 Task: Select traced in the smart commit changes.
Action: Mouse moved to (10, 536)
Screenshot: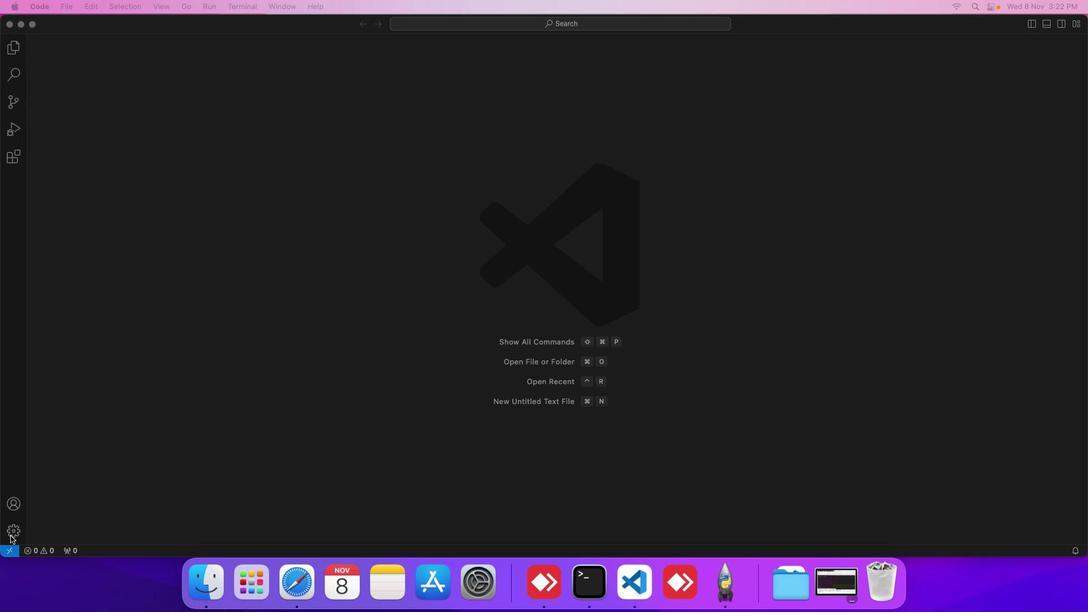 
Action: Mouse pressed left at (10, 536)
Screenshot: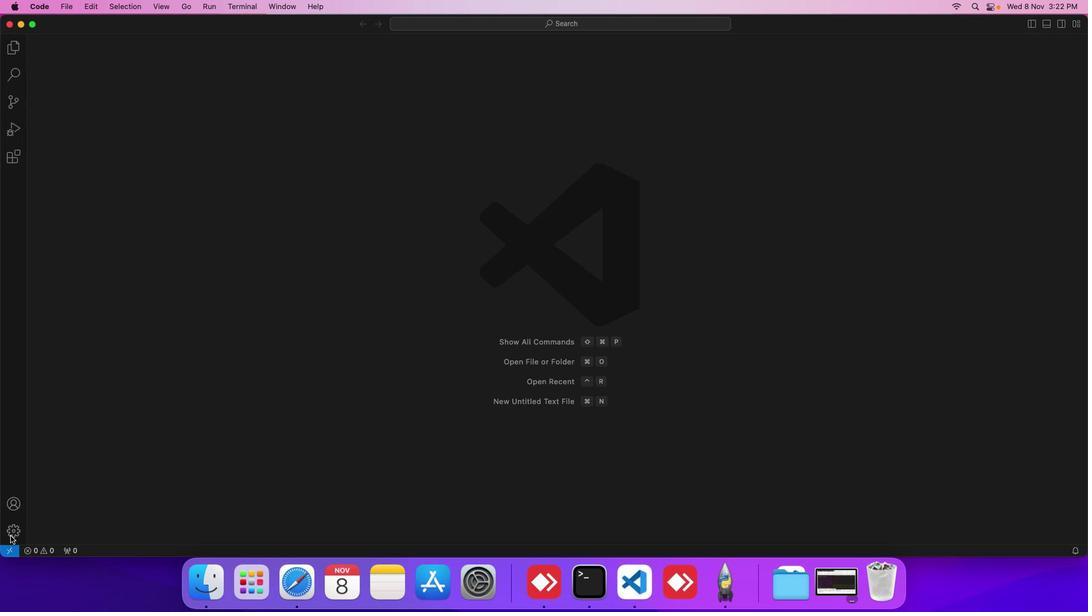 
Action: Mouse moved to (83, 438)
Screenshot: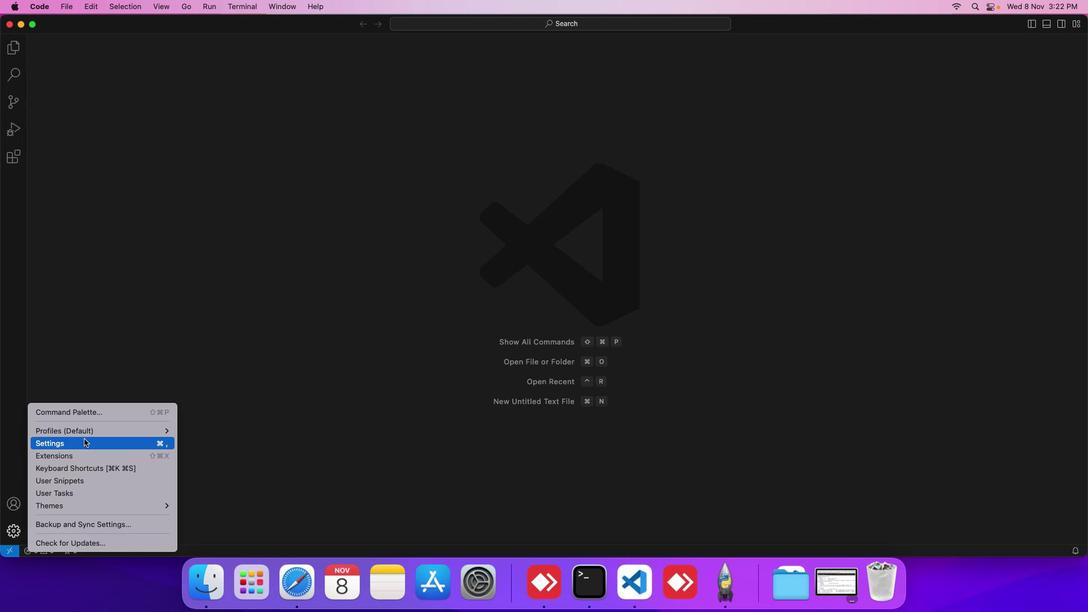 
Action: Mouse pressed left at (83, 438)
Screenshot: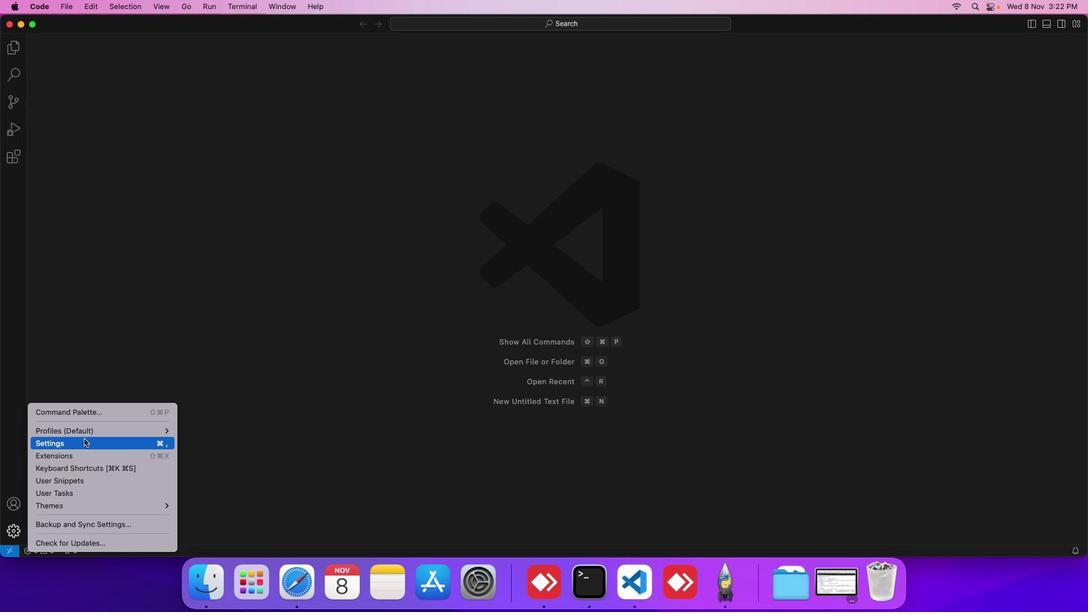 
Action: Mouse moved to (269, 205)
Screenshot: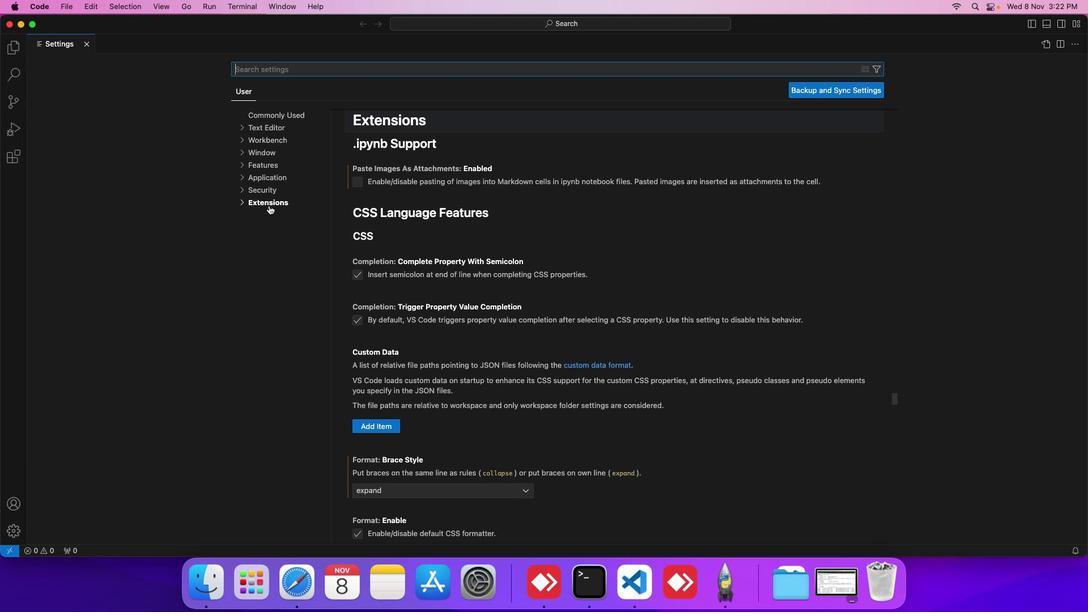 
Action: Mouse pressed left at (269, 205)
Screenshot: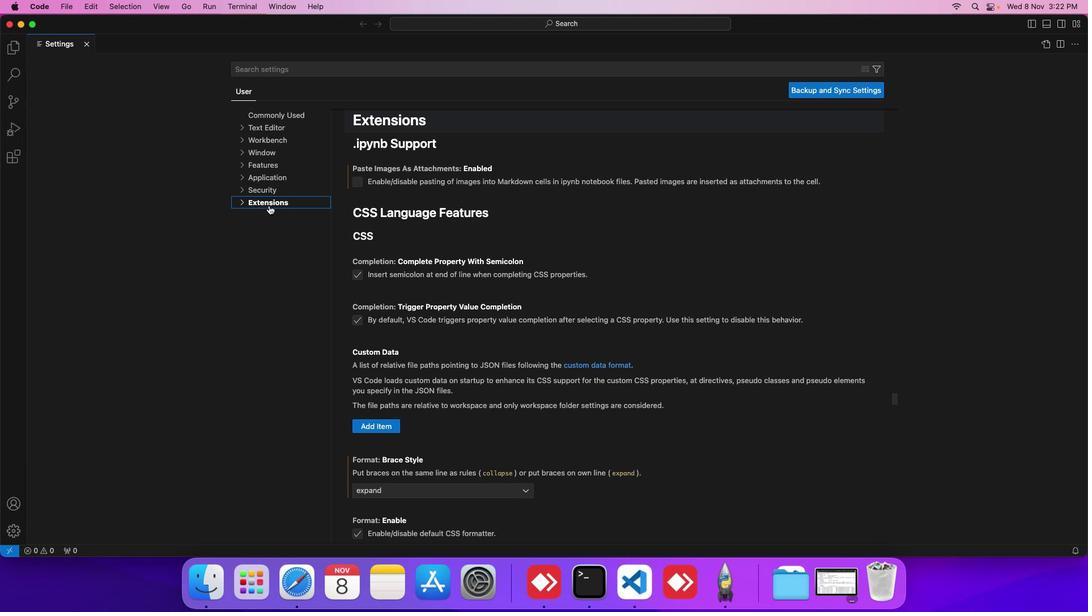 
Action: Mouse moved to (260, 247)
Screenshot: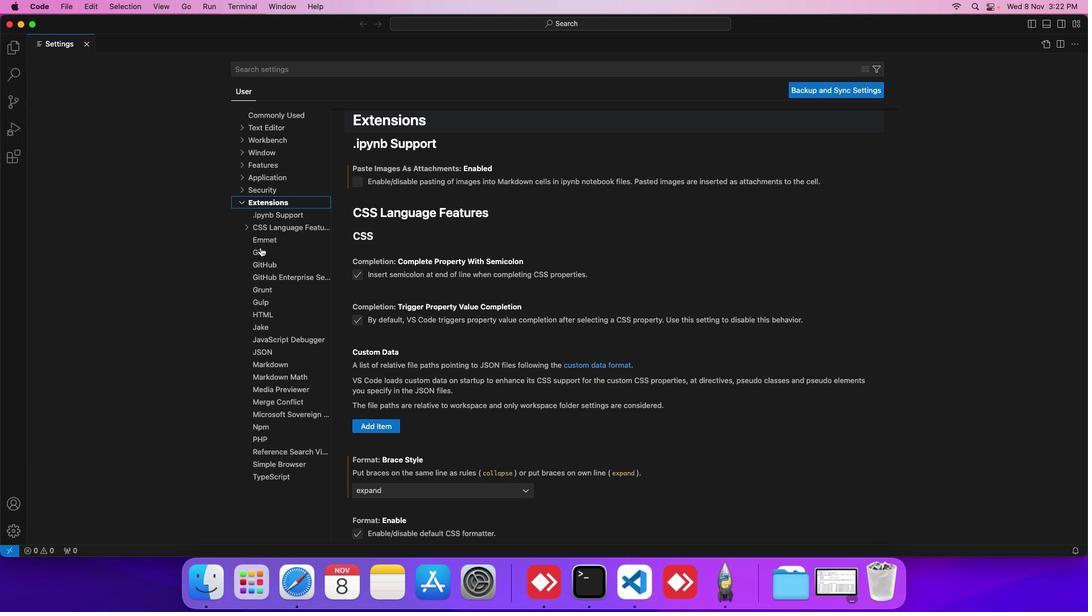 
Action: Mouse pressed left at (260, 247)
Screenshot: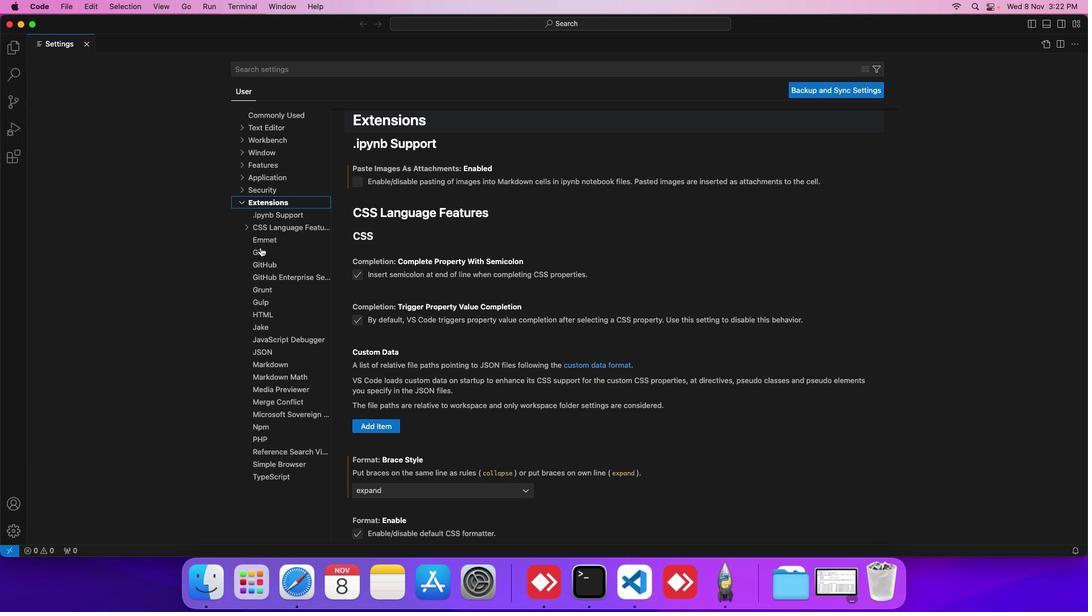 
Action: Mouse moved to (340, 295)
Screenshot: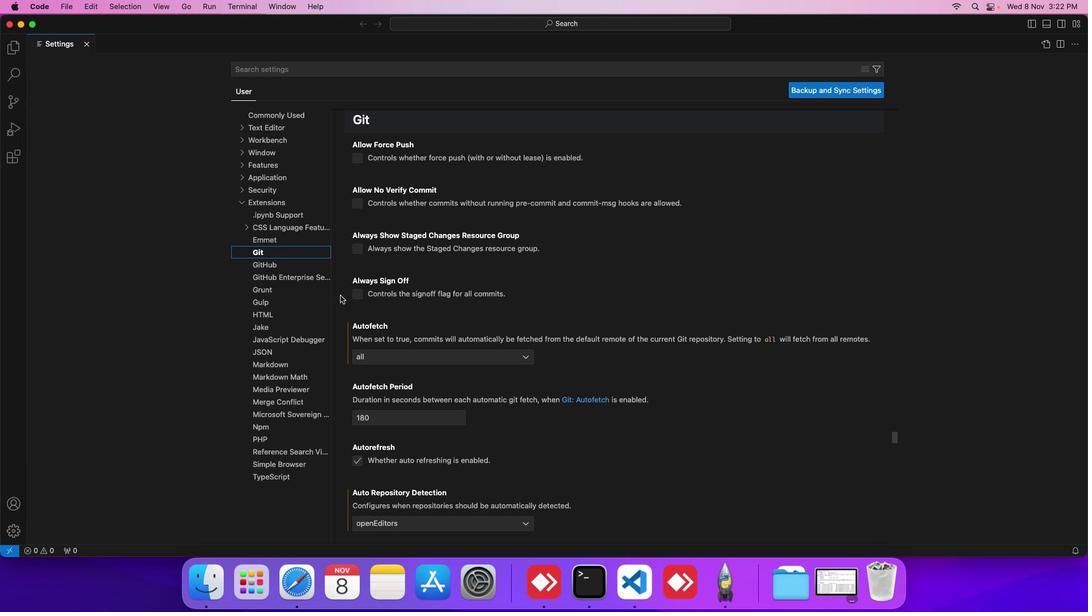 
Action: Mouse scrolled (340, 295) with delta (0, 0)
Screenshot: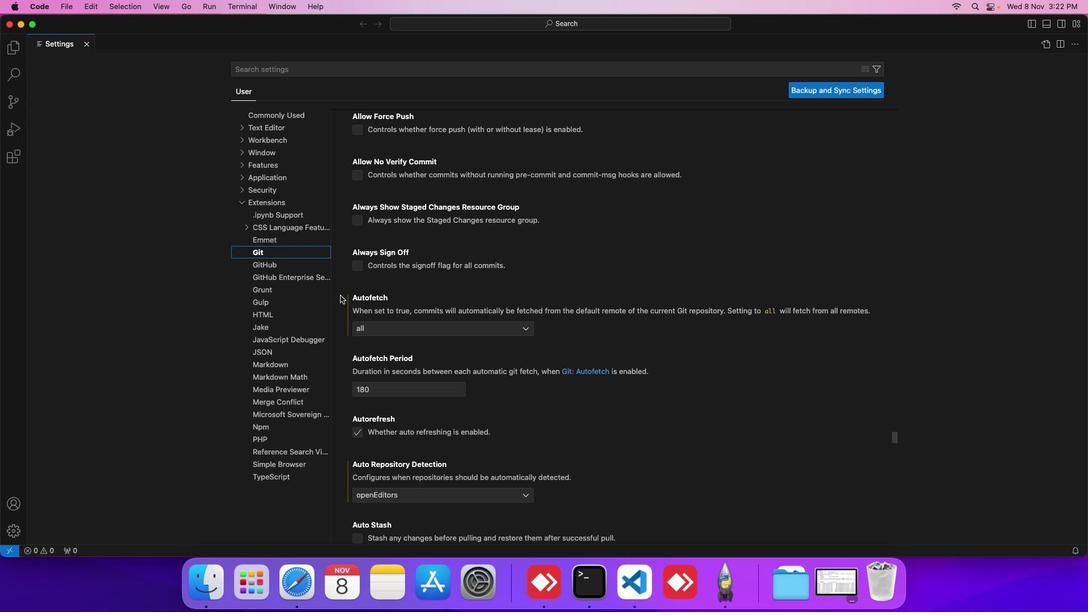 
Action: Mouse scrolled (340, 295) with delta (0, 0)
Screenshot: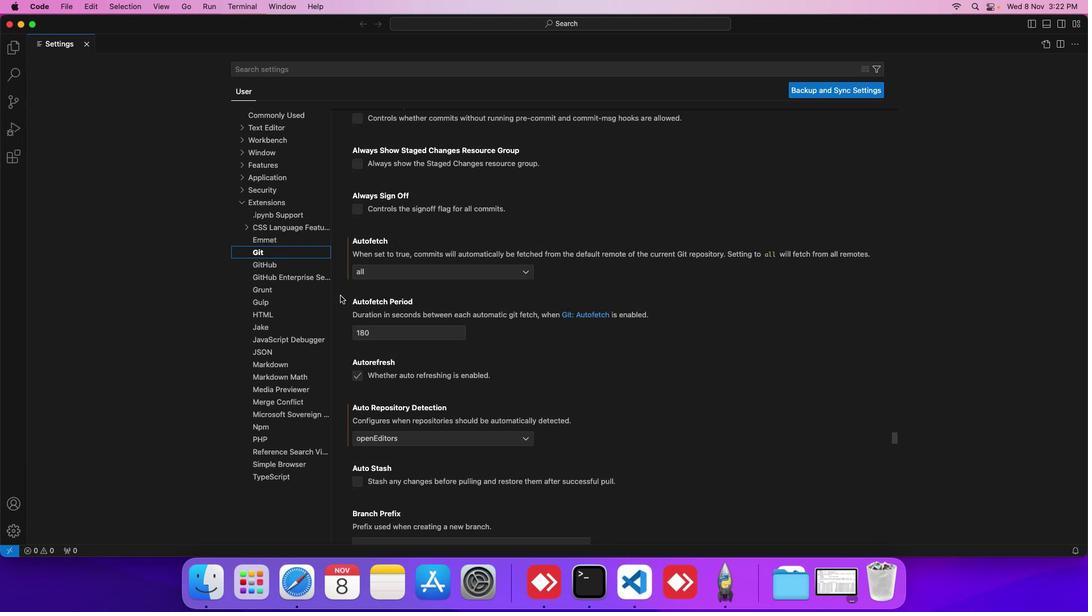 
Action: Mouse scrolled (340, 295) with delta (0, 0)
Screenshot: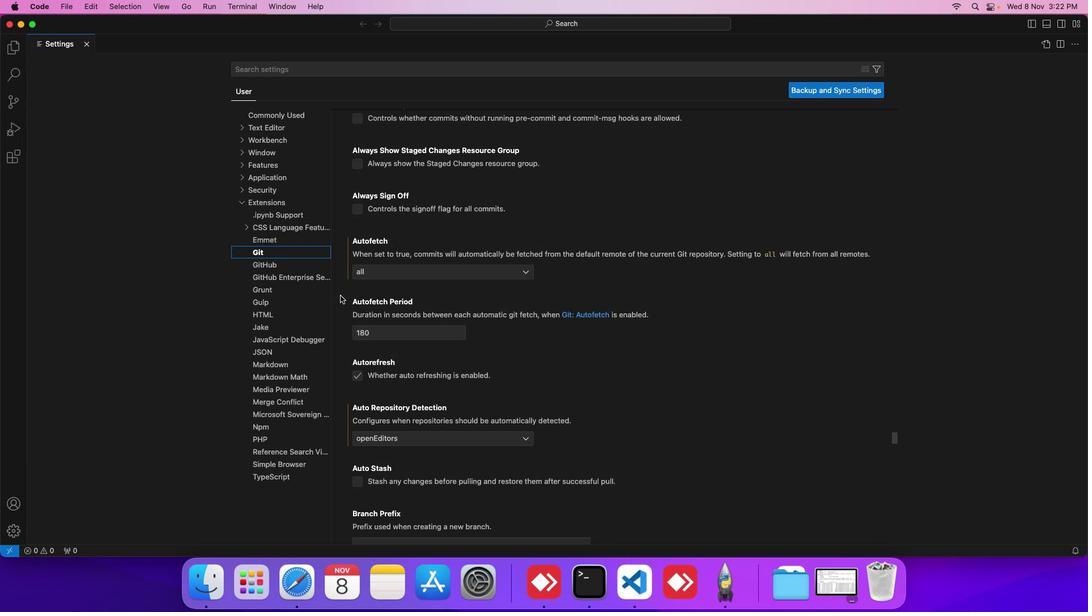 
Action: Mouse scrolled (340, 295) with delta (0, 0)
Screenshot: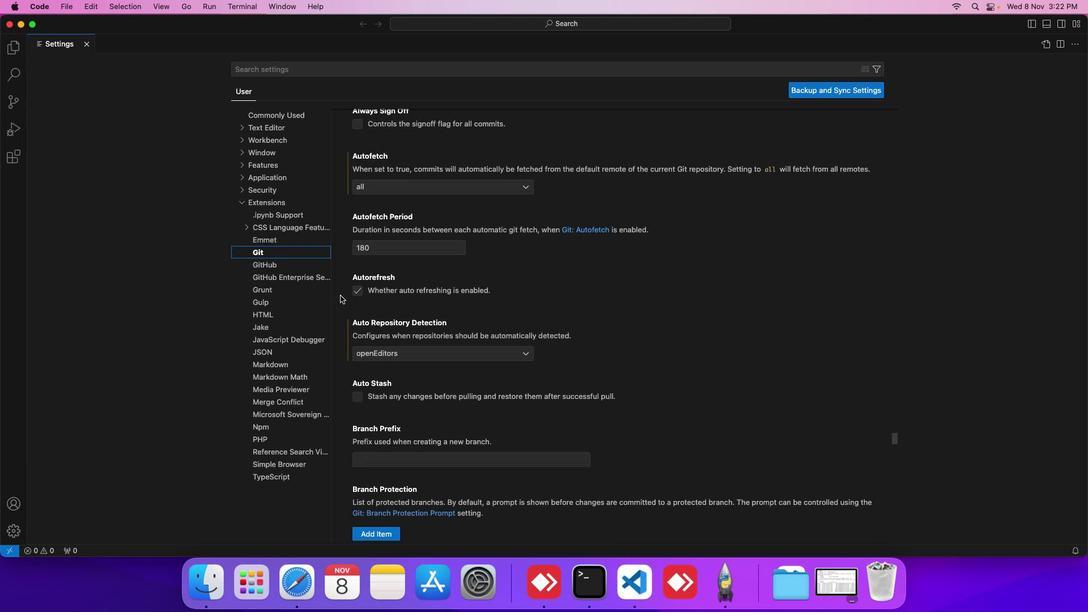 
Action: Mouse scrolled (340, 295) with delta (0, -1)
Screenshot: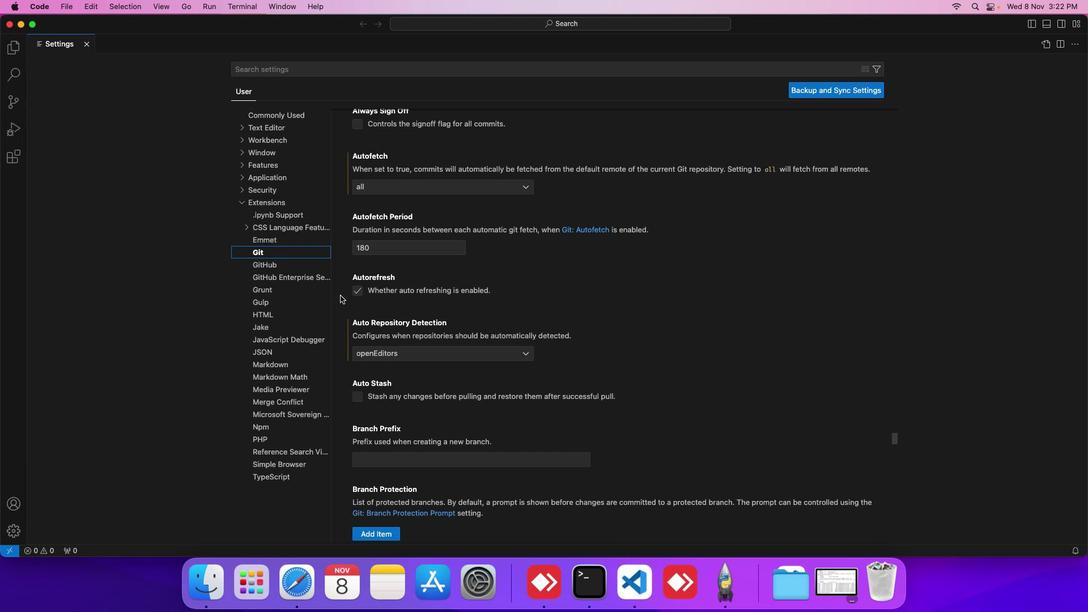 
Action: Mouse scrolled (340, 295) with delta (0, 0)
Screenshot: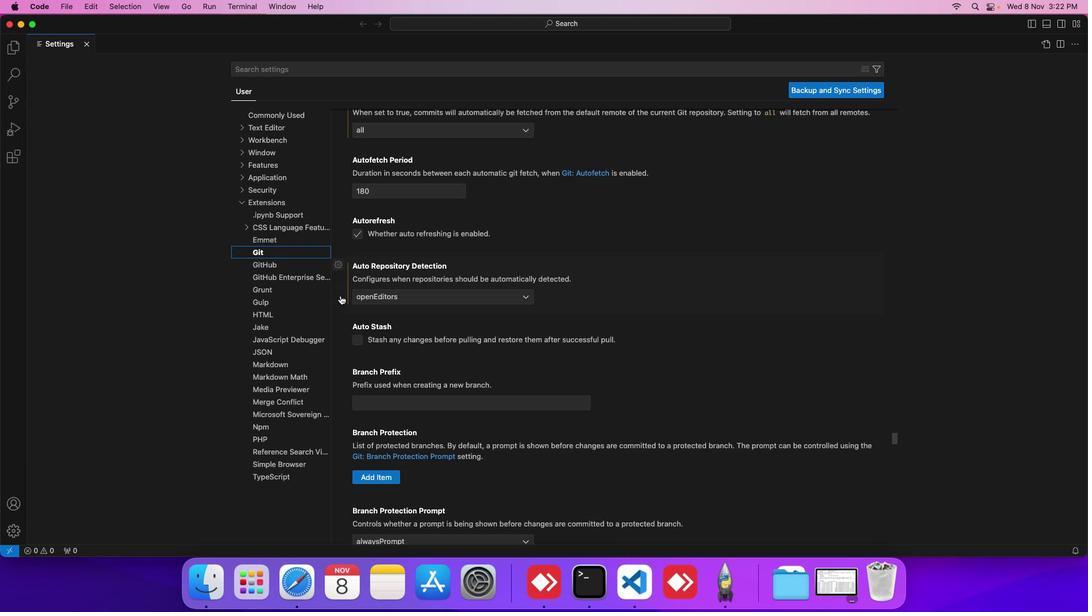 
Action: Mouse scrolled (340, 295) with delta (0, 0)
Screenshot: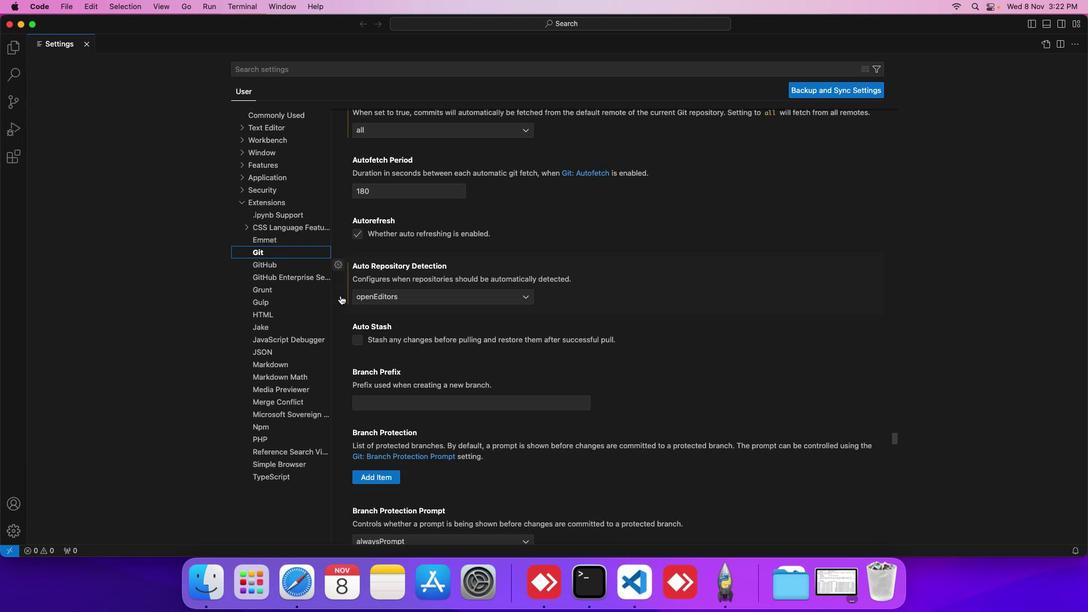 
Action: Mouse scrolled (340, 295) with delta (0, 0)
Screenshot: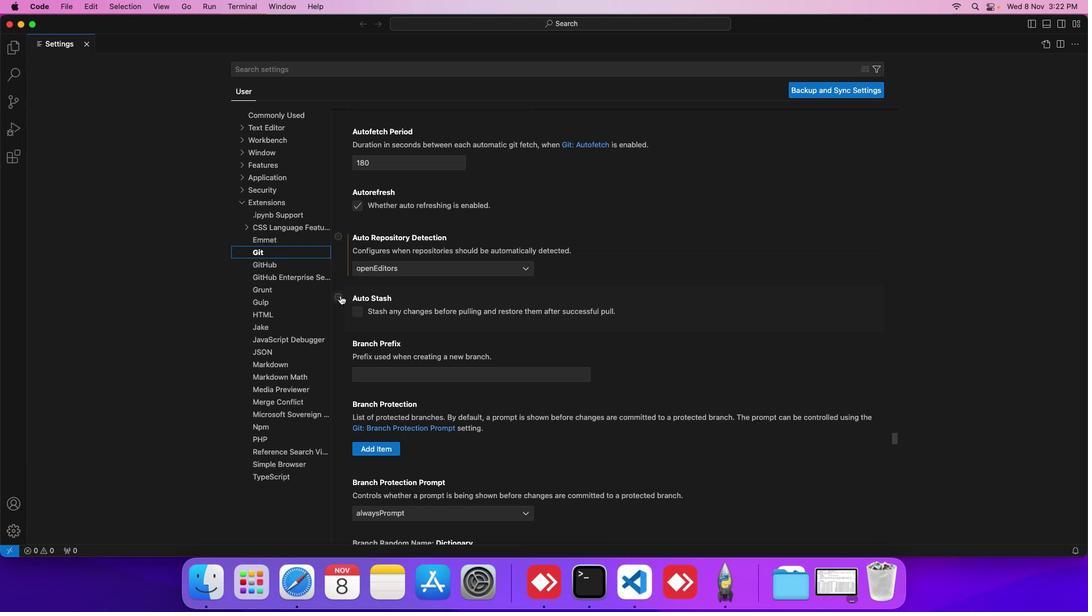 
Action: Mouse scrolled (340, 295) with delta (0, 0)
Screenshot: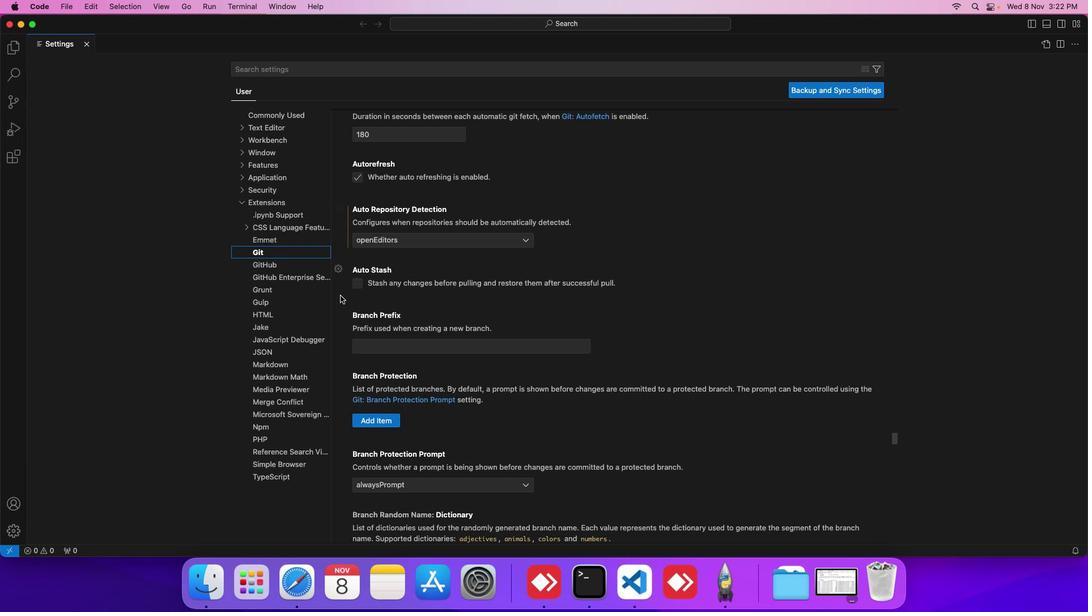 
Action: Mouse scrolled (340, 295) with delta (0, -1)
Screenshot: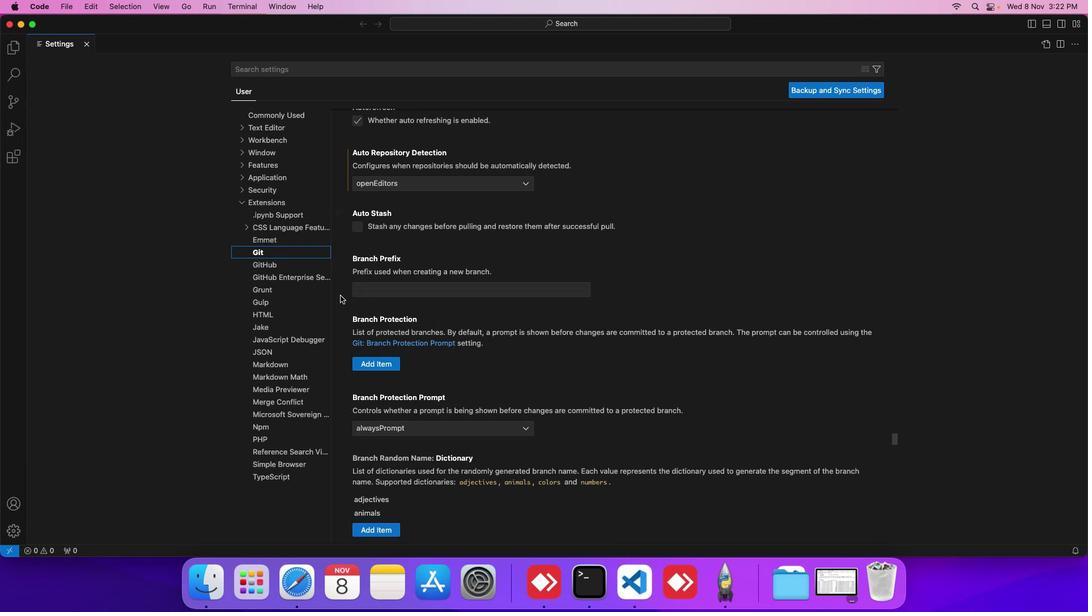 
Action: Mouse scrolled (340, 295) with delta (0, 0)
Screenshot: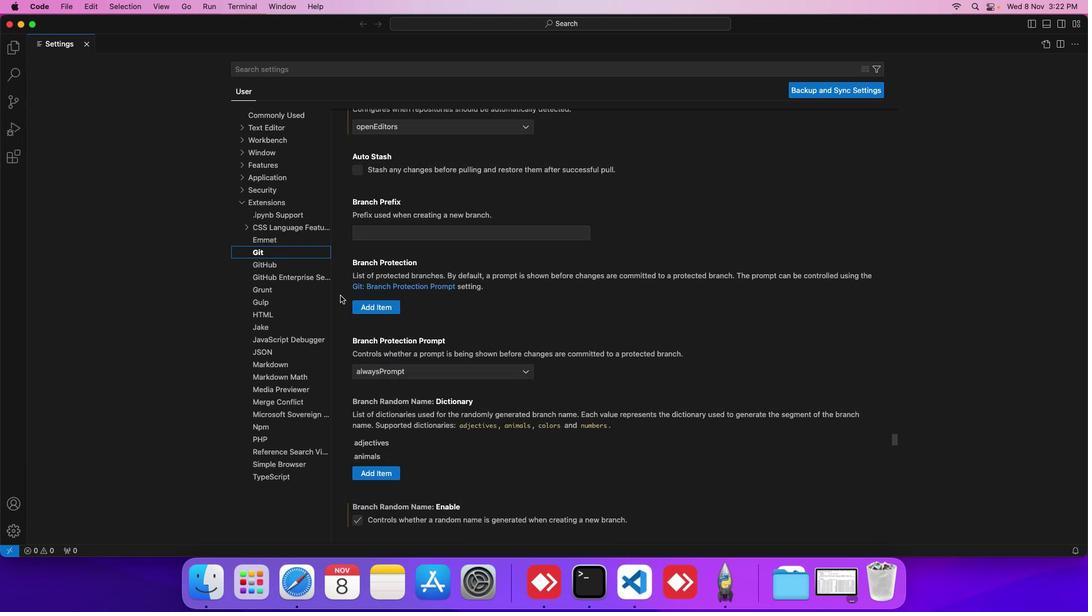 
Action: Mouse scrolled (340, 295) with delta (0, 0)
Screenshot: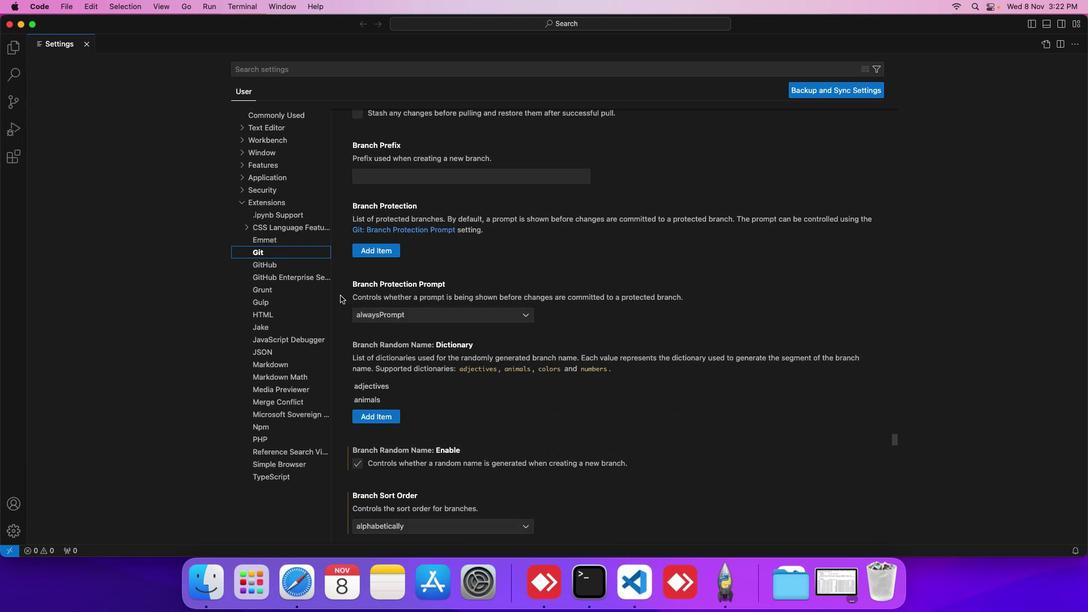 
Action: Mouse scrolled (340, 295) with delta (0, -1)
Screenshot: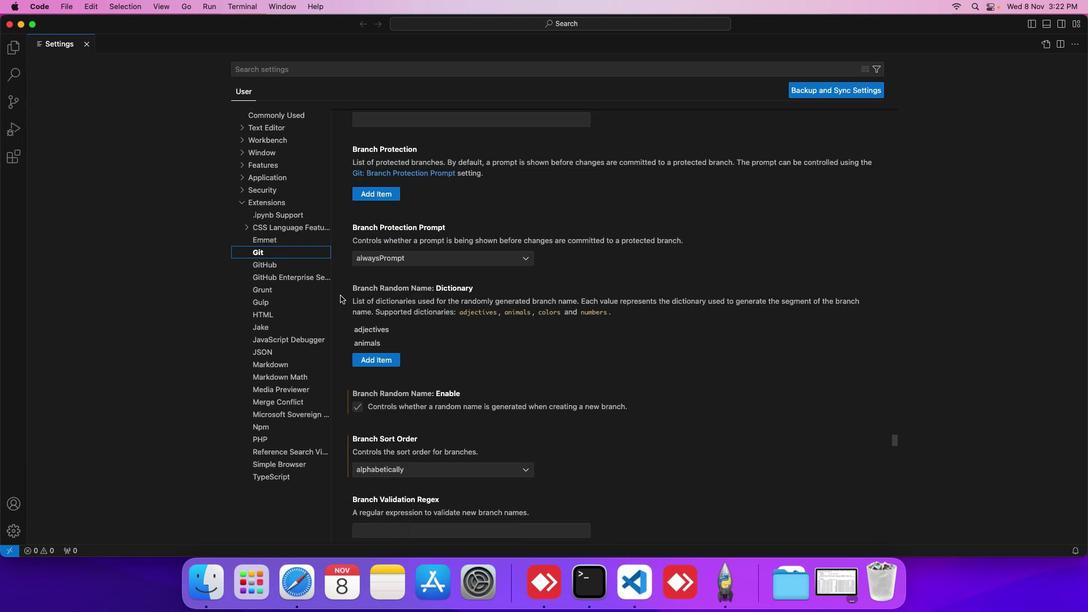 
Action: Mouse scrolled (340, 295) with delta (0, -1)
Screenshot: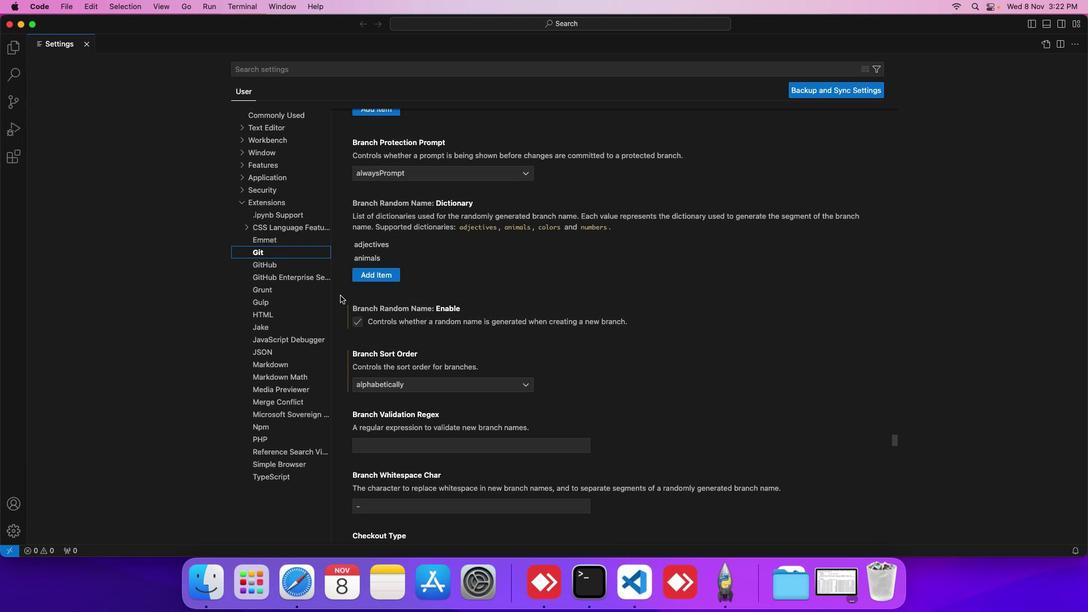 
Action: Mouse scrolled (340, 295) with delta (0, -1)
Screenshot: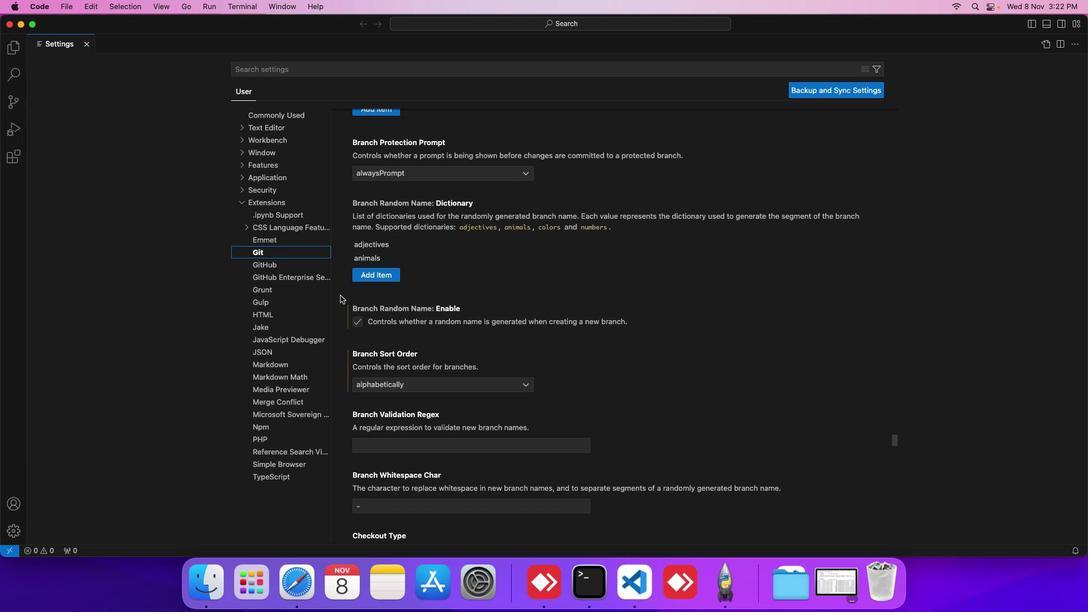 
Action: Mouse scrolled (340, 295) with delta (0, 0)
Screenshot: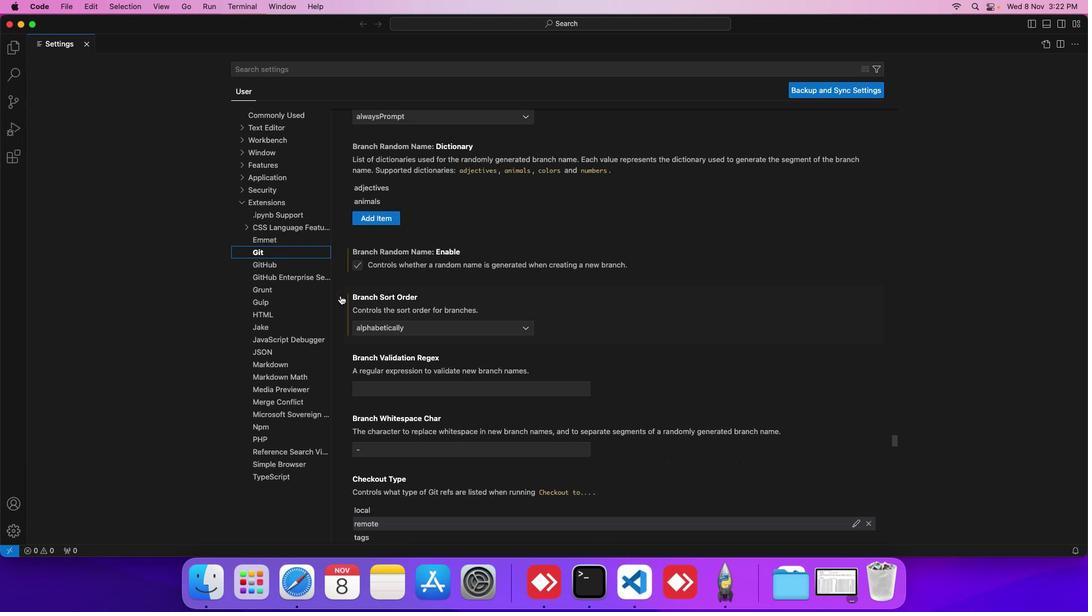
Action: Mouse scrolled (340, 295) with delta (0, 0)
Screenshot: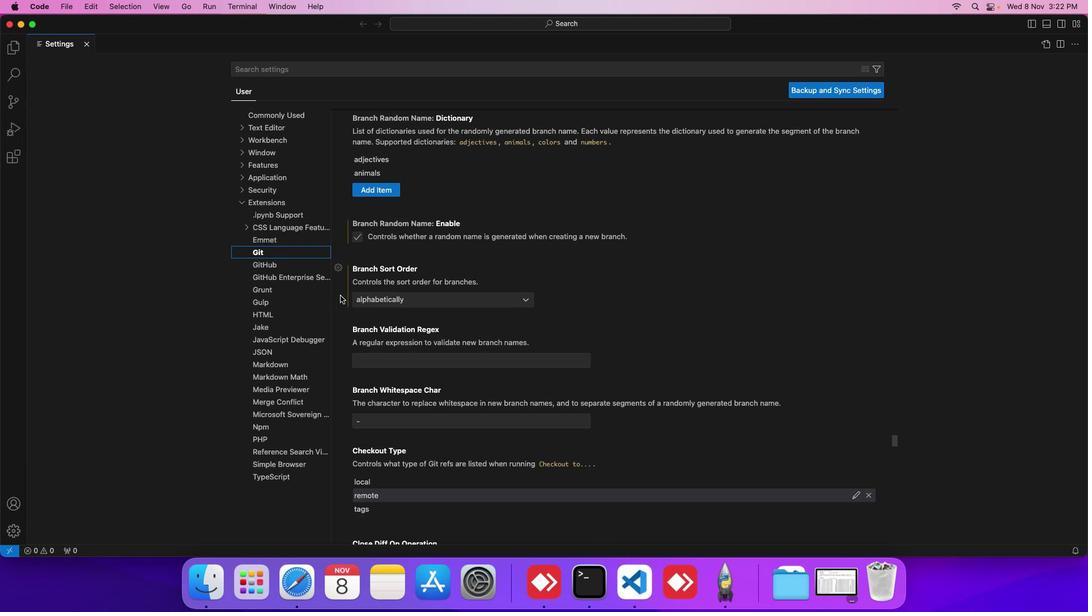 
Action: Mouse scrolled (340, 295) with delta (0, 0)
Screenshot: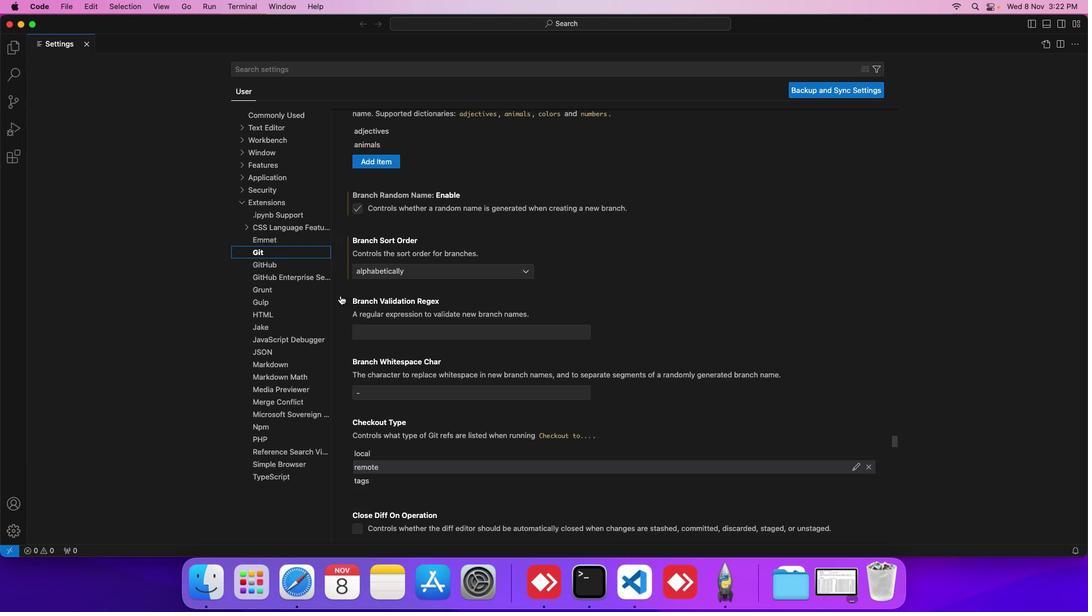
Action: Mouse scrolled (340, 295) with delta (0, 0)
Screenshot: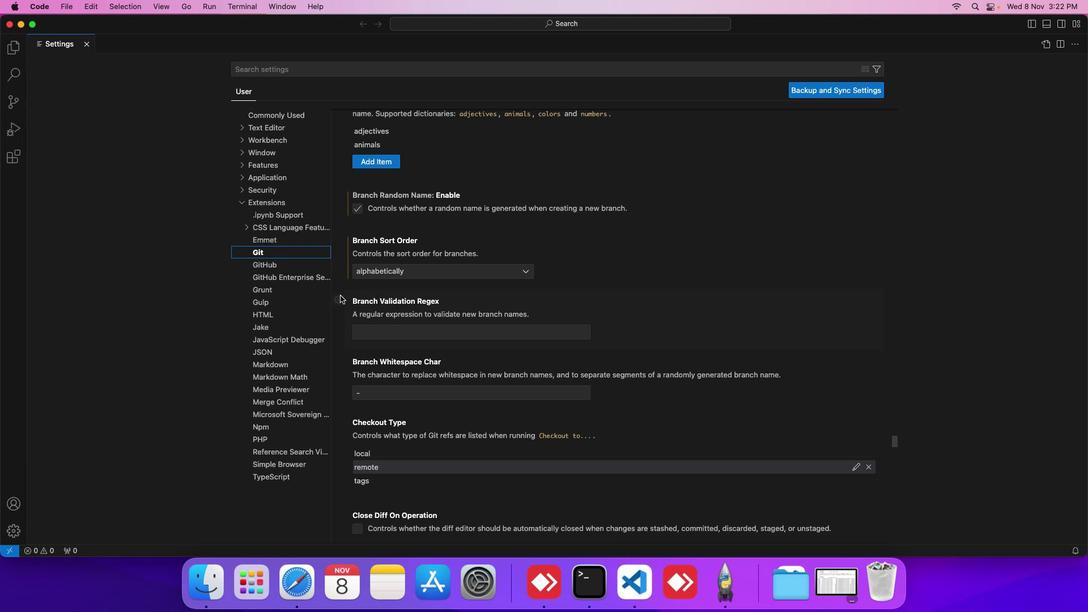 
Action: Mouse scrolled (340, 295) with delta (0, -1)
Screenshot: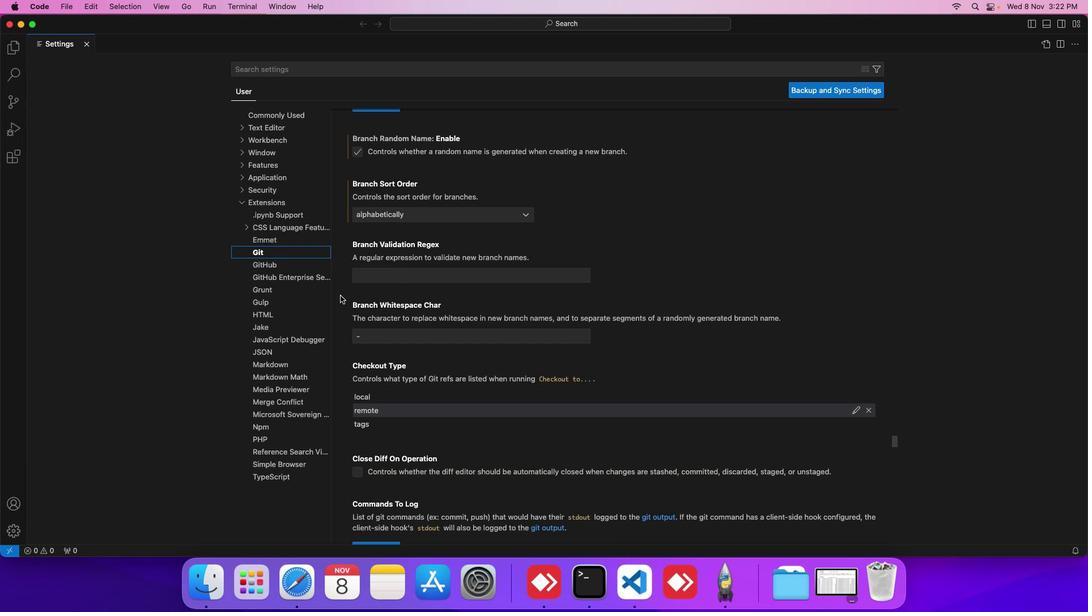 
Action: Mouse scrolled (340, 295) with delta (0, 0)
Screenshot: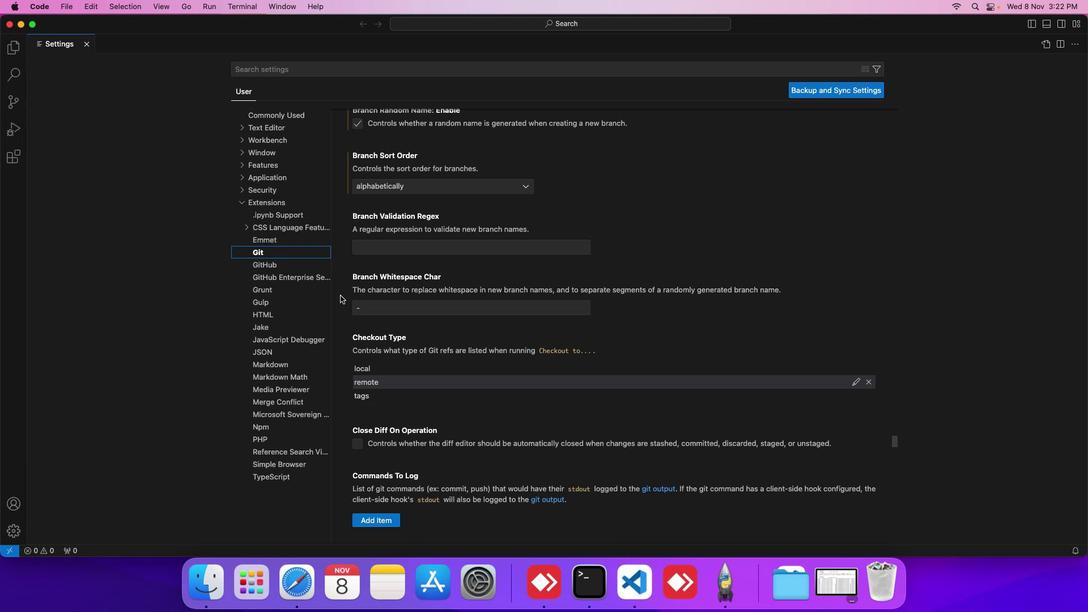 
Action: Mouse scrolled (340, 295) with delta (0, 0)
Screenshot: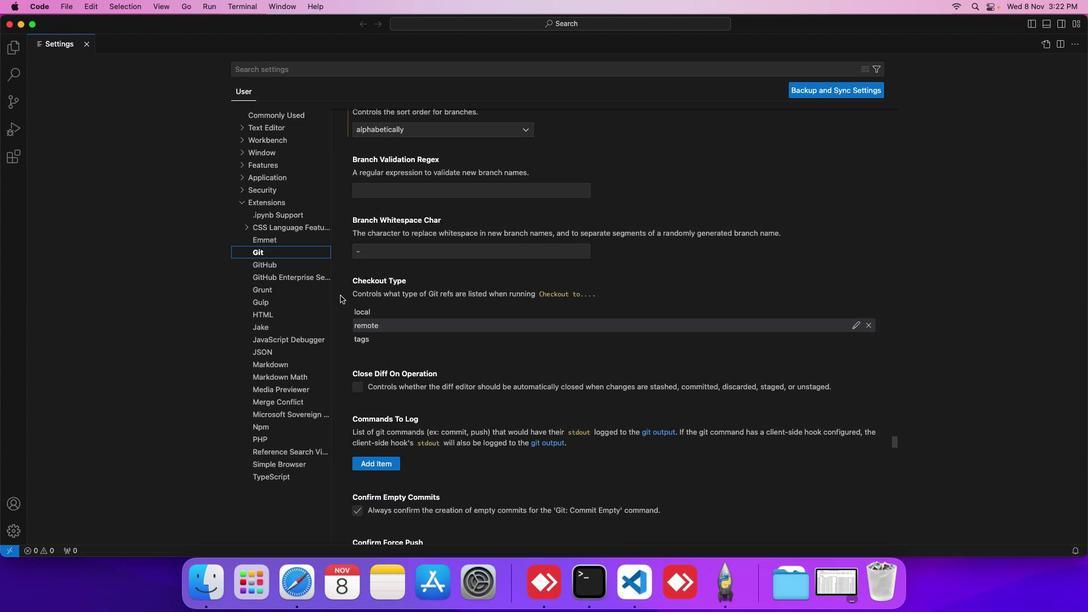 
Action: Mouse scrolled (340, 295) with delta (0, 0)
Screenshot: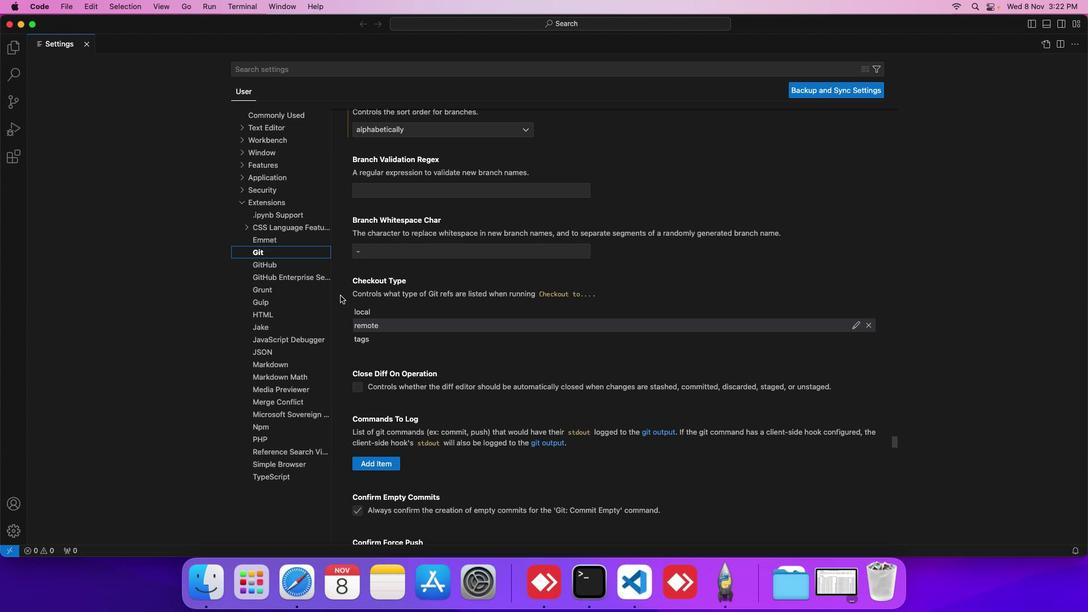 
Action: Mouse scrolled (340, 295) with delta (0, 0)
Screenshot: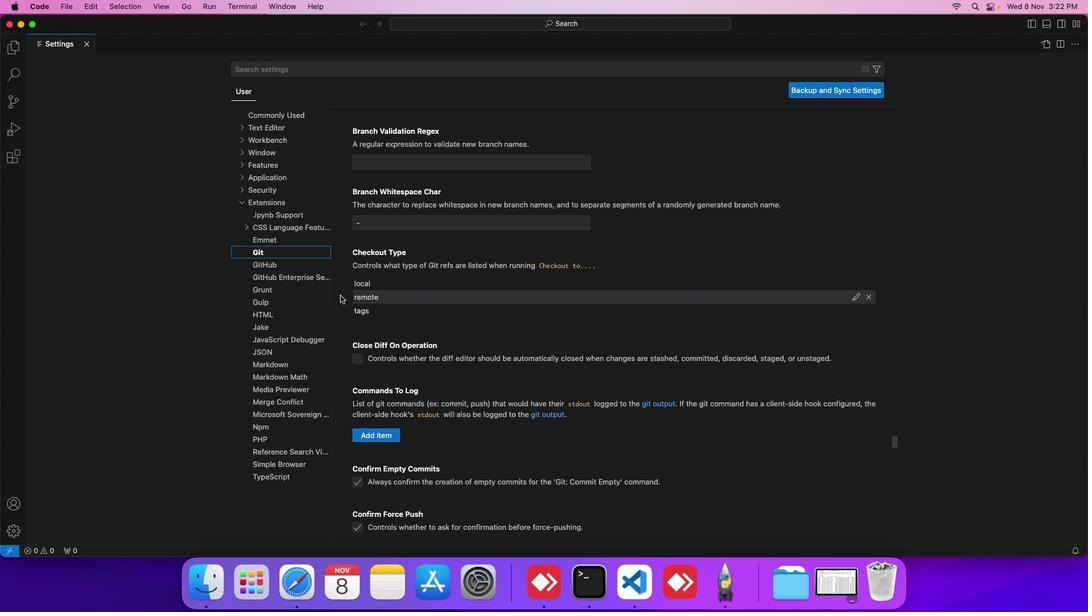 
Action: Mouse scrolled (340, 295) with delta (0, 0)
Screenshot: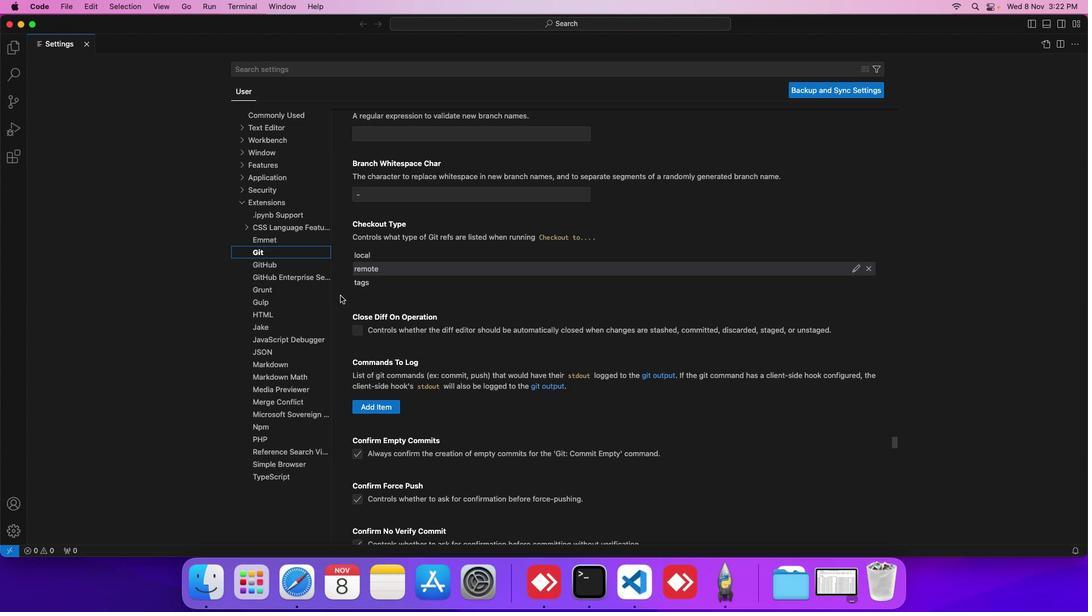 
Action: Mouse scrolled (340, 295) with delta (0, 0)
Screenshot: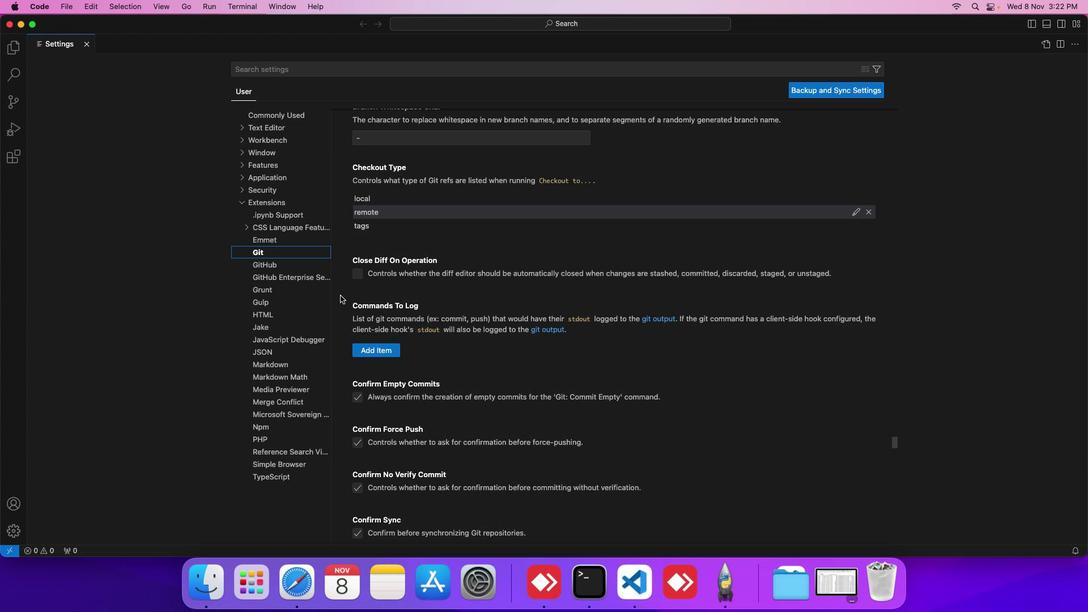 
Action: Mouse scrolled (340, 295) with delta (0, 0)
Screenshot: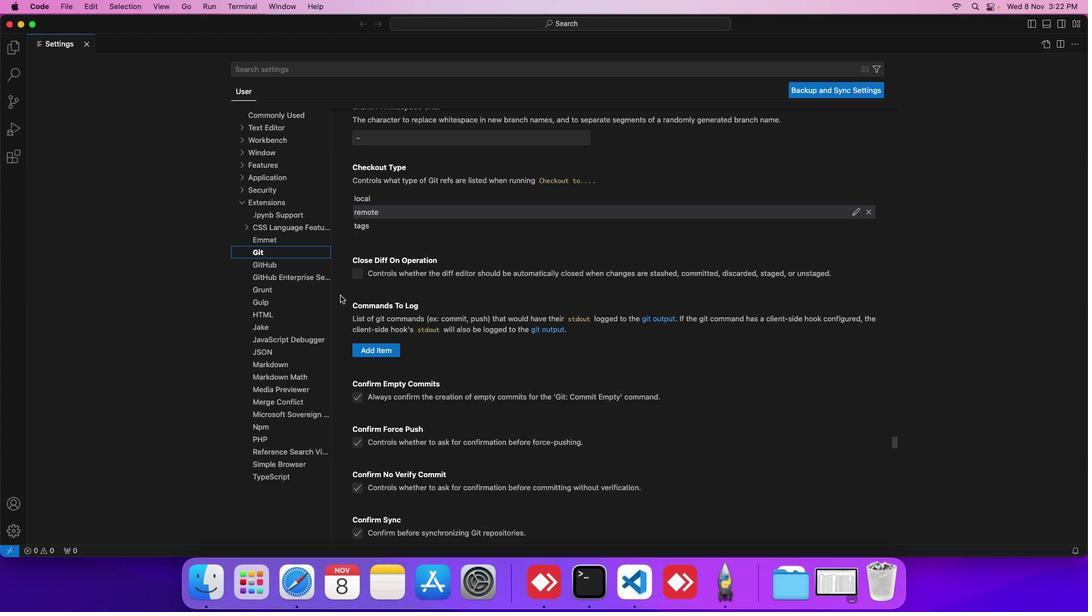 
Action: Mouse scrolled (340, 295) with delta (0, 0)
Screenshot: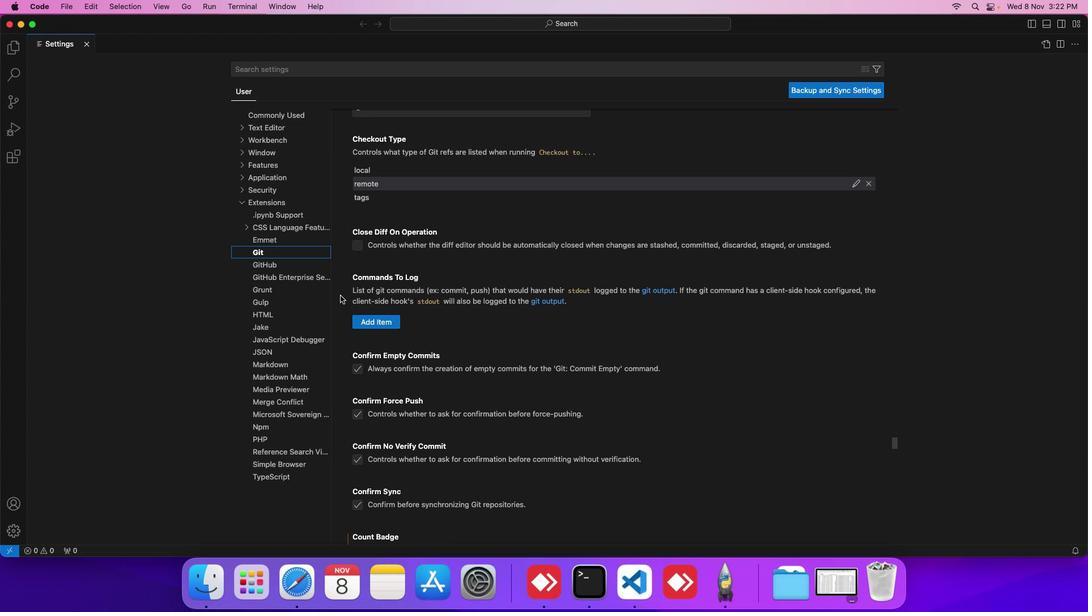 
Action: Mouse scrolled (340, 295) with delta (0, 0)
Screenshot: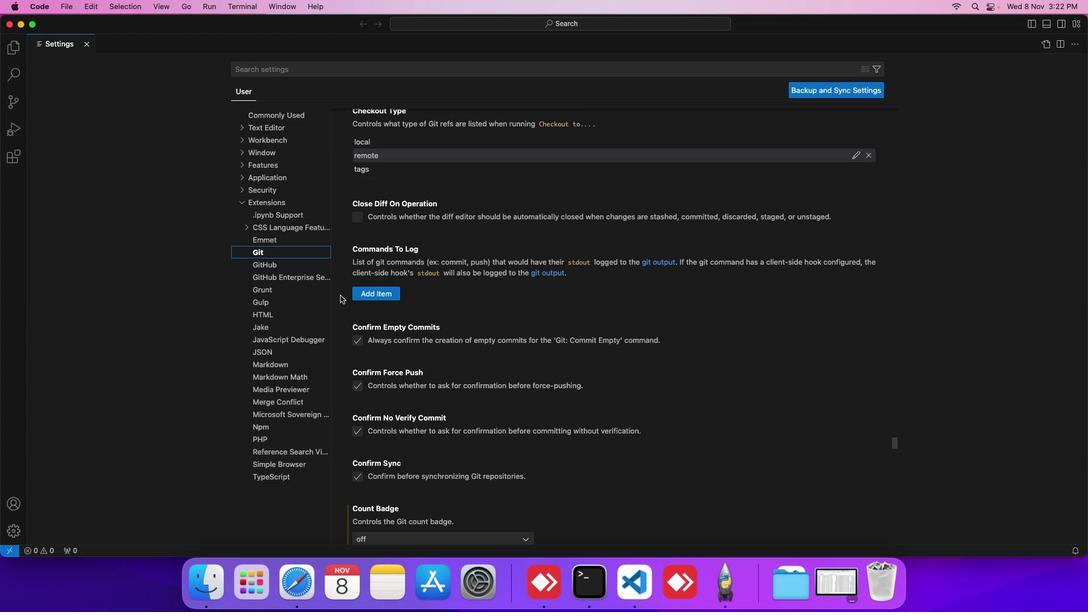 
Action: Mouse scrolled (340, 295) with delta (0, 0)
Screenshot: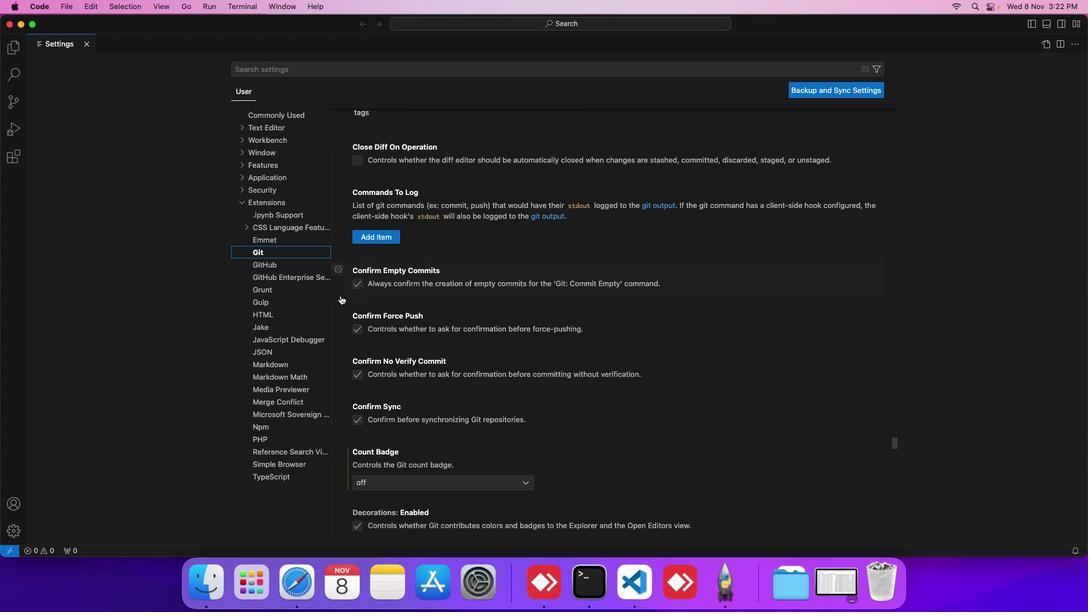 
Action: Mouse scrolled (340, 295) with delta (0, 0)
Screenshot: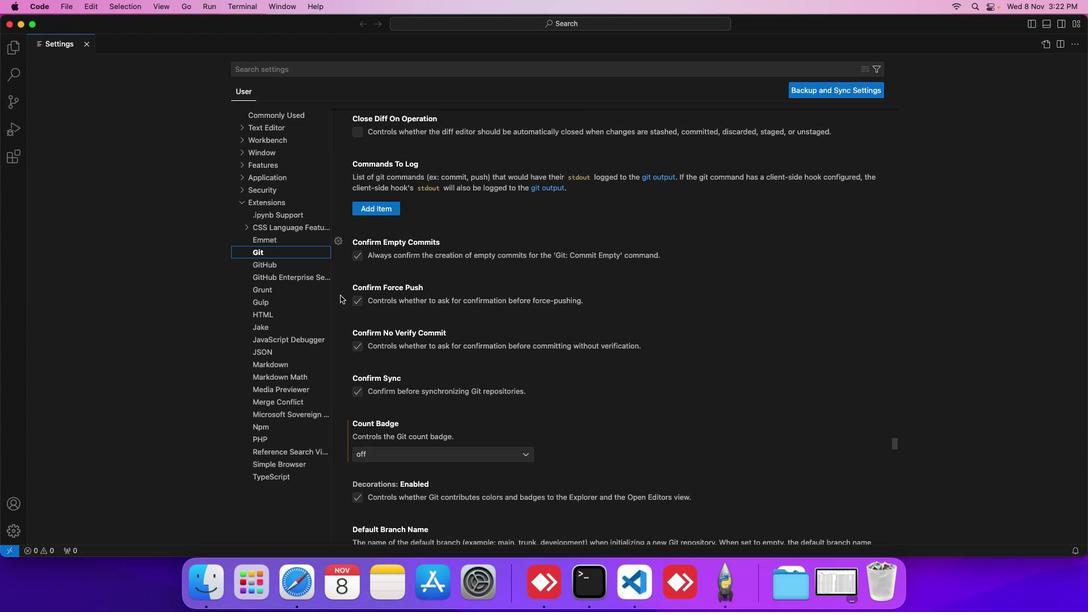 
Action: Mouse scrolled (340, 295) with delta (0, 0)
Screenshot: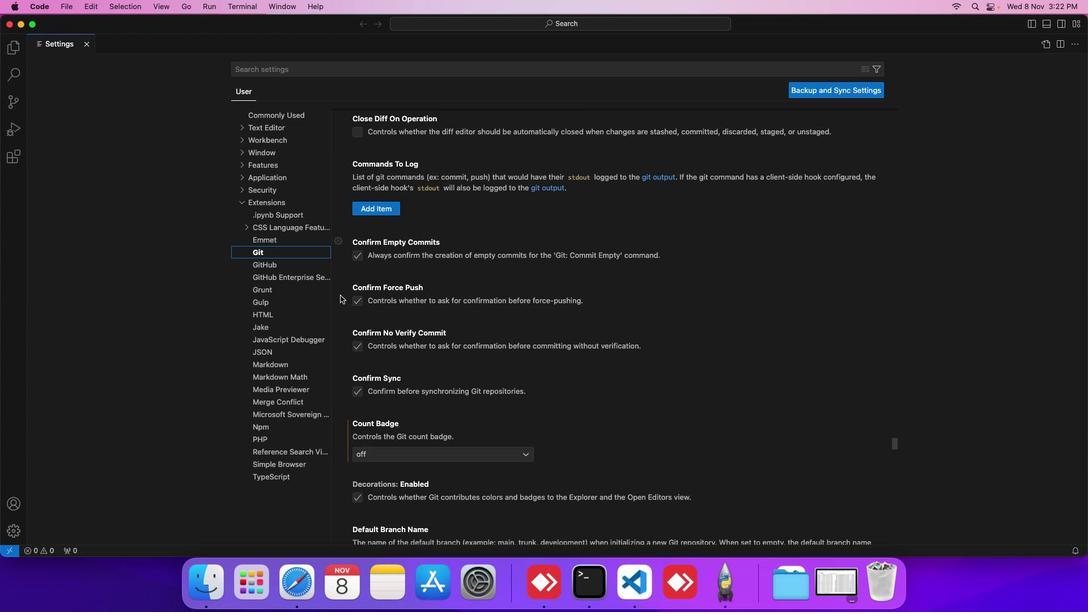 
Action: Mouse scrolled (340, 295) with delta (0, 0)
Screenshot: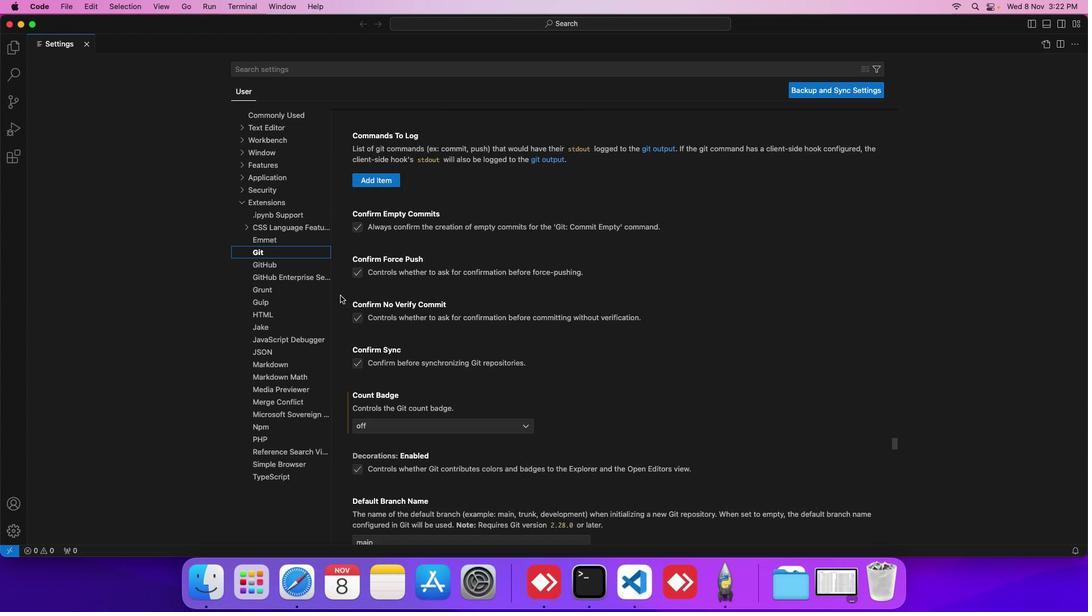 
Action: Mouse scrolled (340, 295) with delta (0, 0)
Screenshot: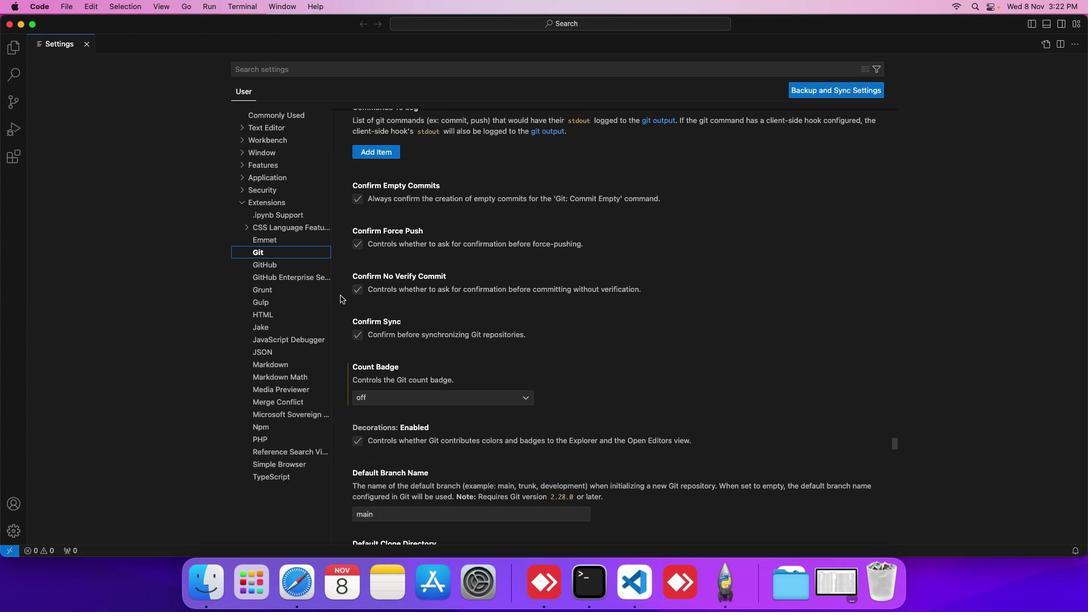 
Action: Mouse scrolled (340, 295) with delta (0, 0)
Screenshot: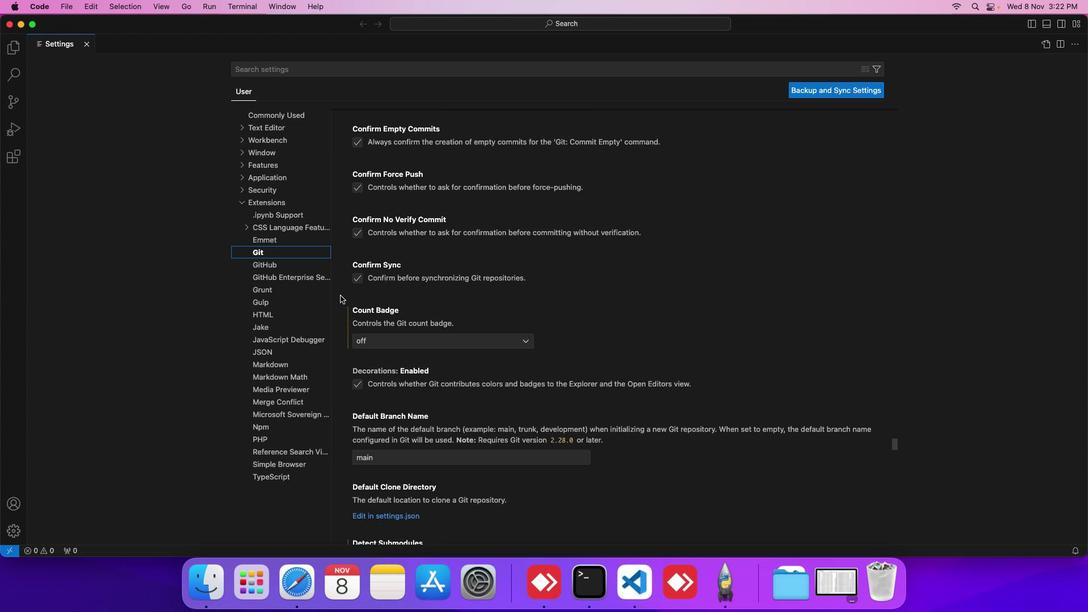
Action: Mouse scrolled (340, 295) with delta (0, 0)
Screenshot: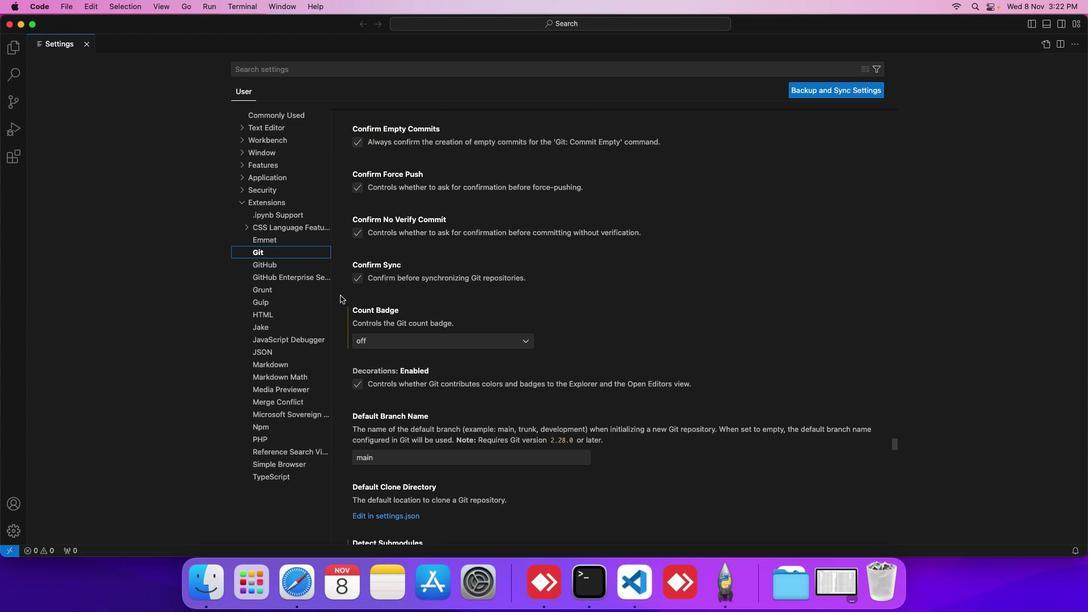 
Action: Mouse scrolled (340, 295) with delta (0, 0)
Screenshot: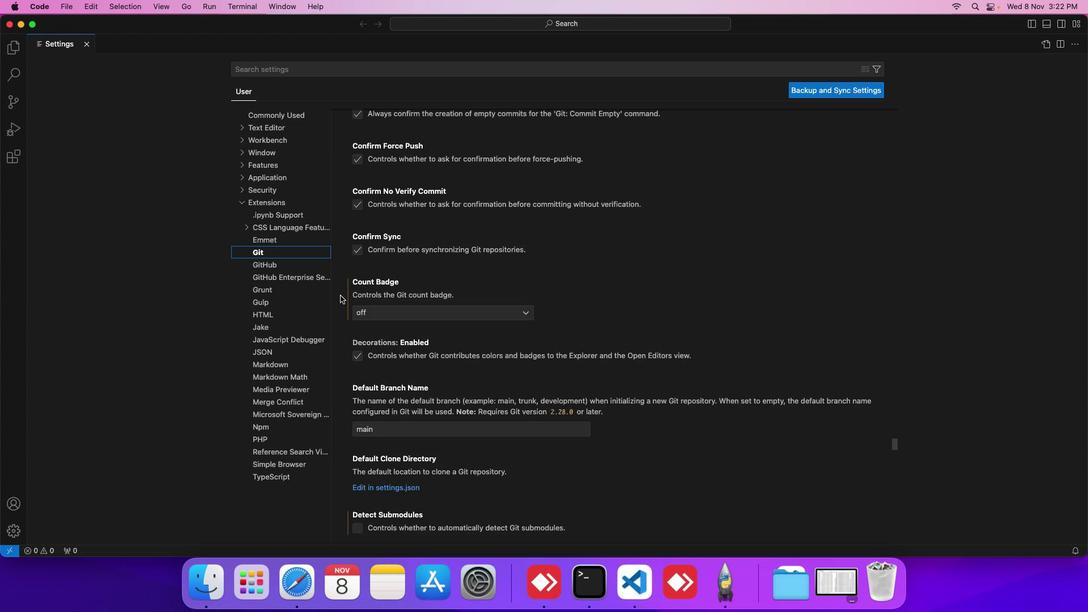 
Action: Mouse scrolled (340, 295) with delta (0, 0)
Screenshot: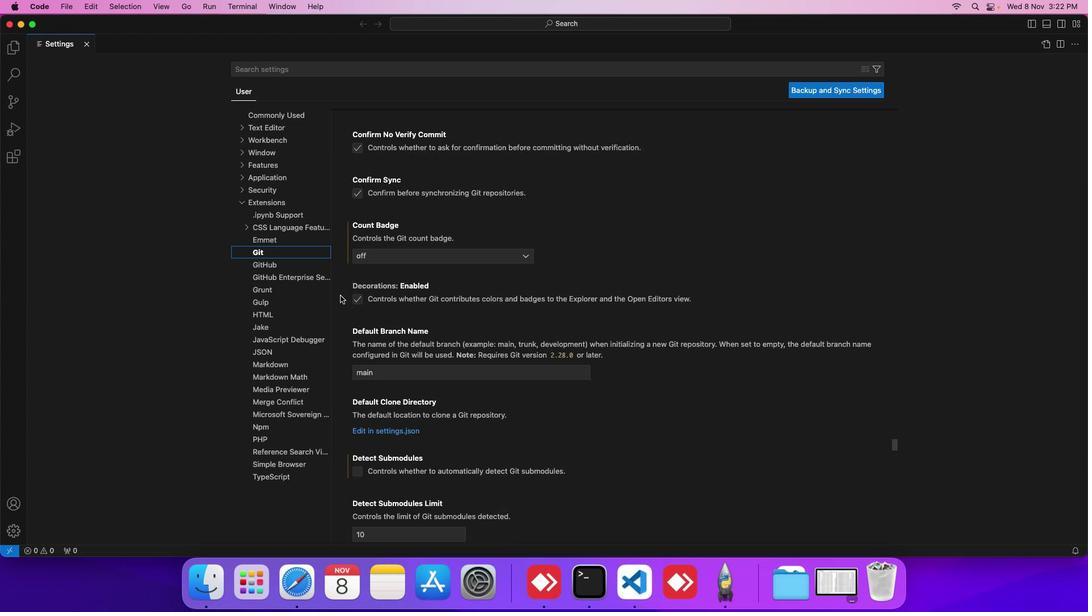 
Action: Mouse scrolled (340, 295) with delta (0, 0)
Screenshot: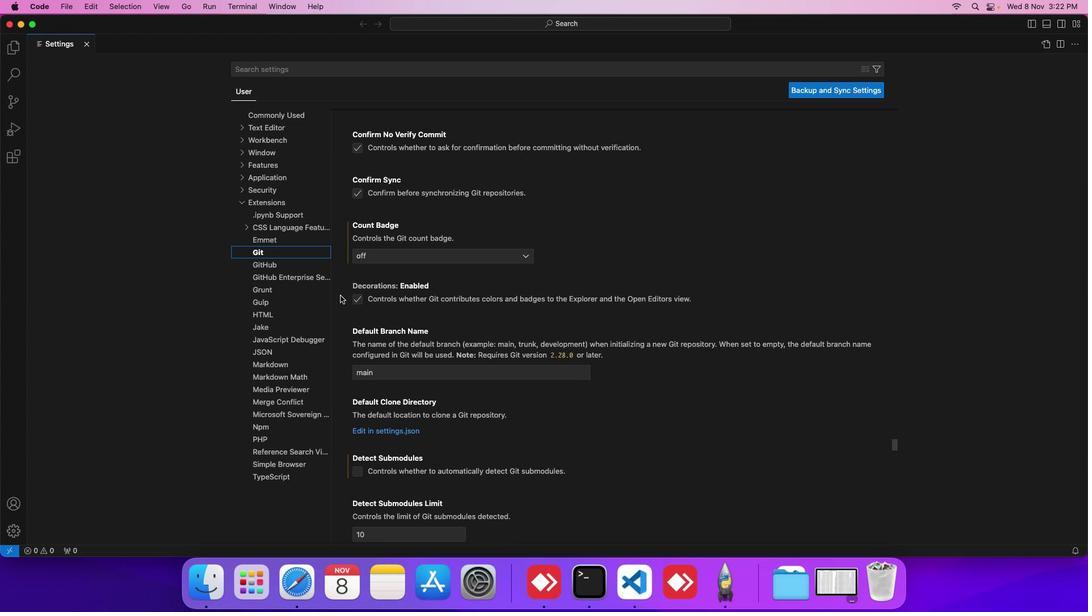 
Action: Mouse scrolled (340, 295) with delta (0, 0)
Screenshot: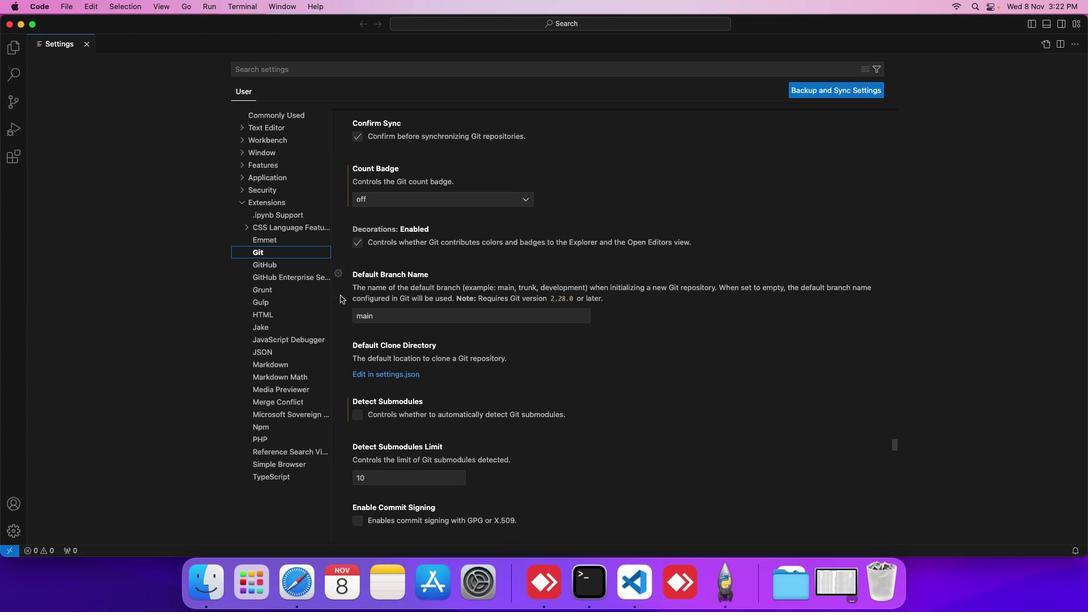 
Action: Mouse scrolled (340, 295) with delta (0, 0)
Screenshot: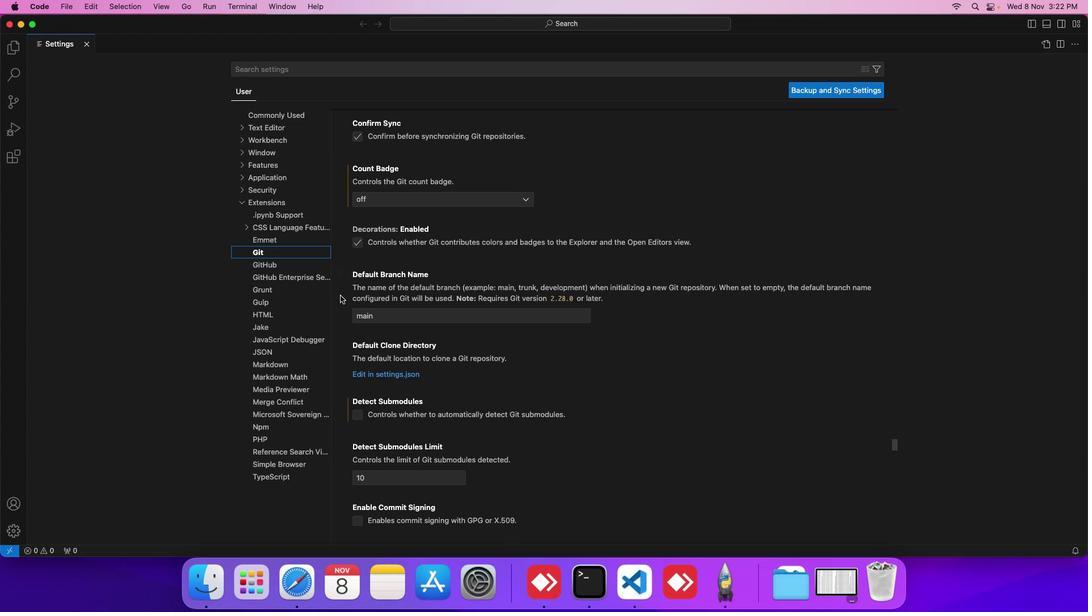 
Action: Mouse scrolled (340, 295) with delta (0, 0)
Screenshot: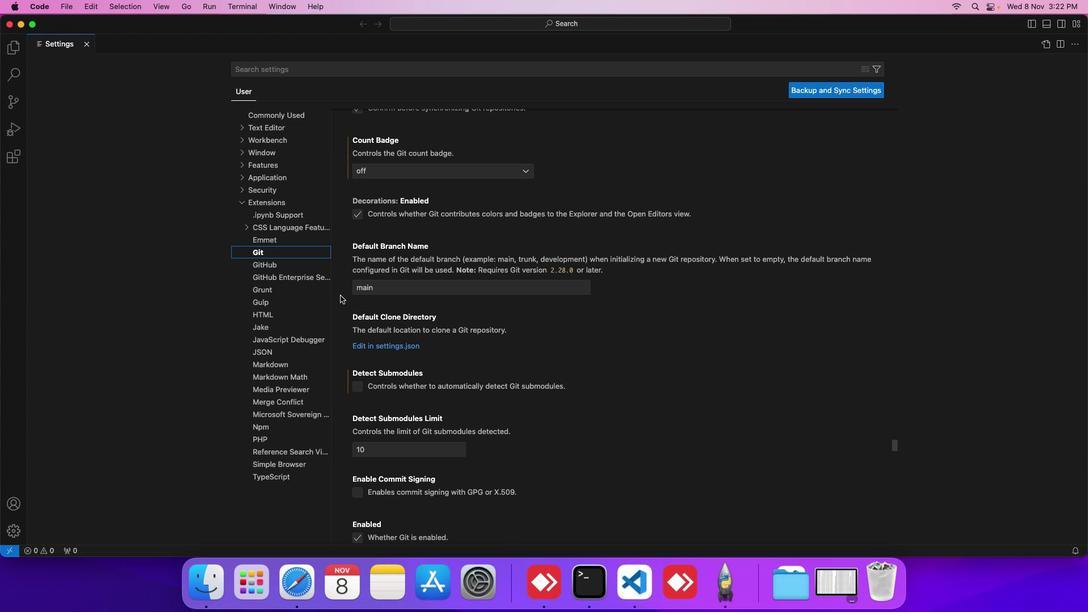 
Action: Mouse scrolled (340, 295) with delta (0, 0)
Screenshot: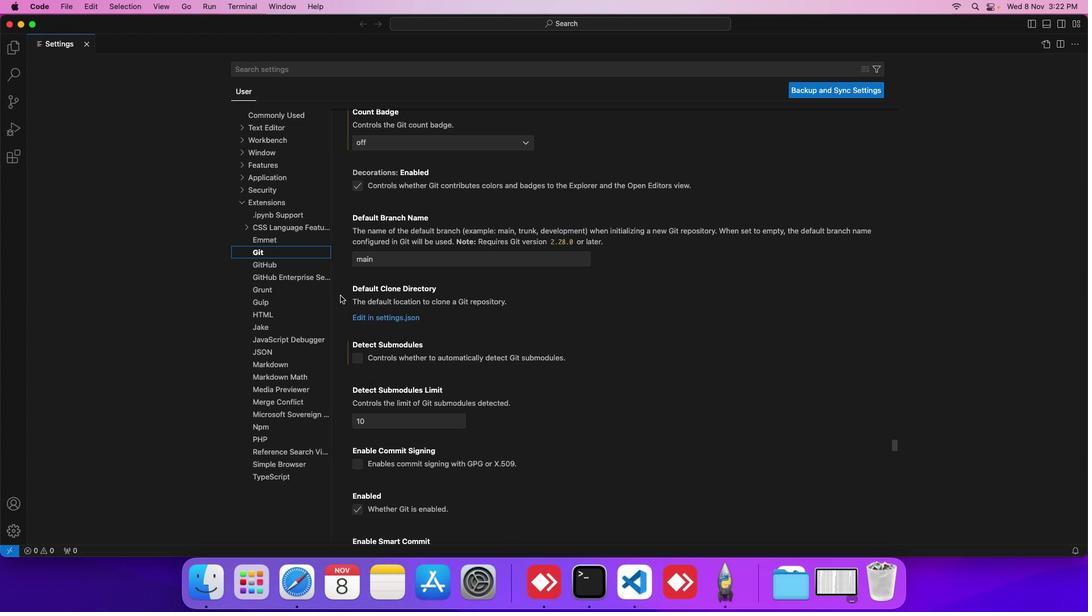
Action: Mouse scrolled (340, 295) with delta (0, 0)
Screenshot: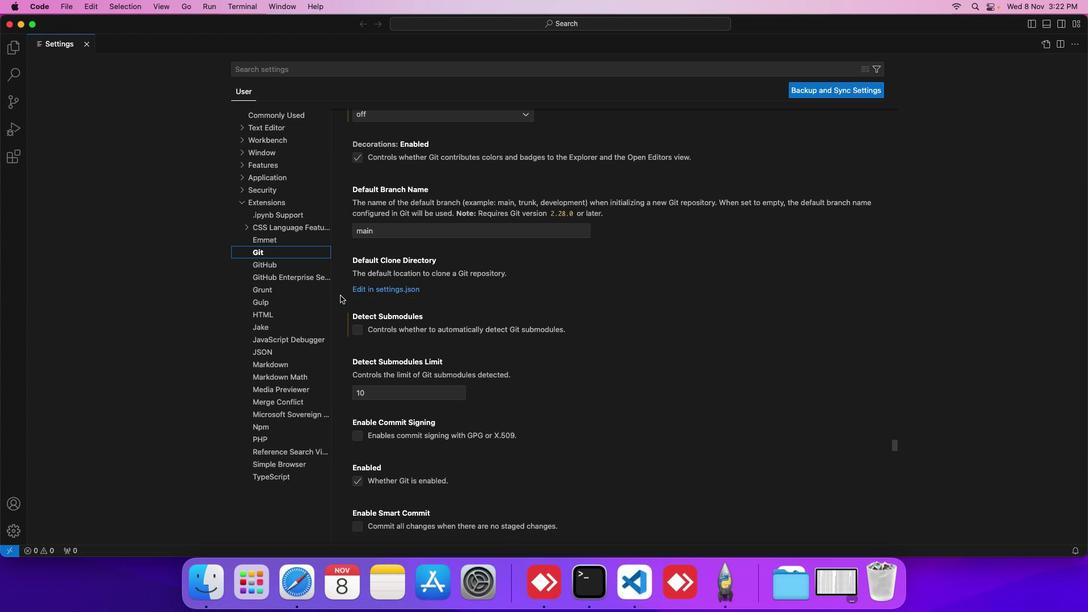 
Action: Mouse scrolled (340, 295) with delta (0, 0)
Screenshot: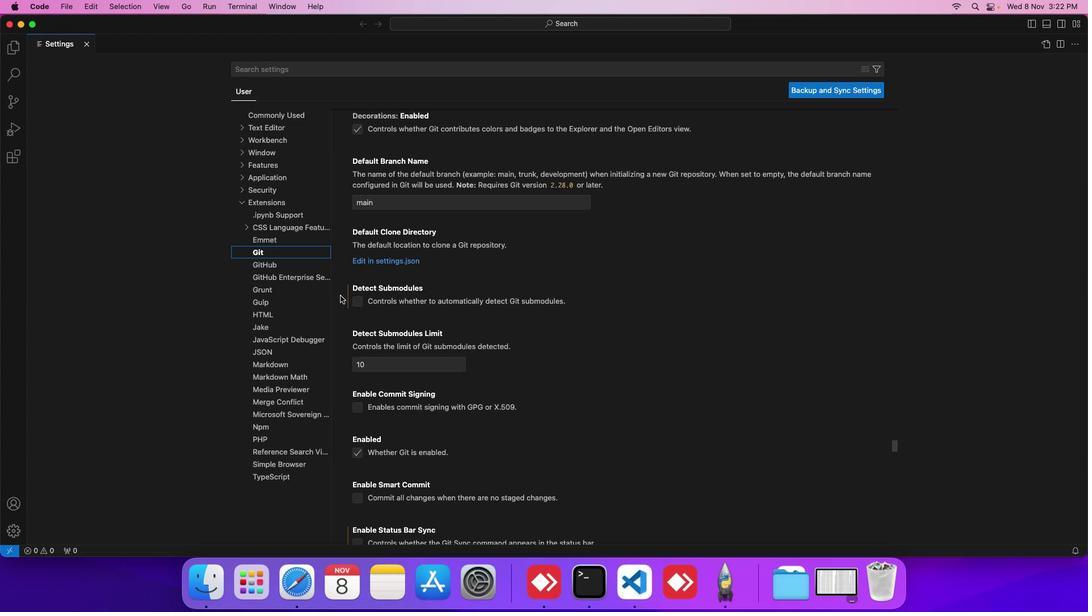 
Action: Mouse scrolled (340, 295) with delta (0, 0)
Screenshot: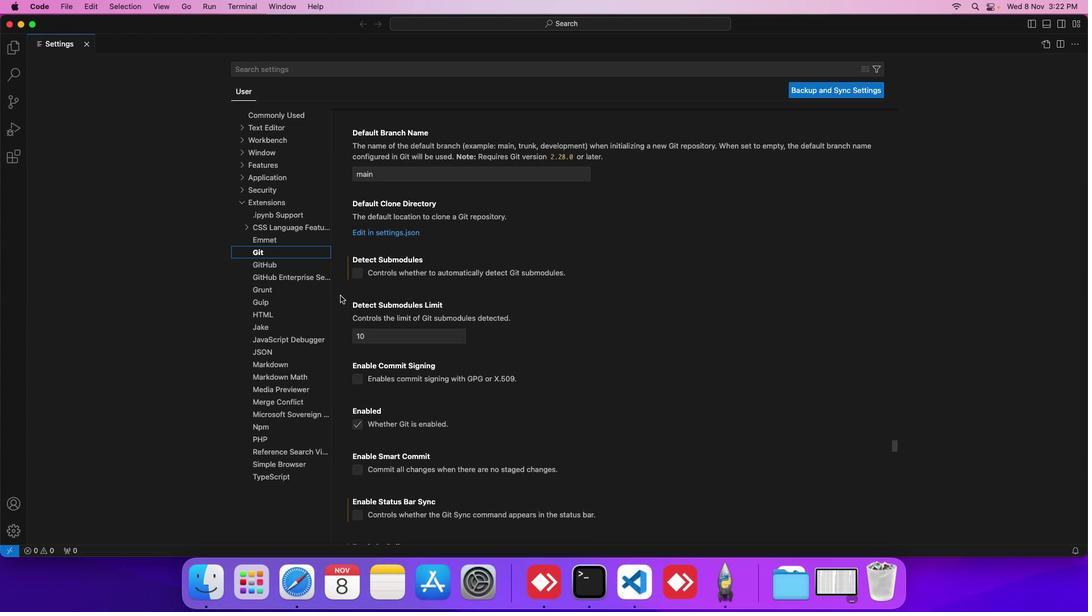 
Action: Mouse scrolled (340, 295) with delta (0, 0)
Screenshot: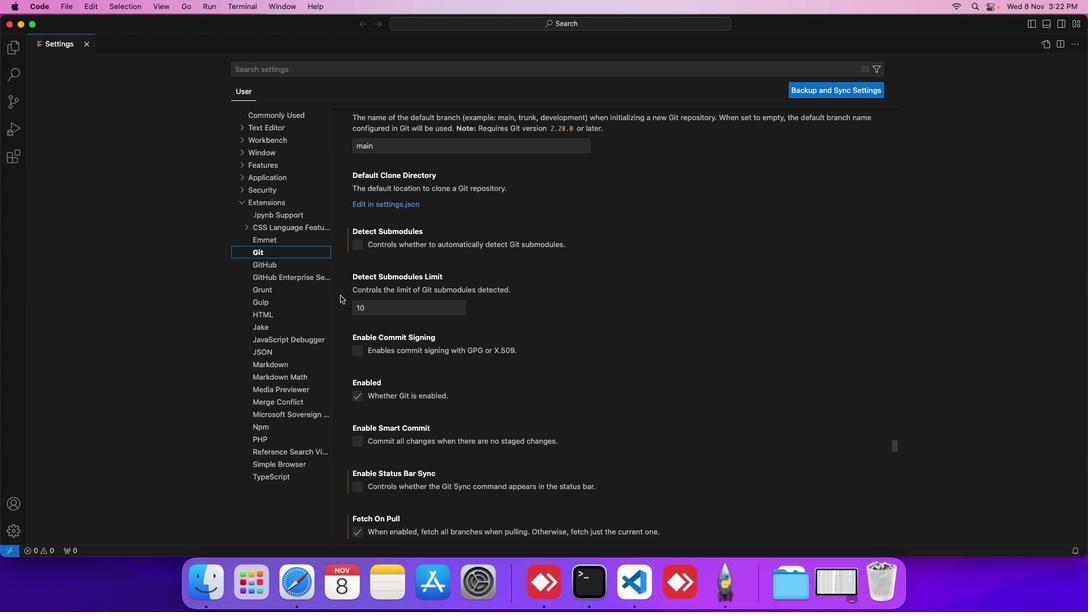 
Action: Mouse scrolled (340, 295) with delta (0, 0)
Screenshot: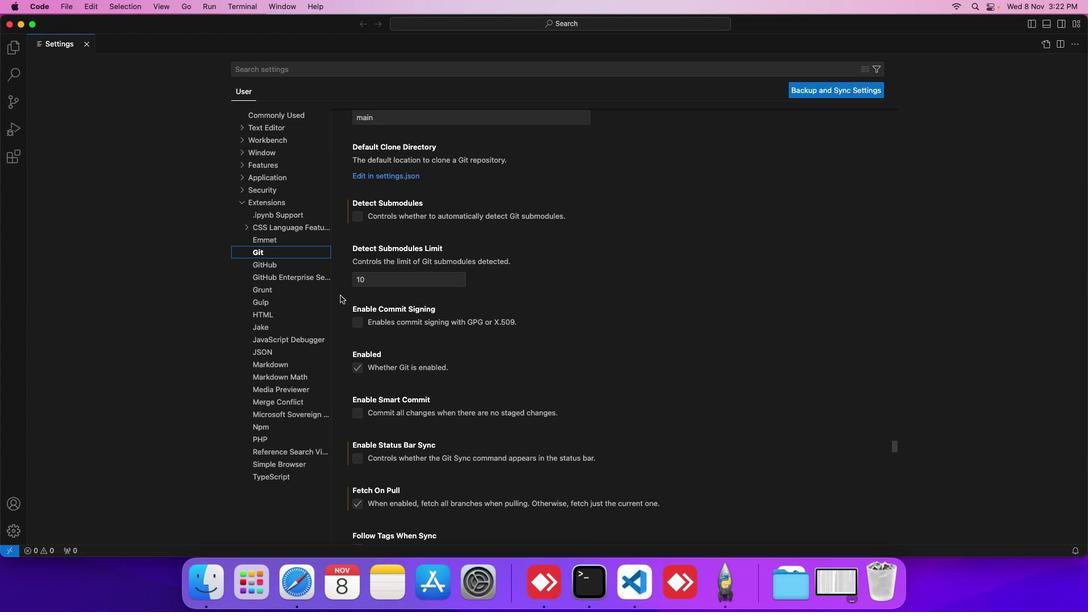 
Action: Mouse scrolled (340, 295) with delta (0, 0)
Screenshot: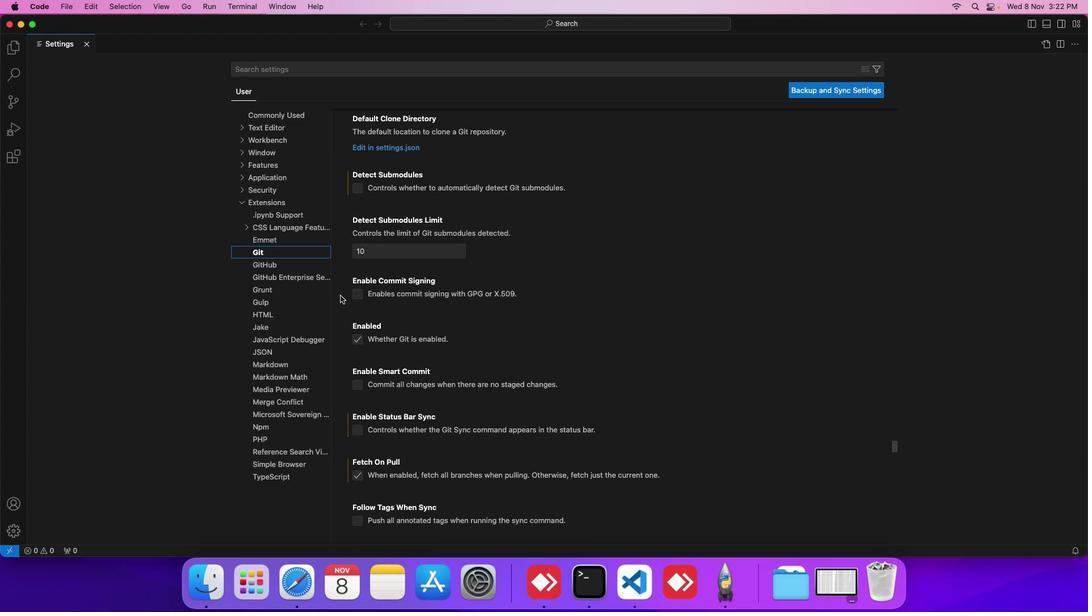 
Action: Mouse scrolled (340, 295) with delta (0, 0)
Screenshot: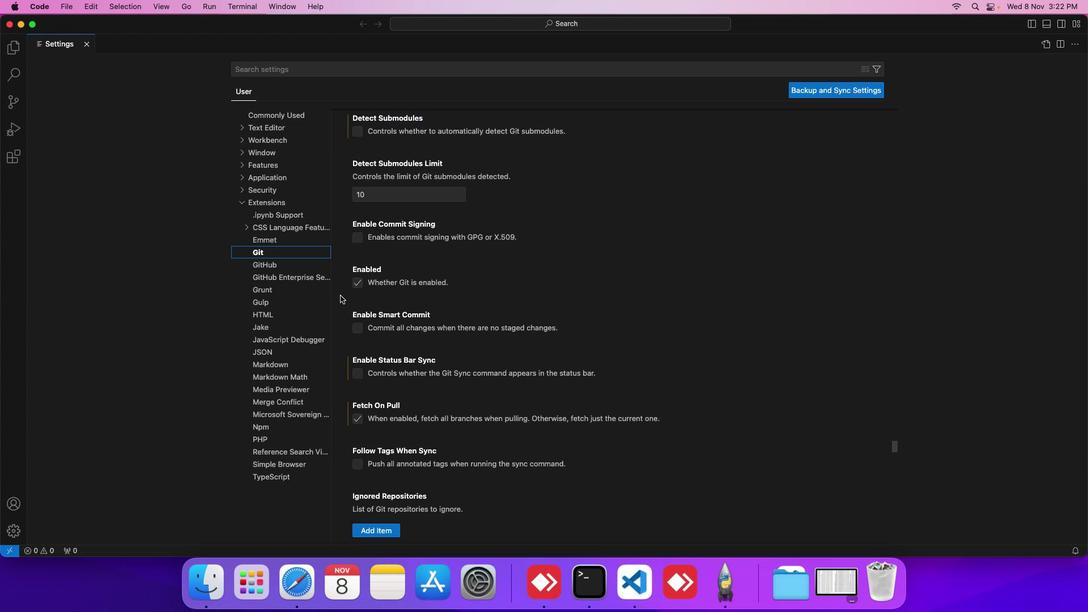 
Action: Mouse scrolled (340, 295) with delta (0, 0)
Screenshot: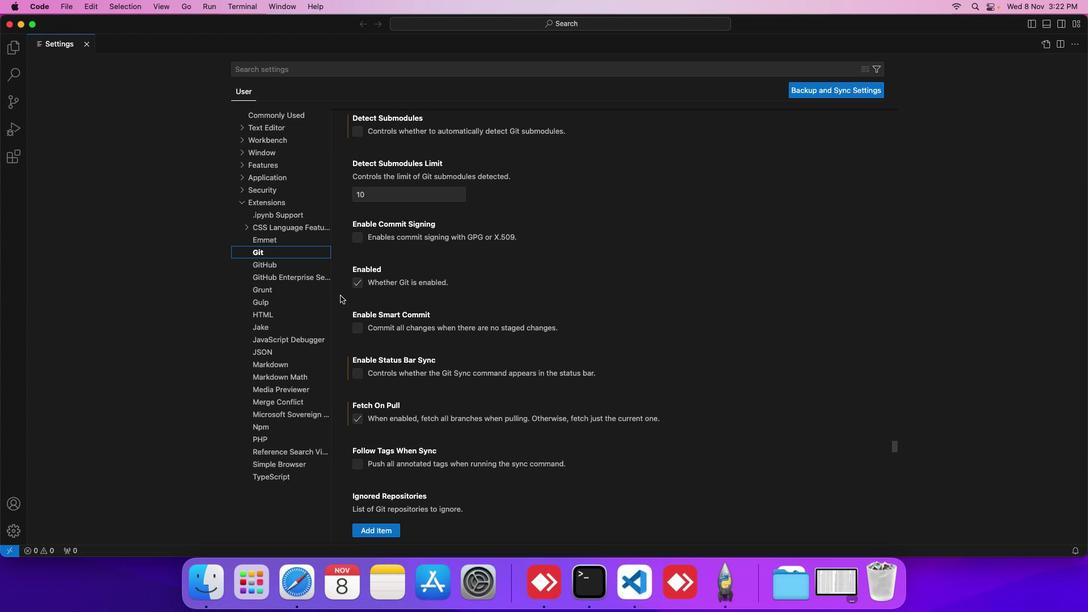 
Action: Mouse scrolled (340, 295) with delta (0, 0)
Screenshot: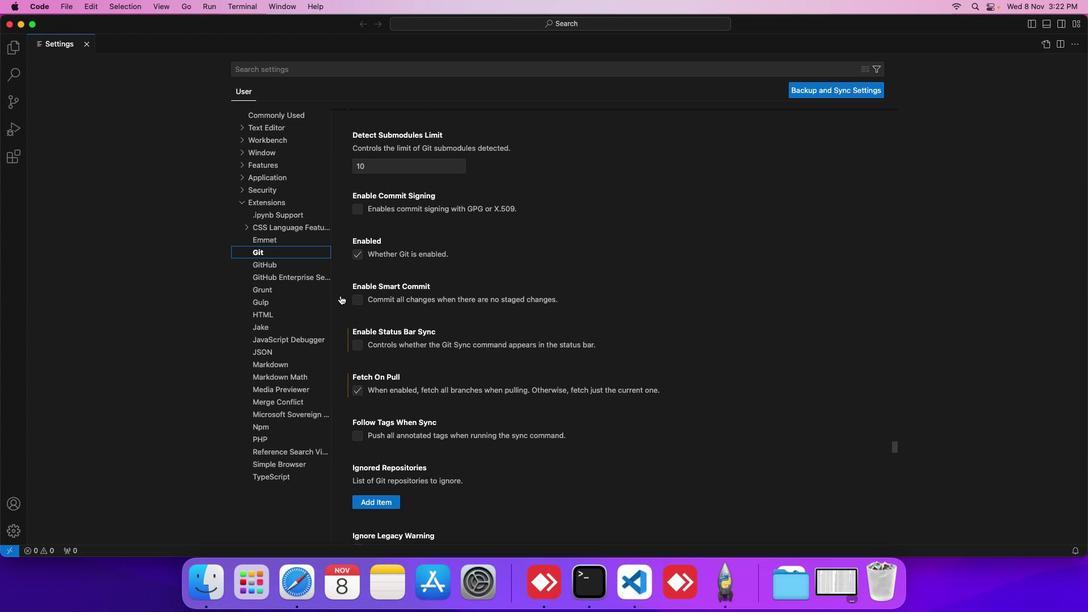
Action: Mouse scrolled (340, 295) with delta (0, 0)
Screenshot: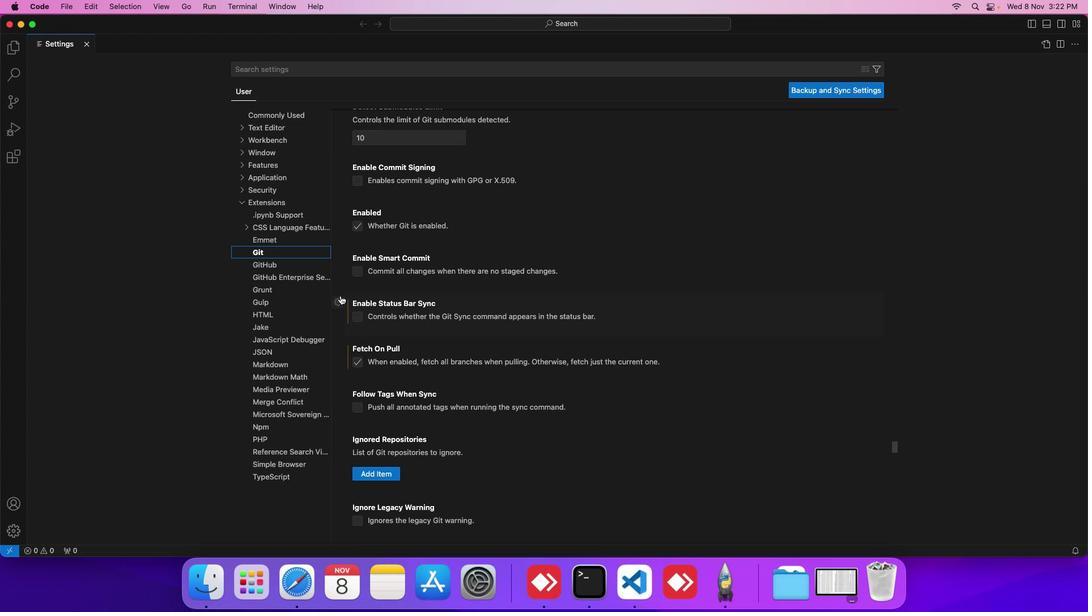
Action: Mouse scrolled (340, 295) with delta (0, 0)
Screenshot: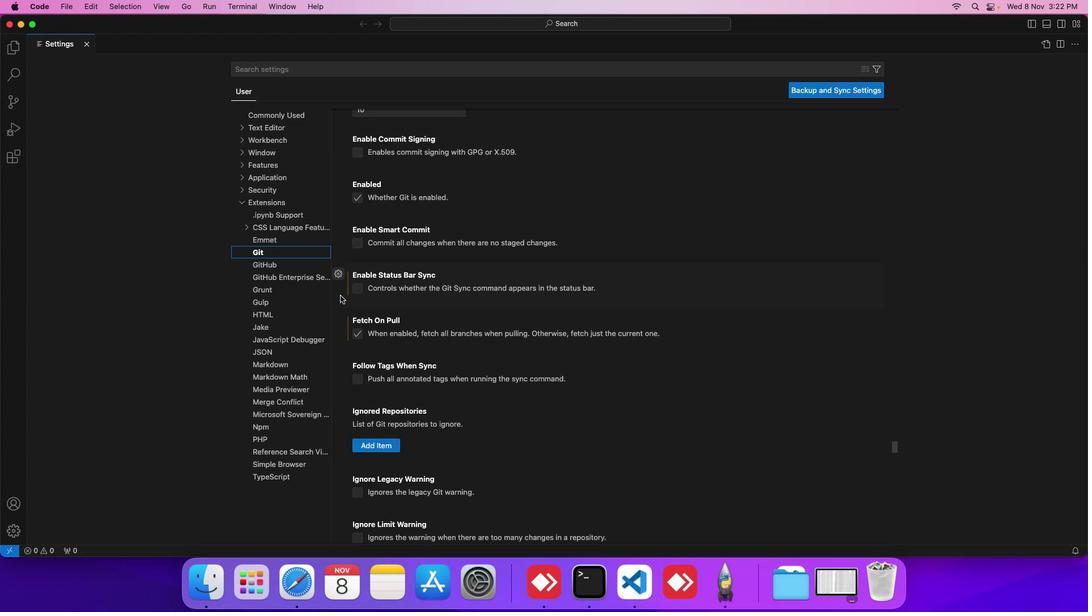
Action: Mouse scrolled (340, 295) with delta (0, 0)
Screenshot: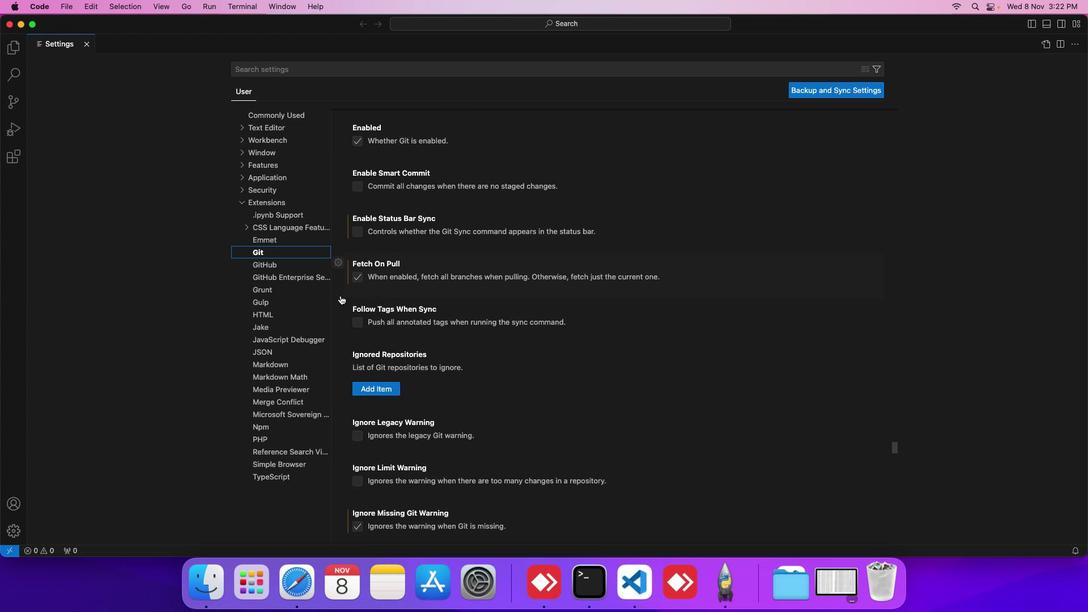 
Action: Mouse scrolled (340, 295) with delta (0, 0)
Screenshot: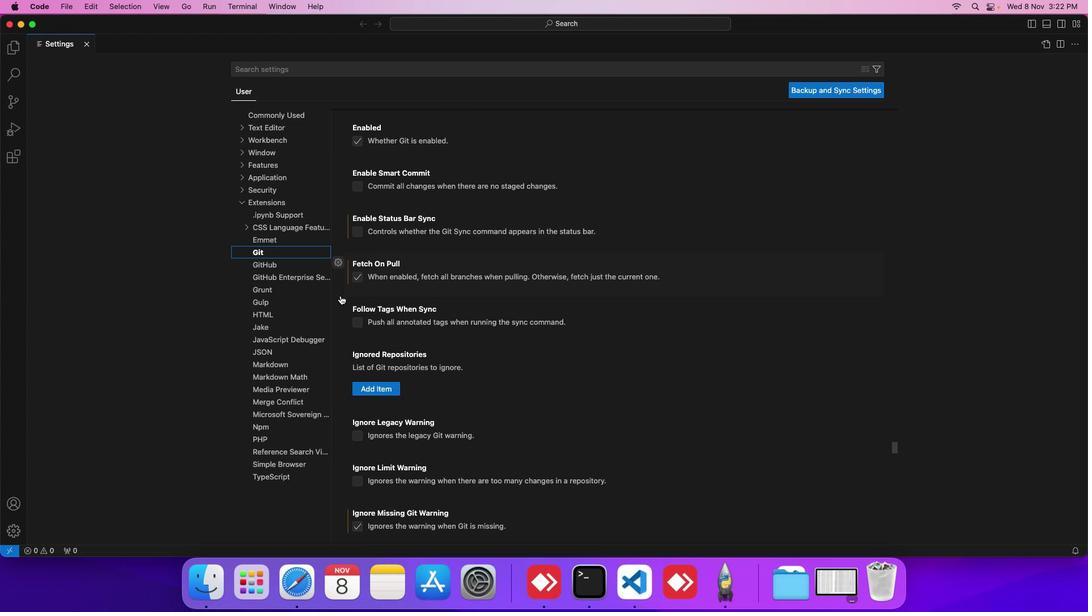 
Action: Mouse scrolled (340, 295) with delta (0, 0)
Screenshot: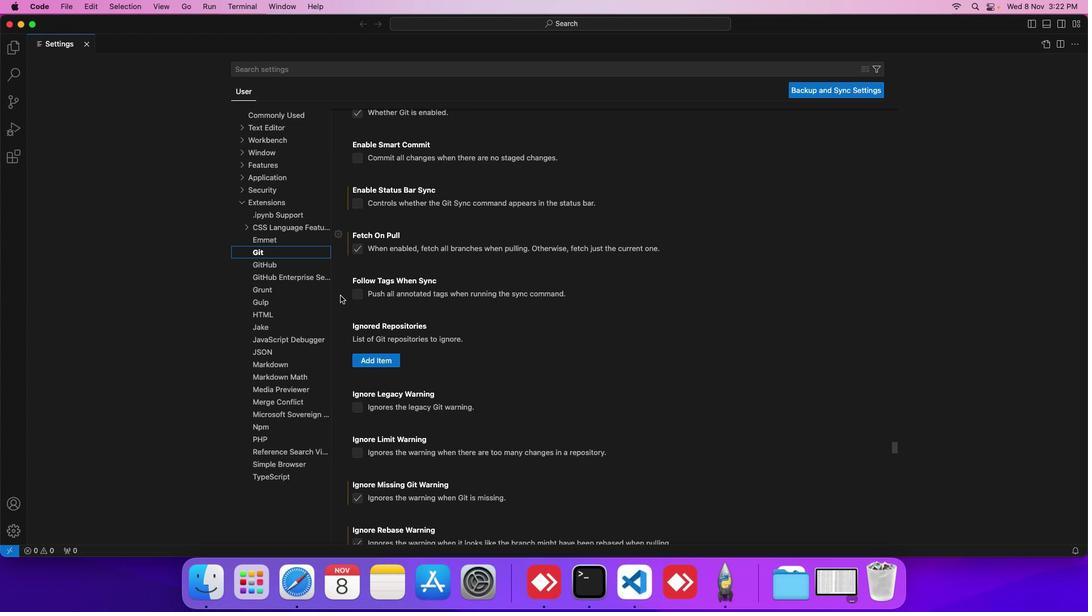 
Action: Mouse scrolled (340, 295) with delta (0, 0)
Screenshot: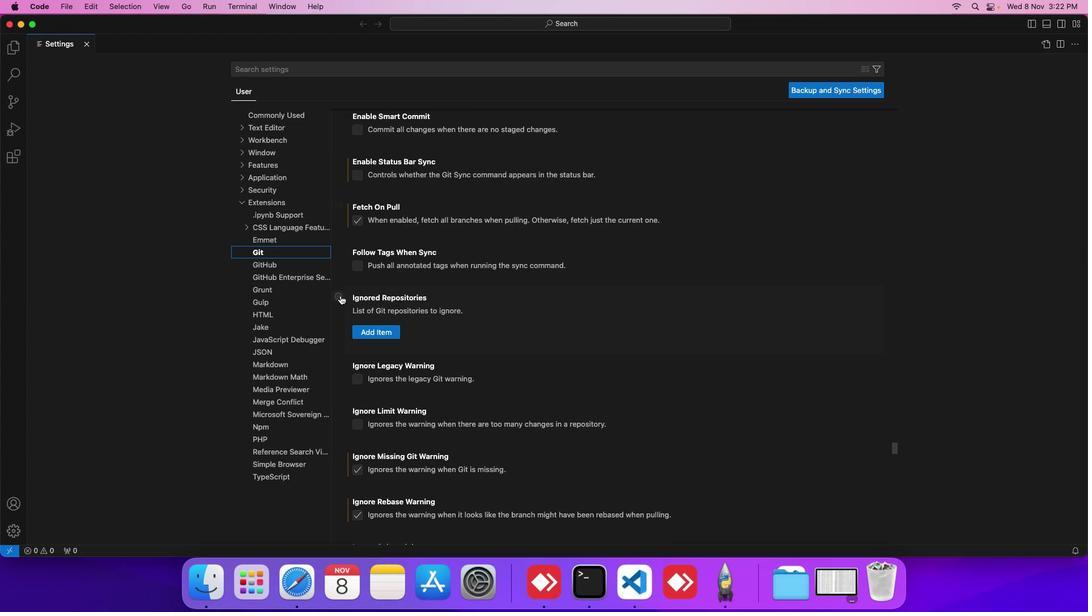 
Action: Mouse scrolled (340, 295) with delta (0, 0)
Screenshot: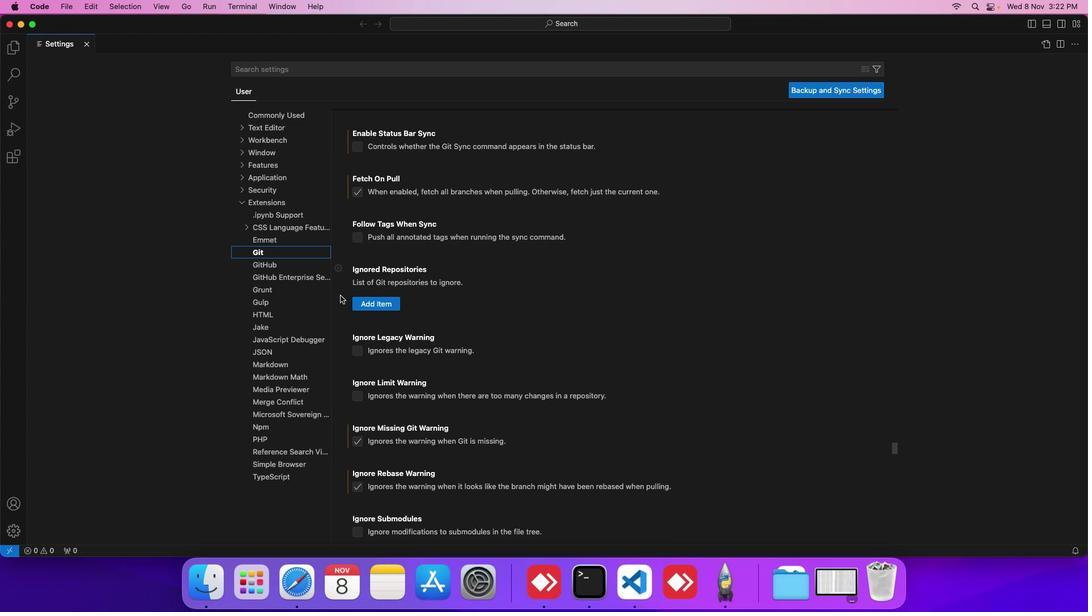 
Action: Mouse scrolled (340, 295) with delta (0, 0)
Screenshot: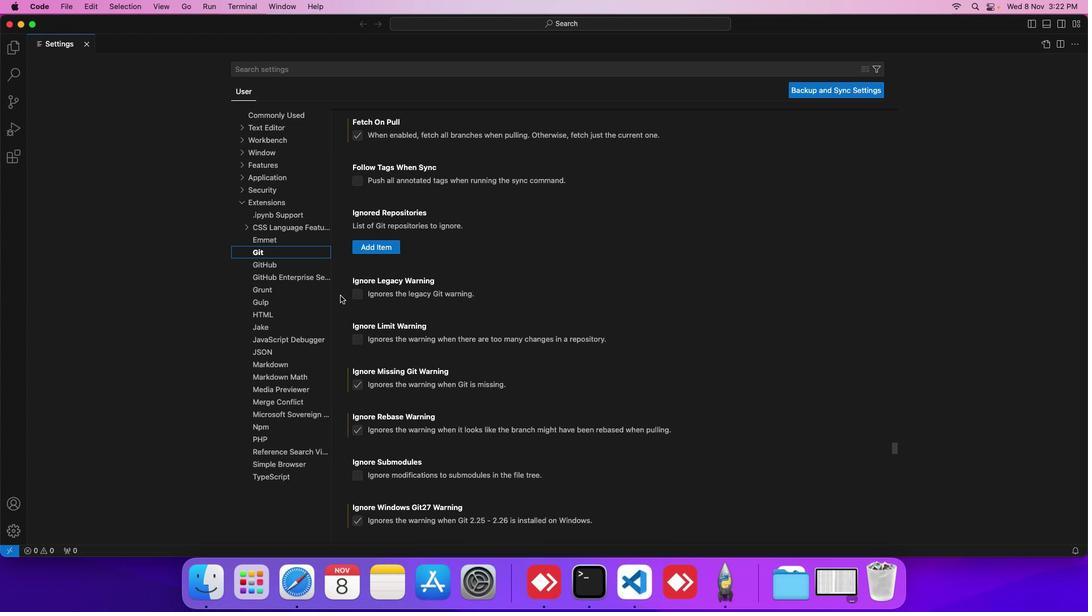 
Action: Mouse scrolled (340, 295) with delta (0, 0)
Screenshot: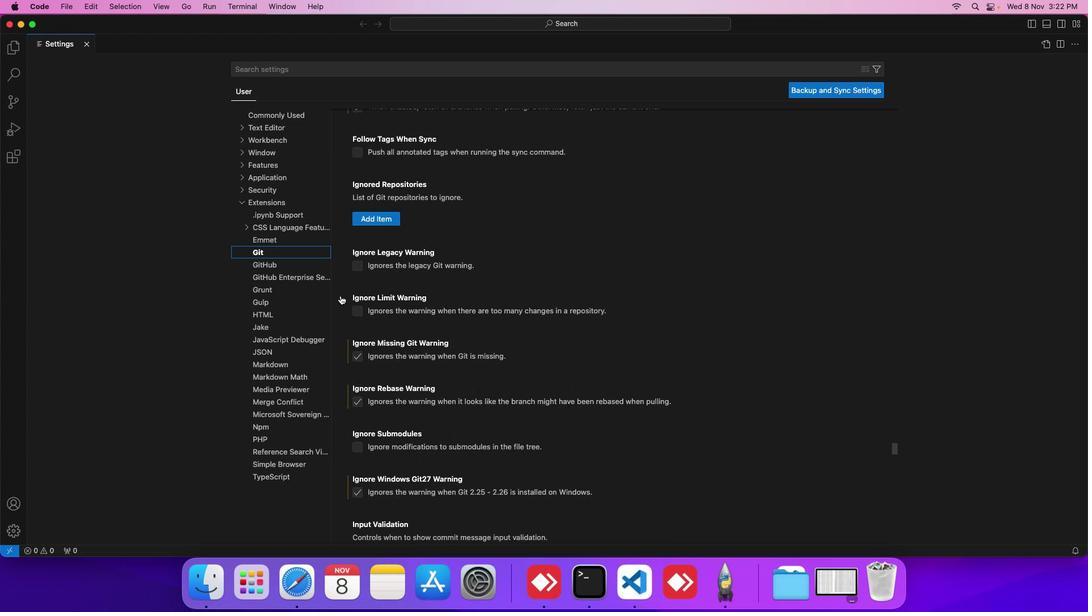 
Action: Mouse scrolled (340, 295) with delta (0, 0)
Screenshot: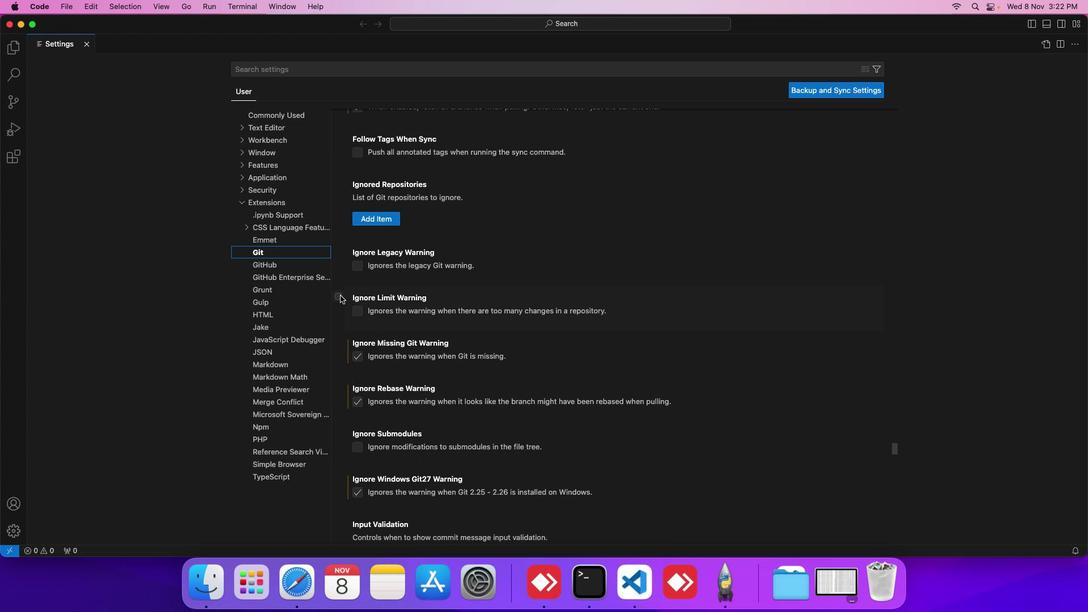 
Action: Mouse scrolled (340, 295) with delta (0, 0)
Screenshot: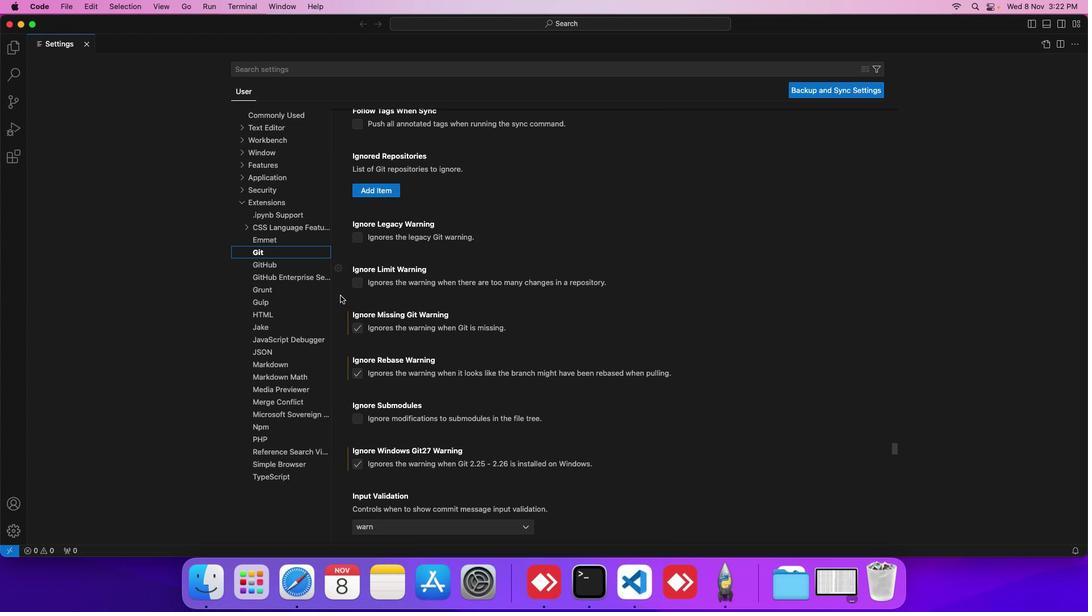 
Action: Mouse scrolled (340, 295) with delta (0, 0)
Screenshot: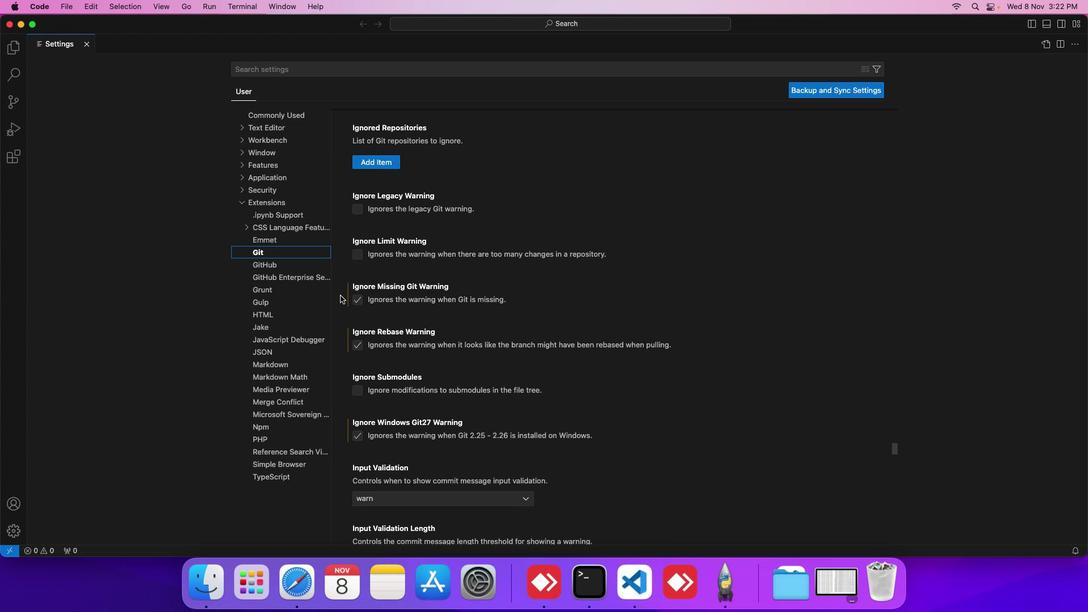 
Action: Mouse scrolled (340, 295) with delta (0, 0)
Screenshot: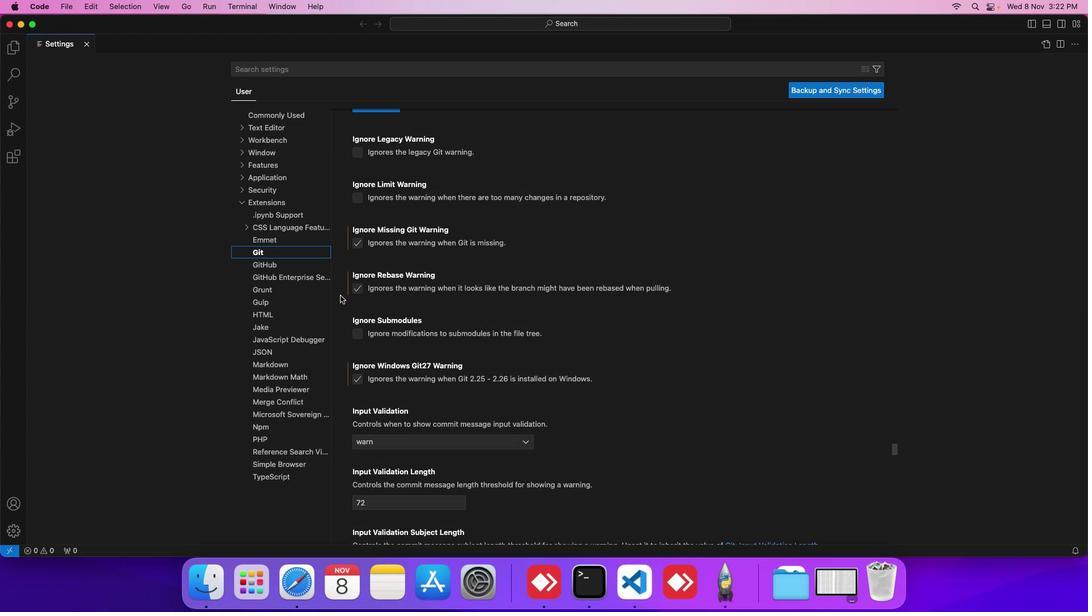 
Action: Mouse scrolled (340, 295) with delta (0, 0)
Screenshot: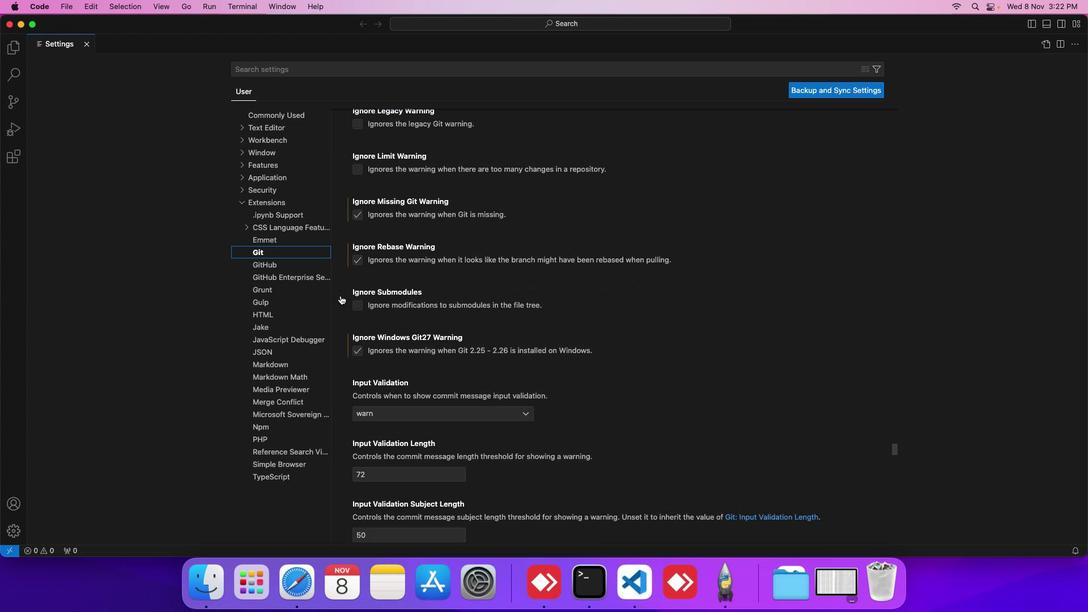 
Action: Mouse scrolled (340, 295) with delta (0, 0)
Screenshot: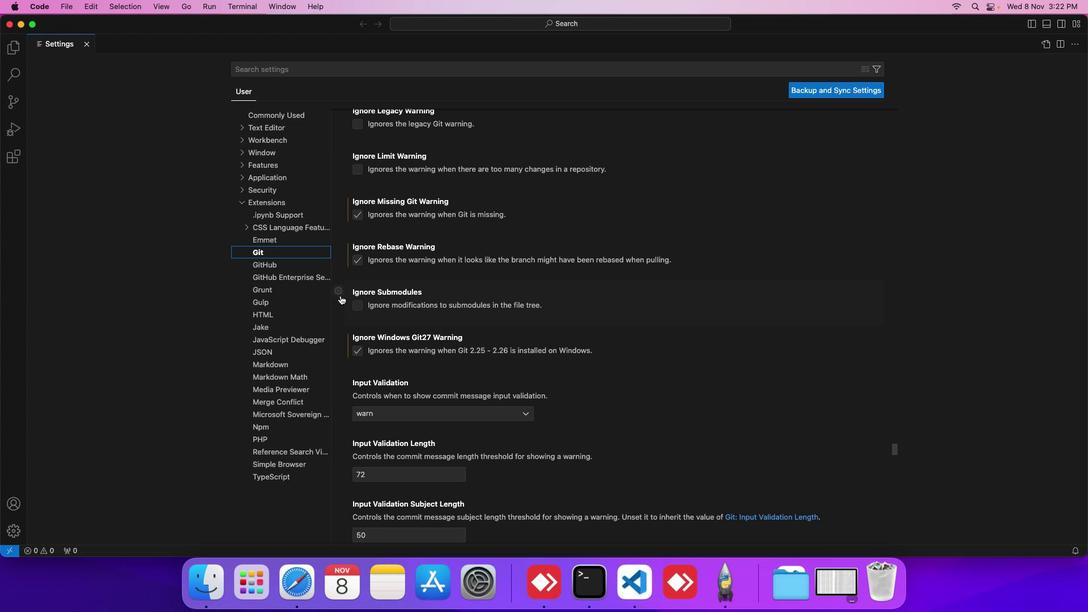 
Action: Mouse scrolled (340, 295) with delta (0, 0)
Screenshot: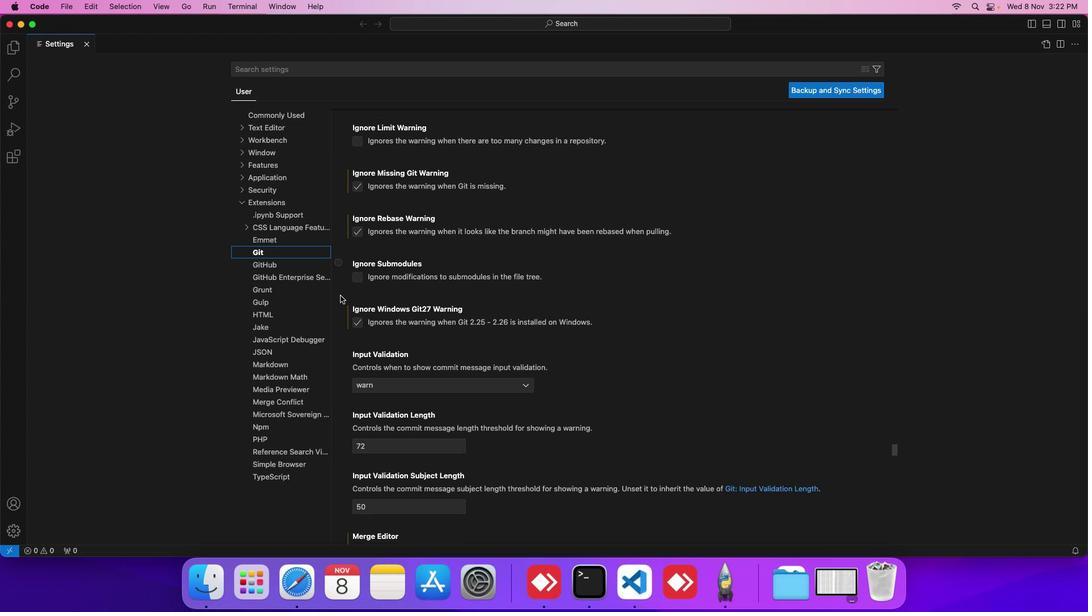 
Action: Mouse scrolled (340, 295) with delta (0, 0)
Screenshot: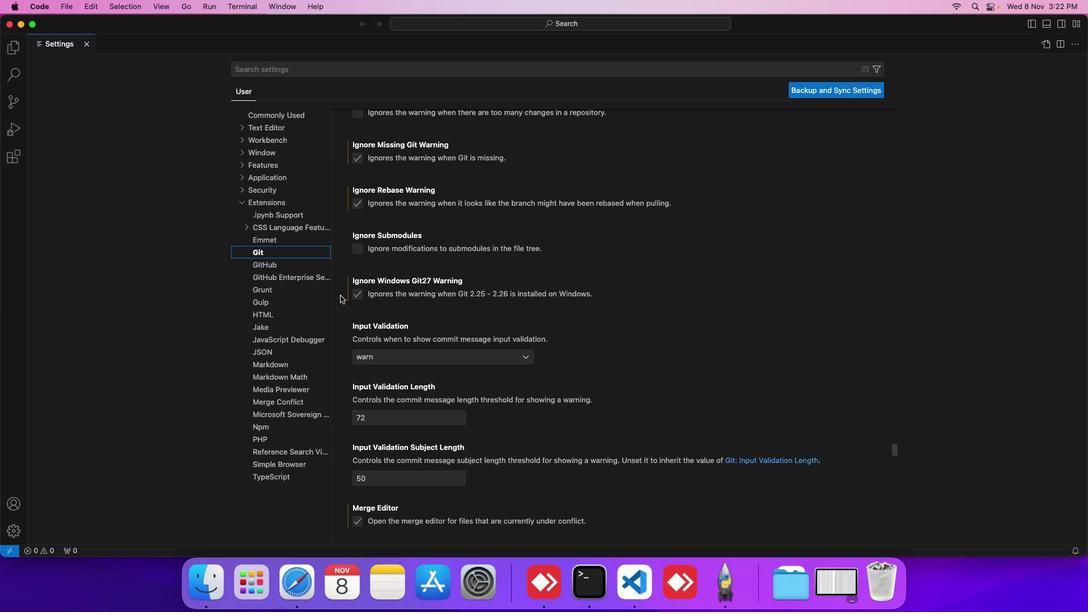 
Action: Mouse scrolled (340, 295) with delta (0, 0)
Screenshot: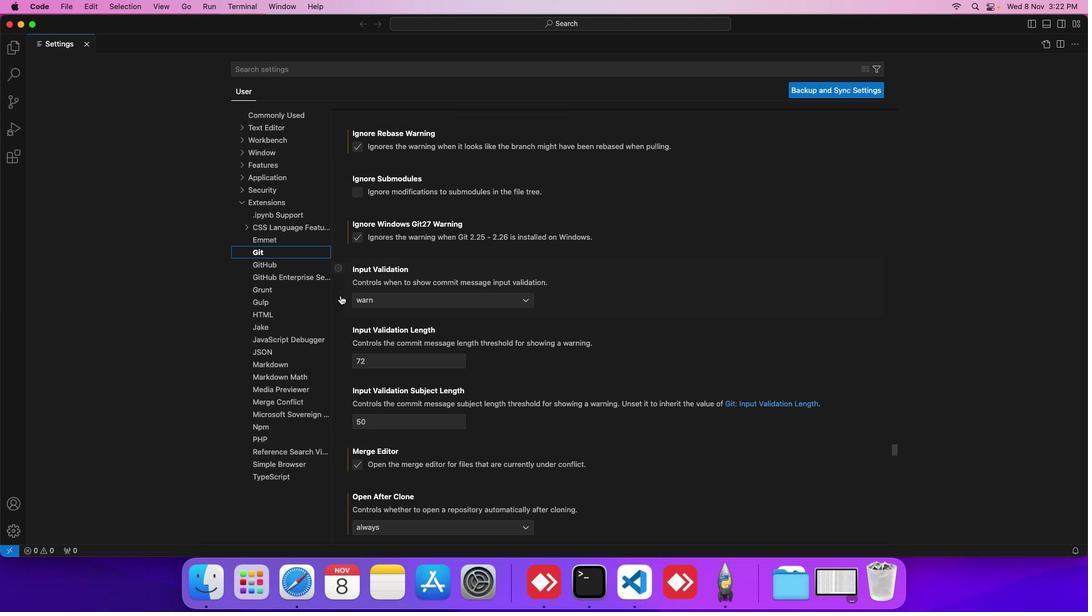 
Action: Mouse scrolled (340, 295) with delta (0, 0)
Screenshot: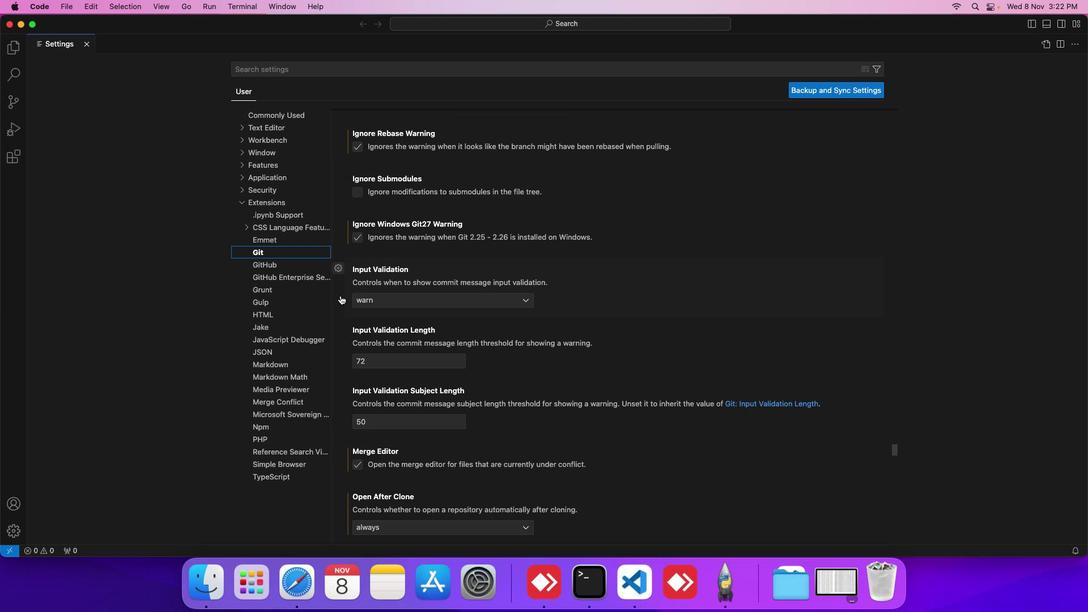 
Action: Mouse scrolled (340, 295) with delta (0, 0)
Screenshot: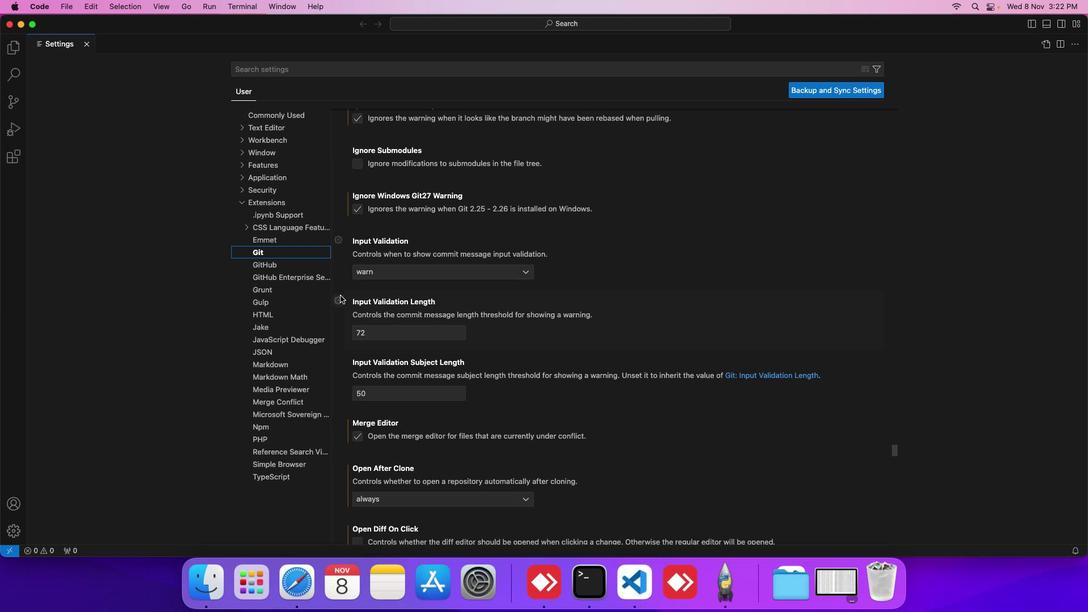 
Action: Mouse scrolled (340, 295) with delta (0, 0)
Screenshot: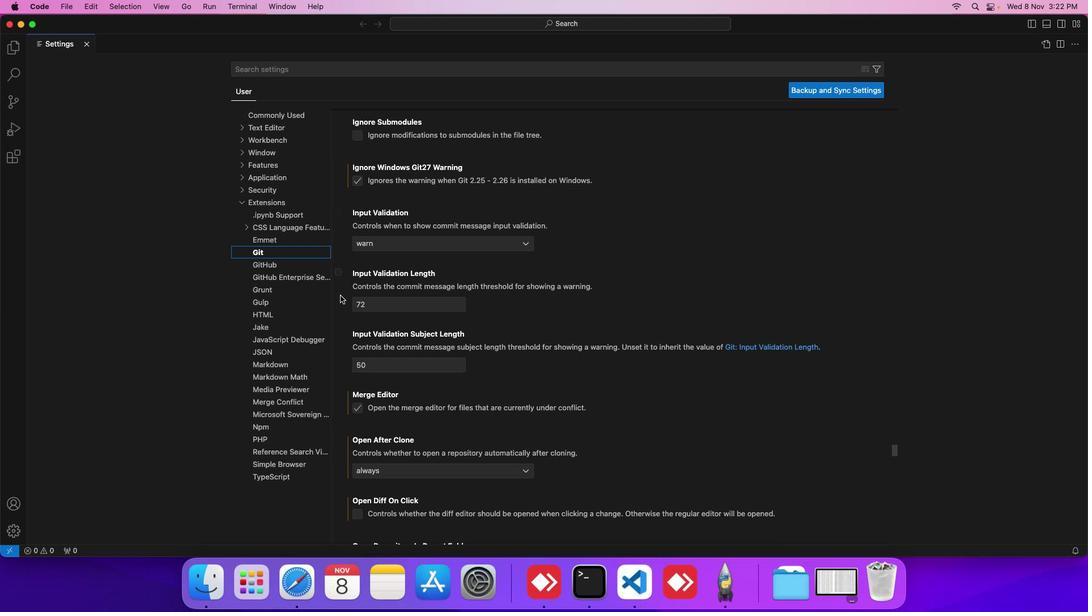 
Action: Mouse scrolled (340, 295) with delta (0, 0)
Screenshot: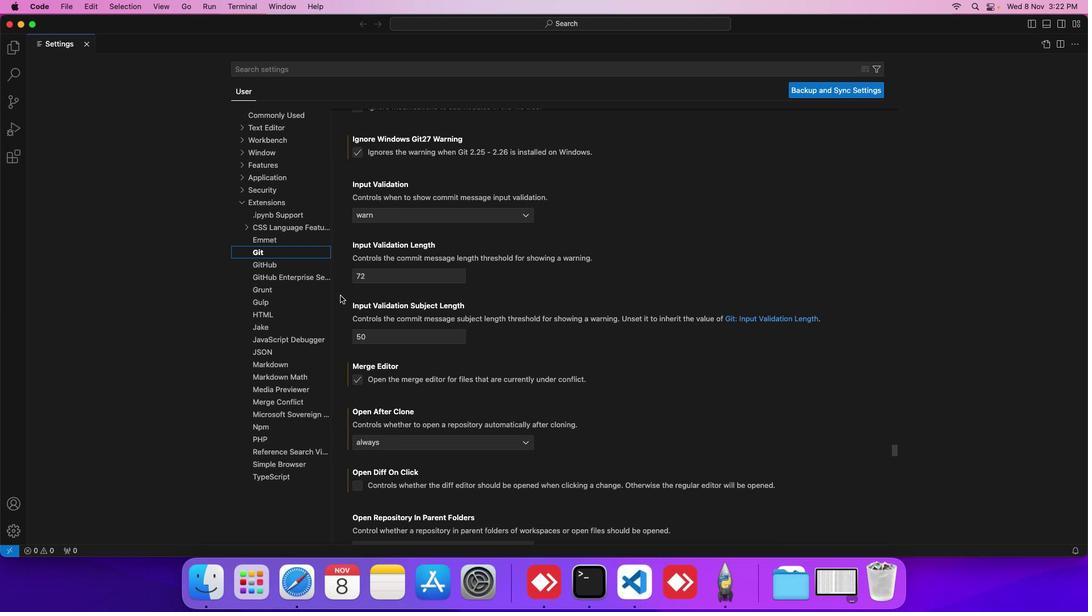 
Action: Mouse scrolled (340, 295) with delta (0, 0)
Screenshot: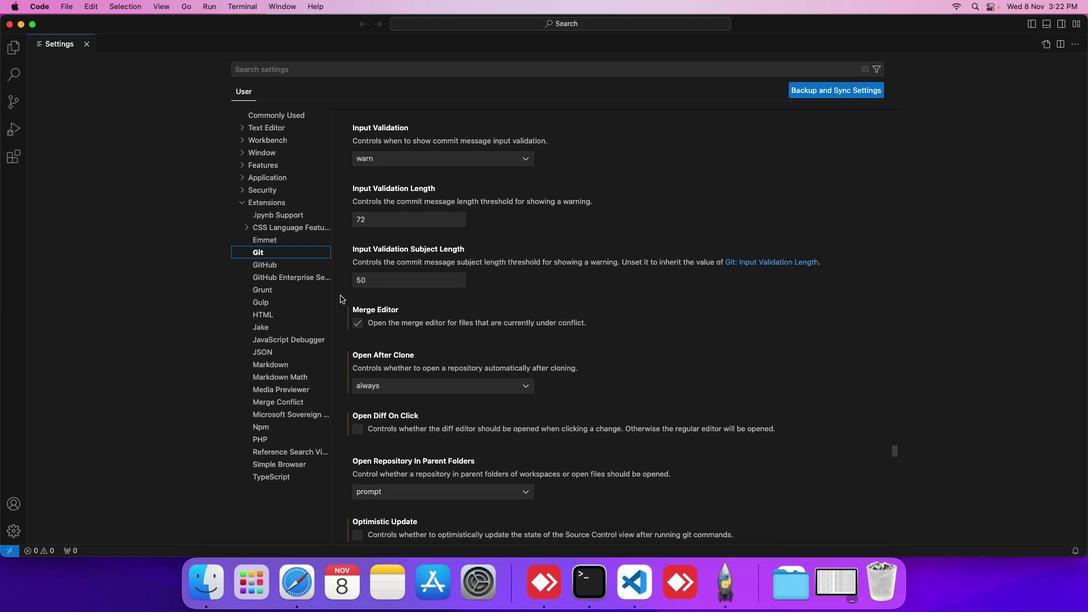
Action: Mouse scrolled (340, 295) with delta (0, 0)
Screenshot: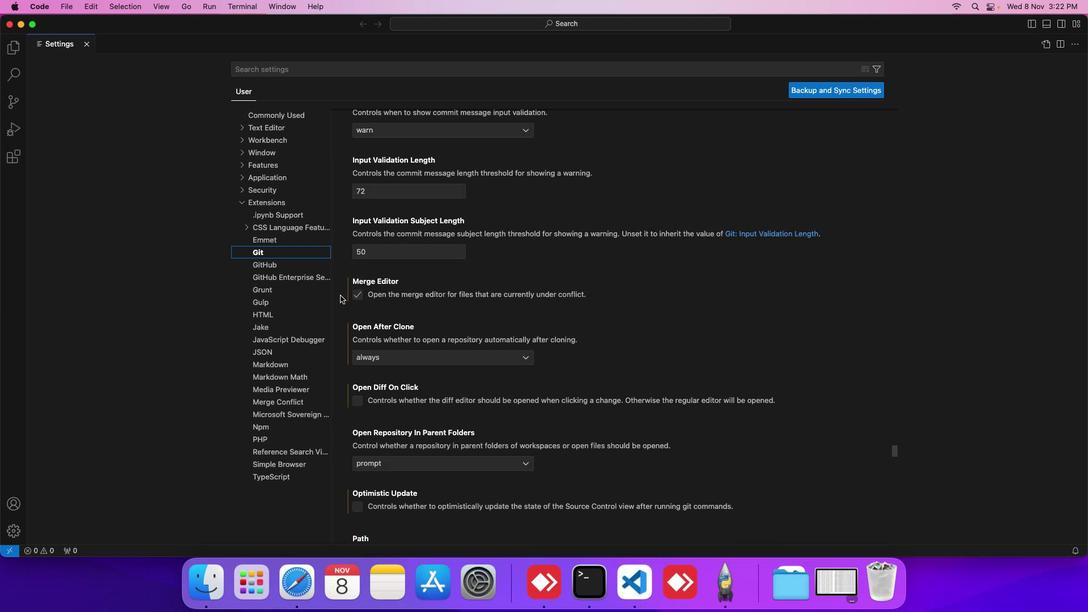 
Action: Mouse scrolled (340, 295) with delta (0, 0)
Screenshot: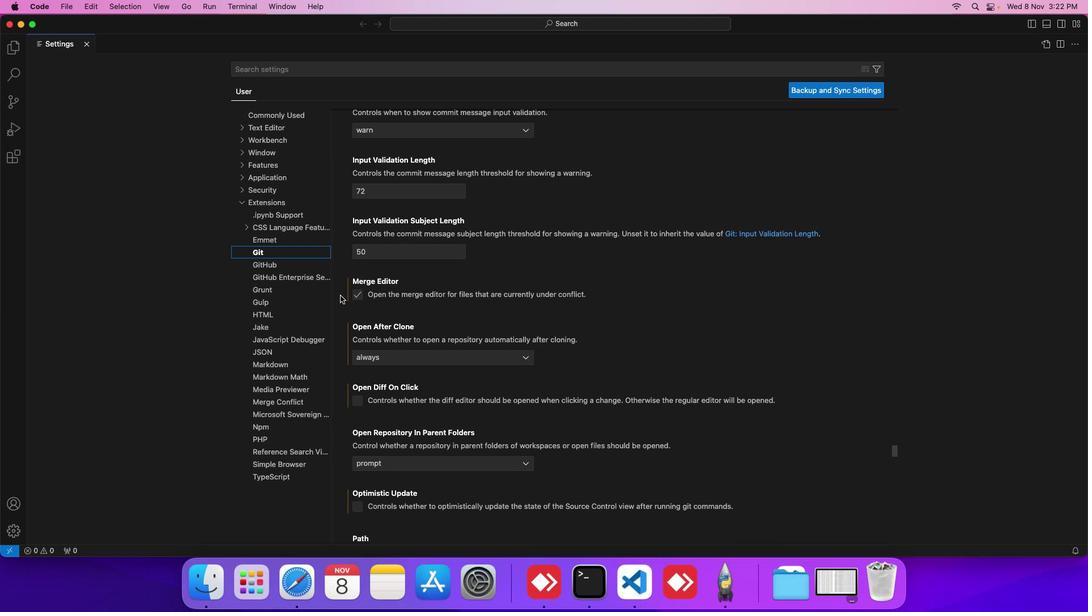
Action: Mouse scrolled (340, 295) with delta (0, 0)
Screenshot: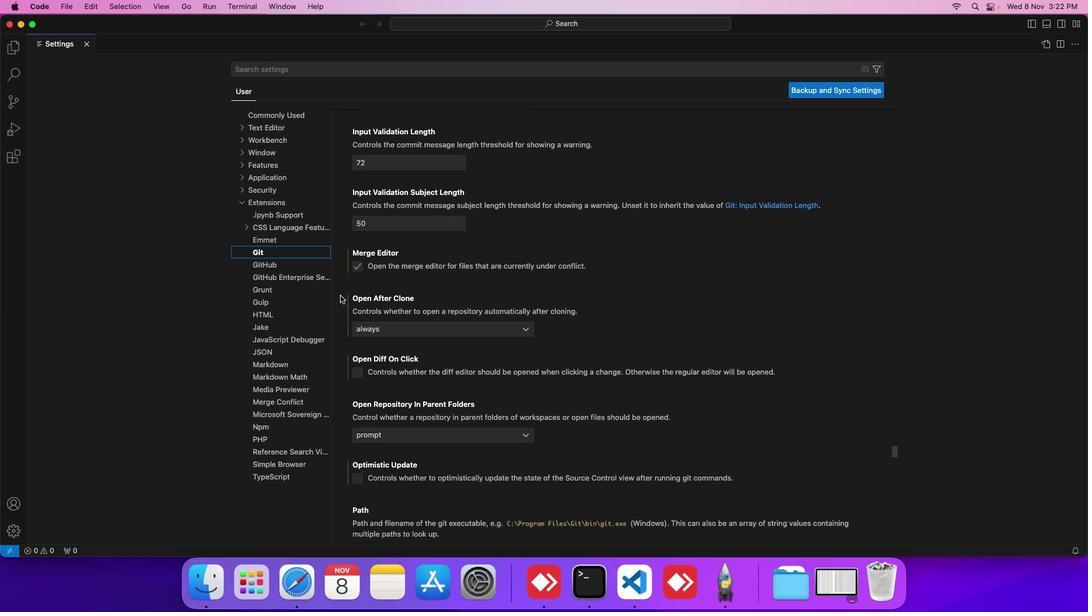 
Action: Mouse scrolled (340, 295) with delta (0, 0)
Screenshot: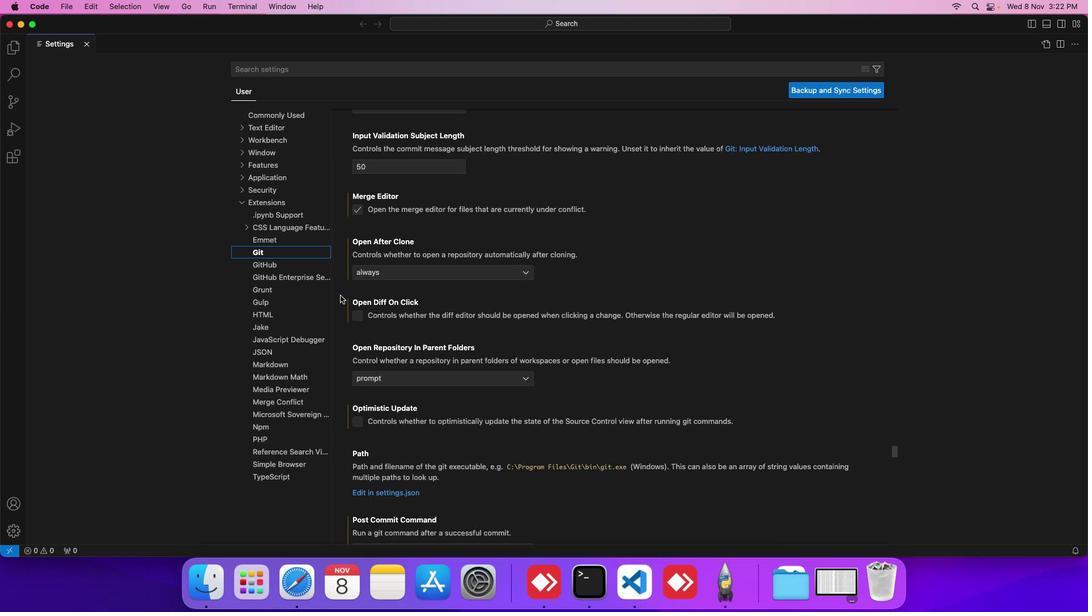 
Action: Mouse scrolled (340, 295) with delta (0, 0)
Screenshot: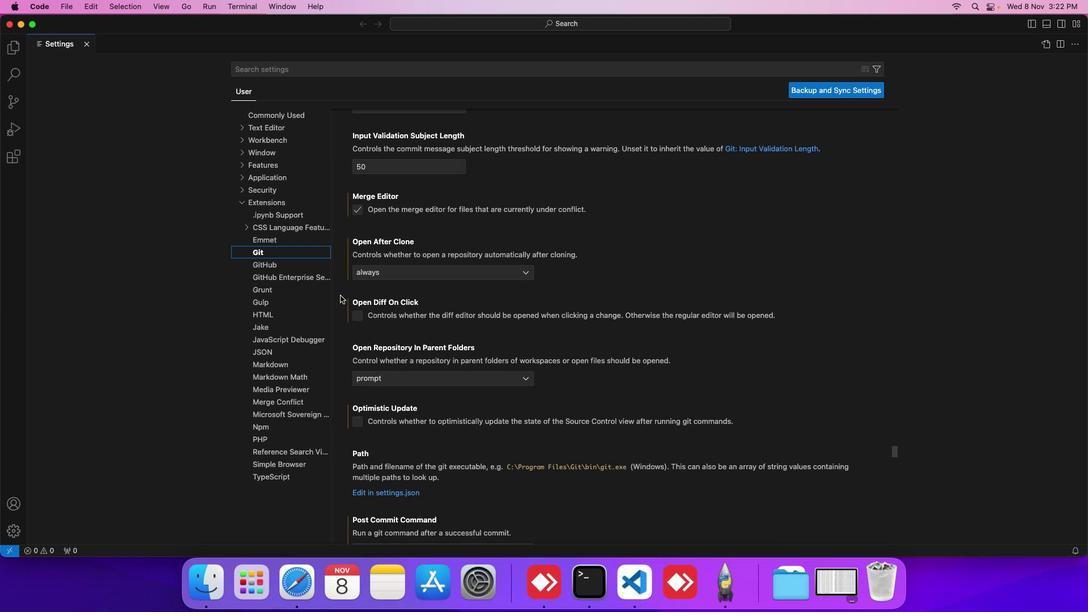 
Action: Mouse scrolled (340, 295) with delta (0, 0)
Screenshot: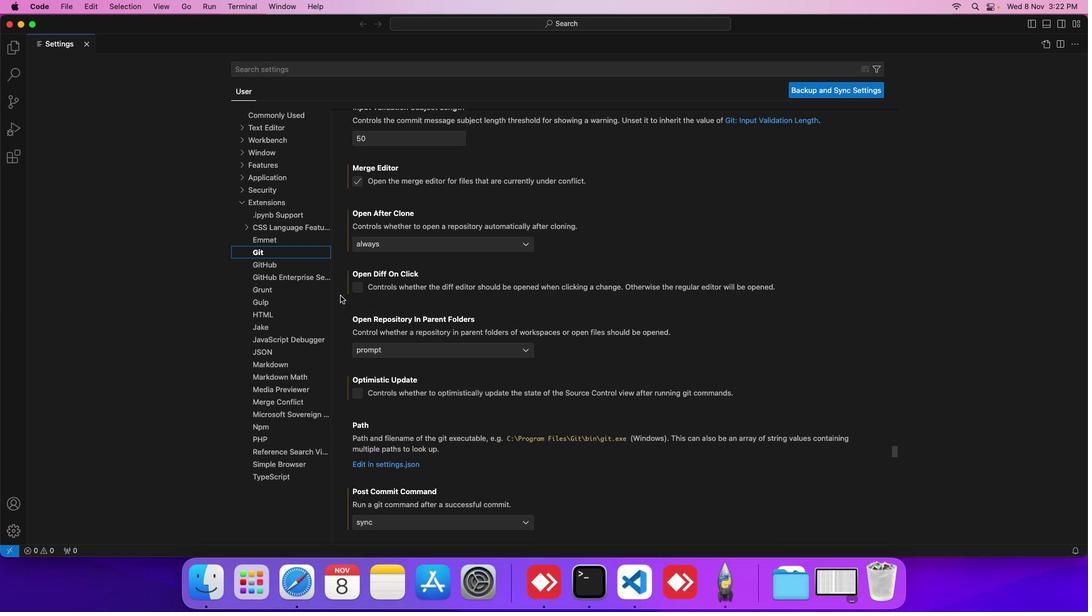 
Action: Mouse scrolled (340, 295) with delta (0, 0)
Screenshot: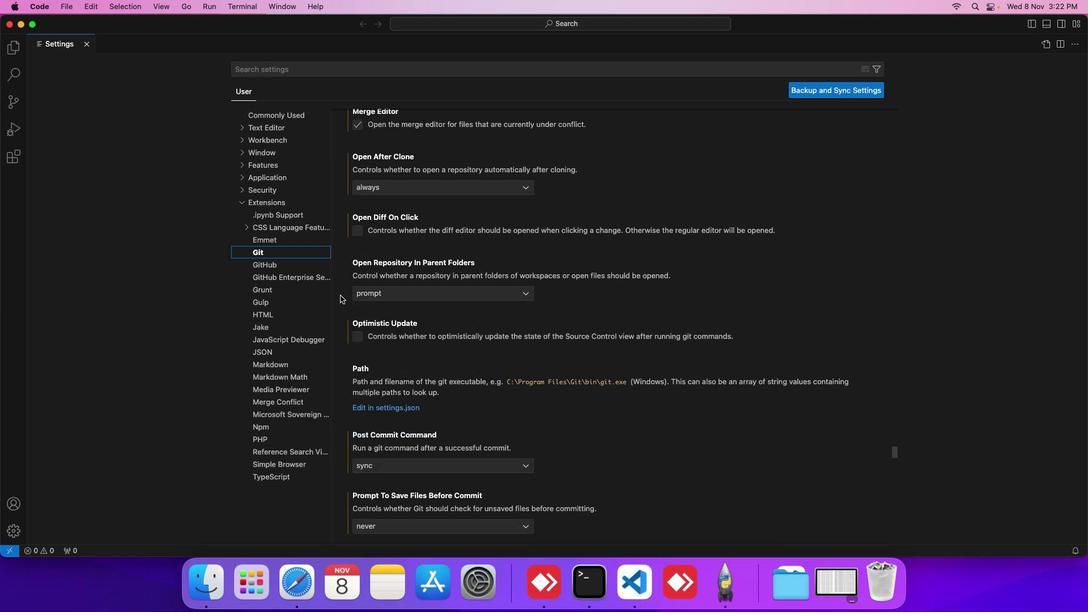 
Action: Mouse scrolled (340, 295) with delta (0, 0)
Screenshot: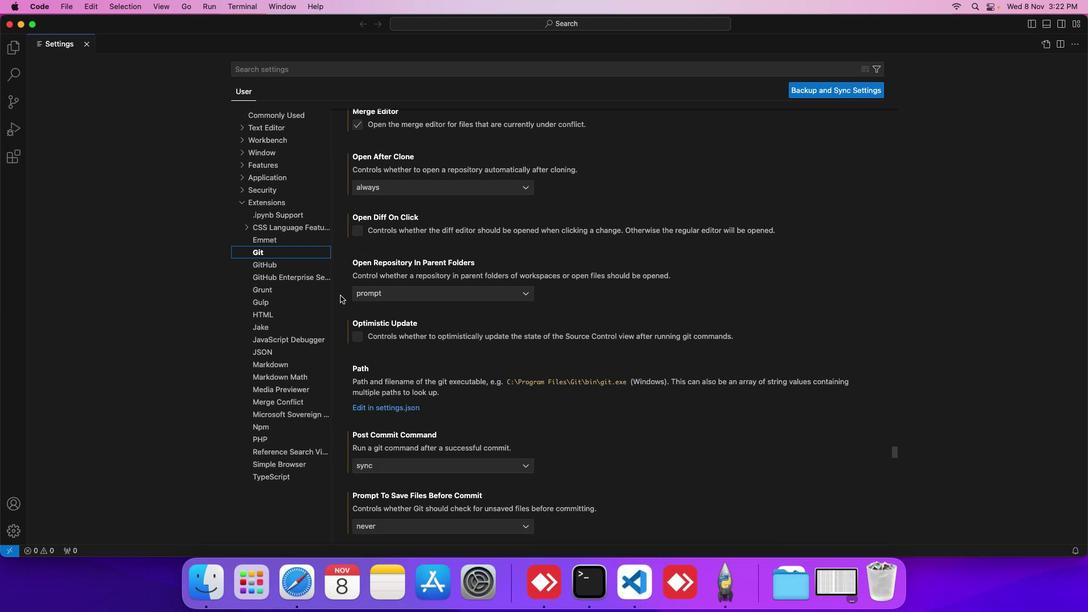 
Action: Mouse scrolled (340, 295) with delta (0, 0)
Screenshot: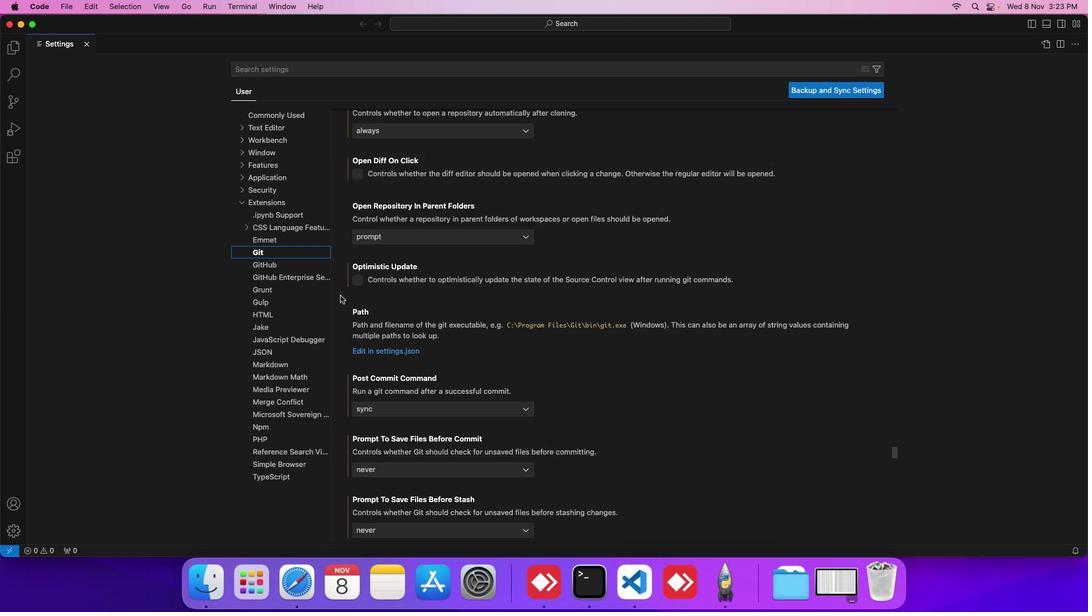 
Action: Mouse scrolled (340, 295) with delta (0, 0)
Screenshot: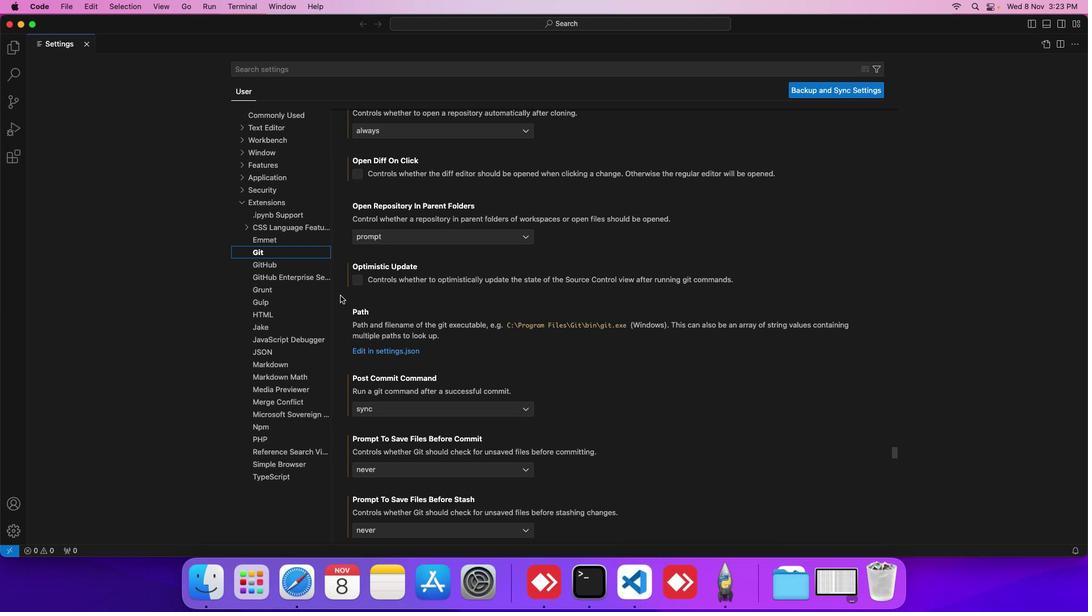 
Action: Mouse scrolled (340, 295) with delta (0, 0)
Screenshot: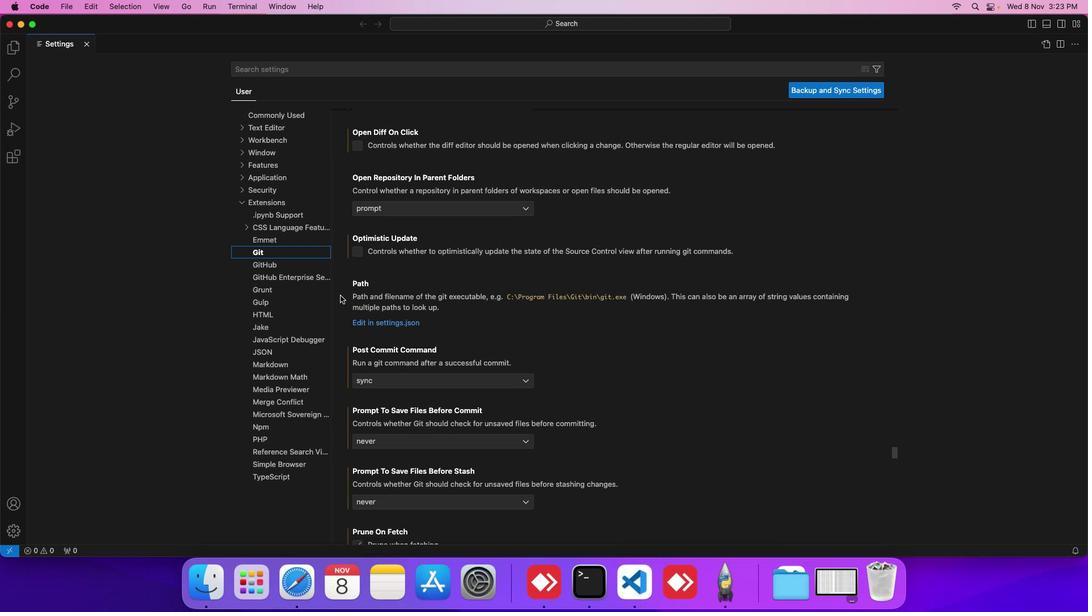 
Action: Mouse scrolled (340, 295) with delta (0, 0)
Screenshot: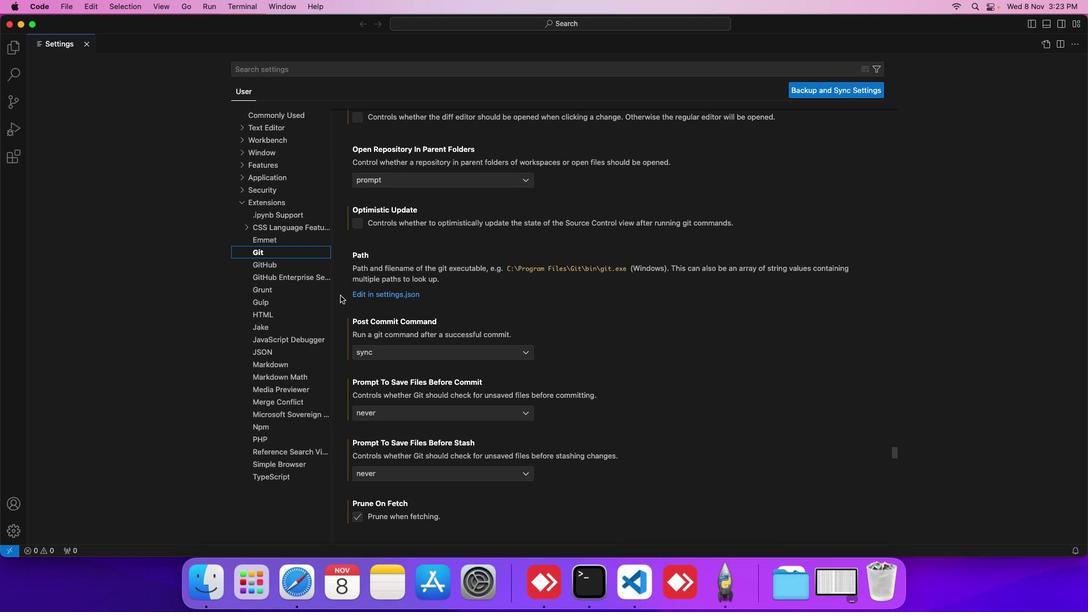 
Action: Mouse scrolled (340, 295) with delta (0, 0)
Screenshot: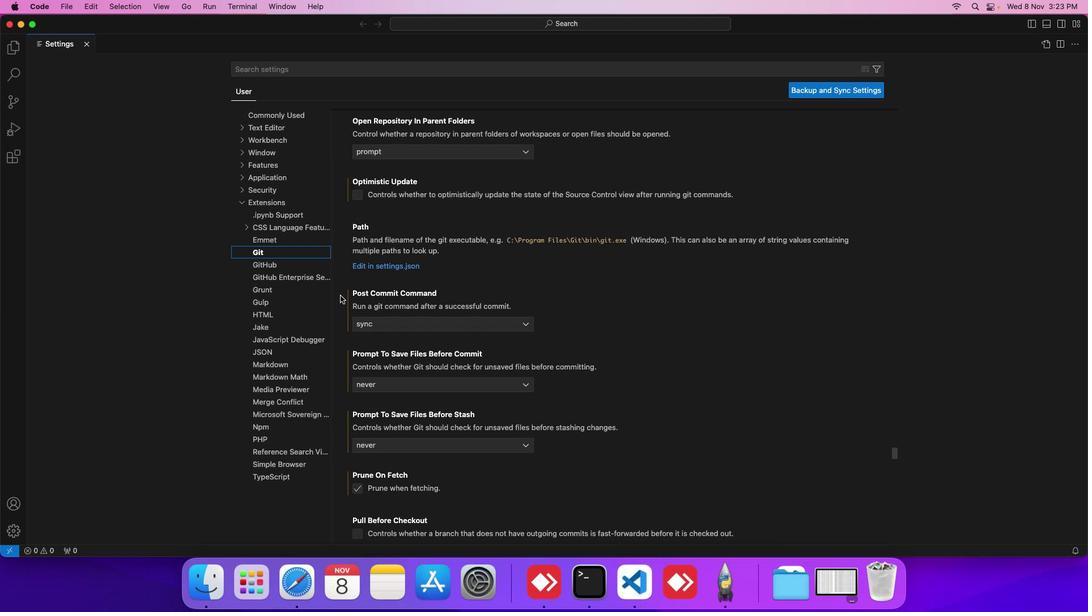 
Action: Mouse scrolled (340, 295) with delta (0, 0)
Screenshot: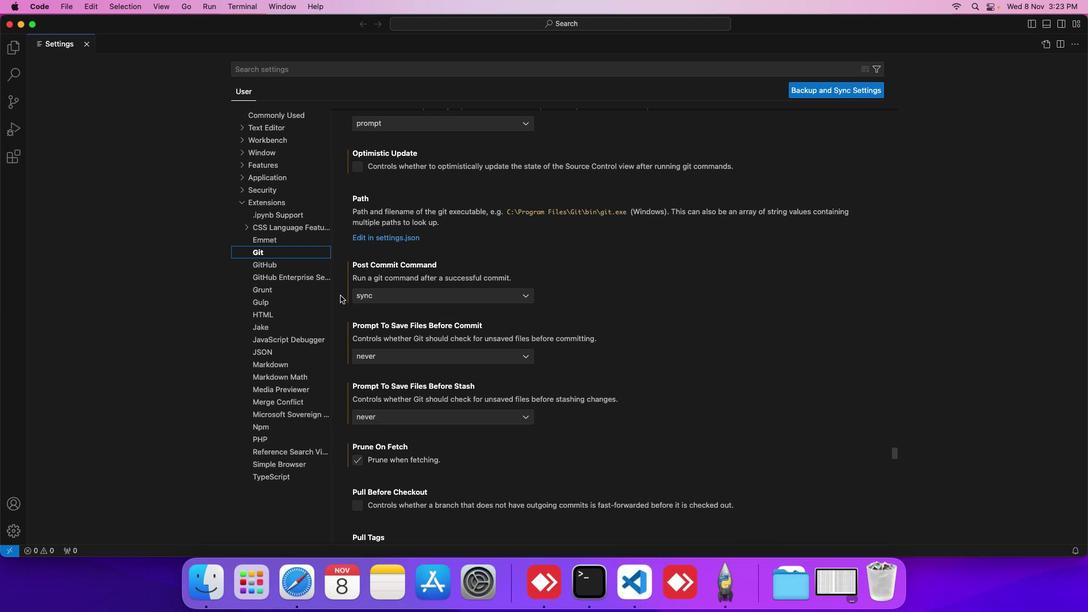 
Action: Mouse scrolled (340, 295) with delta (0, 0)
Screenshot: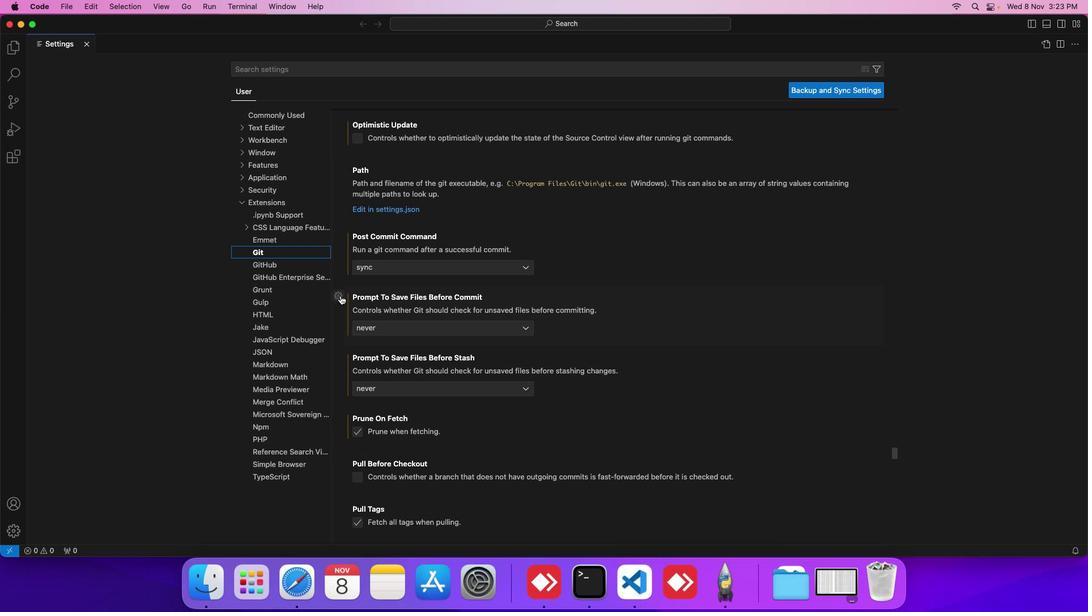 
Action: Mouse scrolled (340, 295) with delta (0, 0)
Screenshot: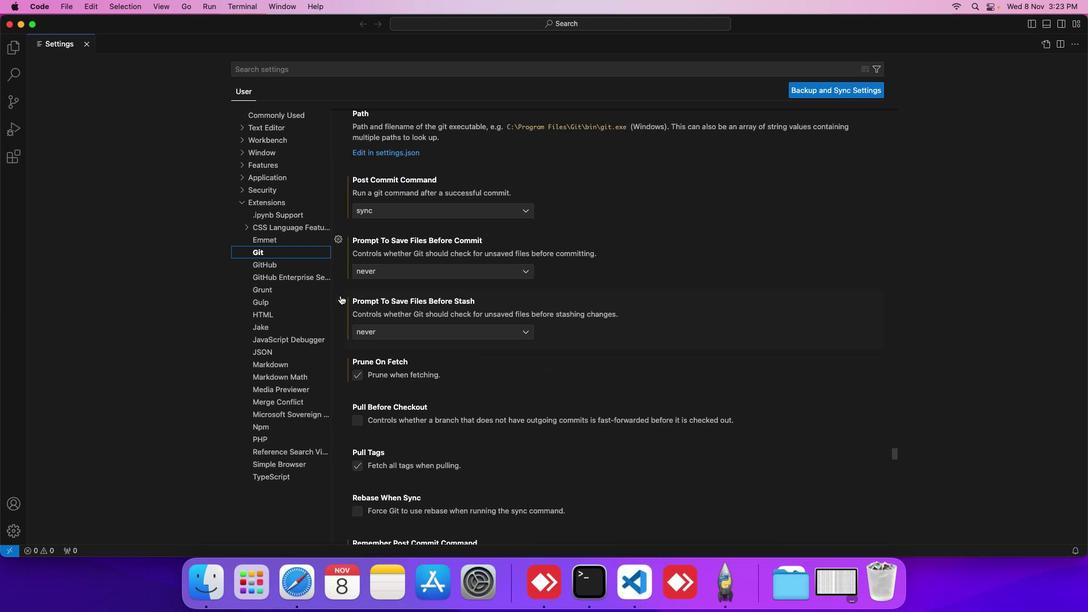 
Action: Mouse scrolled (340, 295) with delta (0, 0)
Screenshot: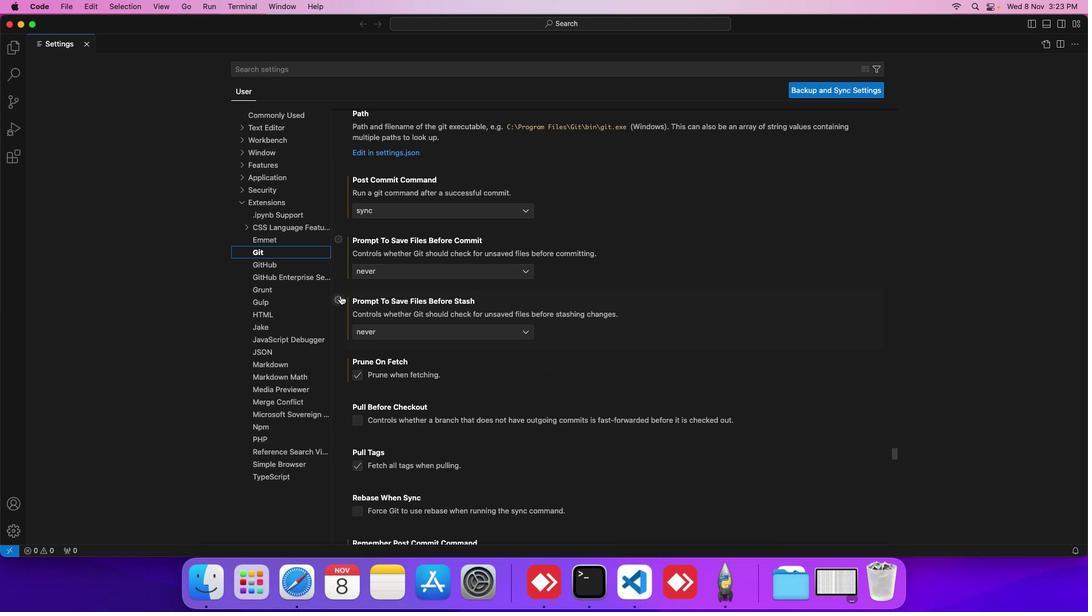 
Action: Mouse scrolled (340, 295) with delta (0, 0)
Screenshot: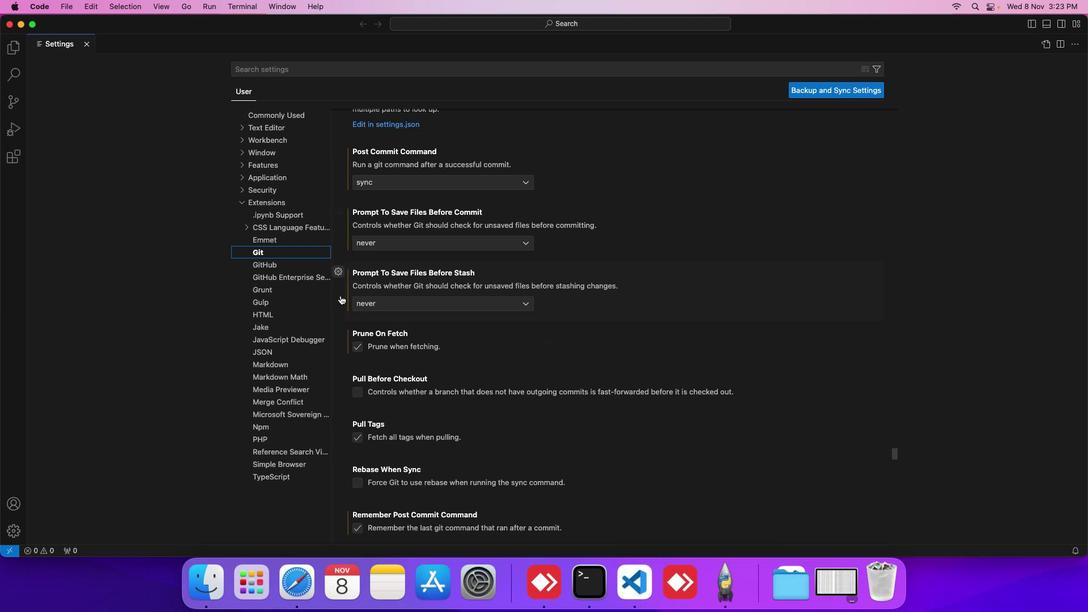 
Action: Mouse scrolled (340, 295) with delta (0, 0)
Screenshot: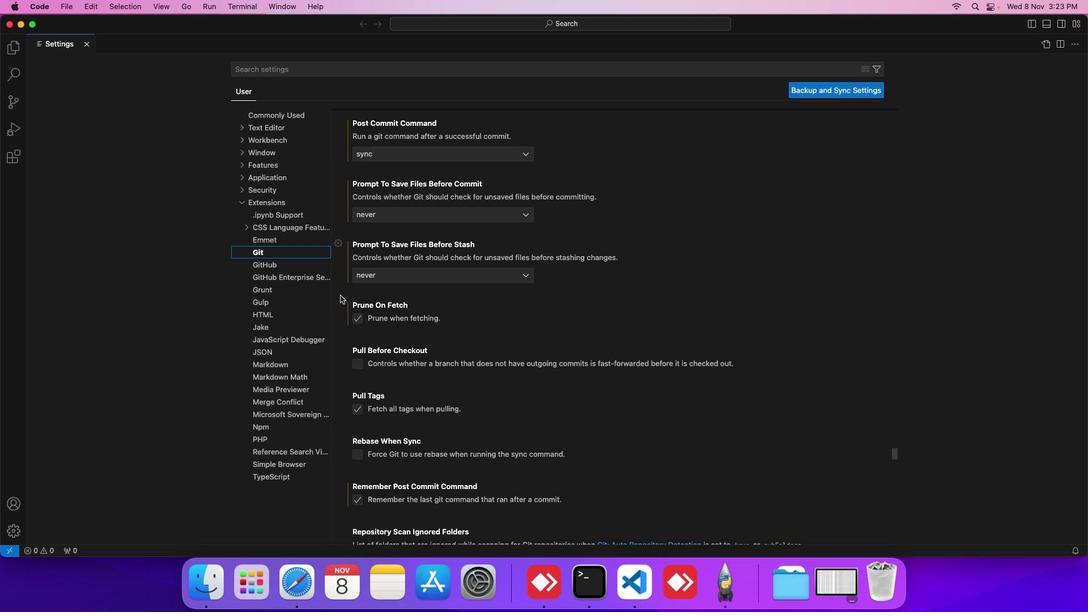 
Action: Mouse scrolled (340, 295) with delta (0, 0)
Screenshot: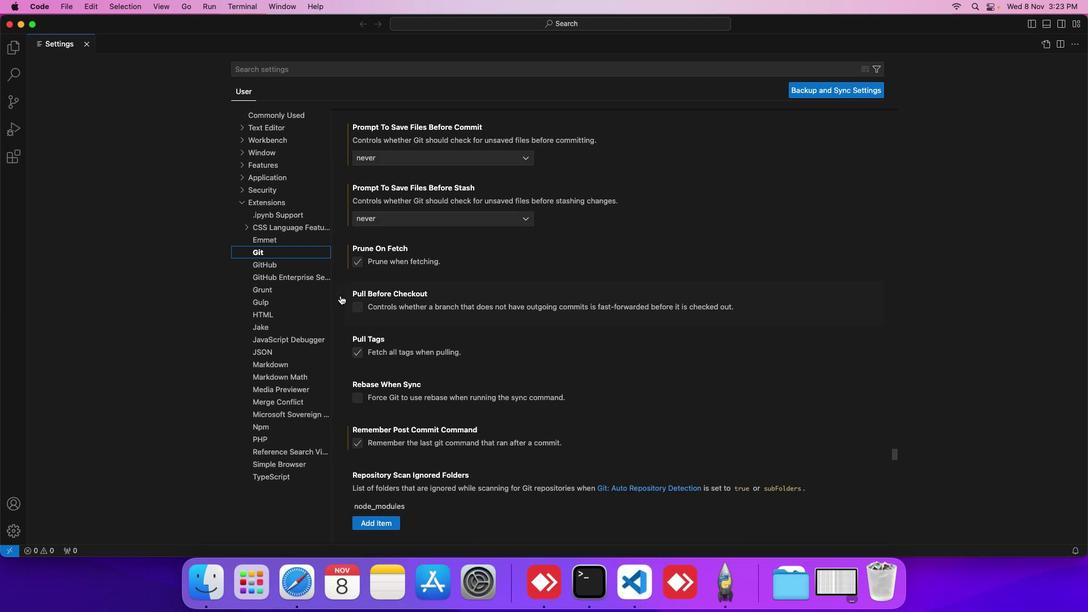 
Action: Mouse scrolled (340, 295) with delta (0, 0)
Screenshot: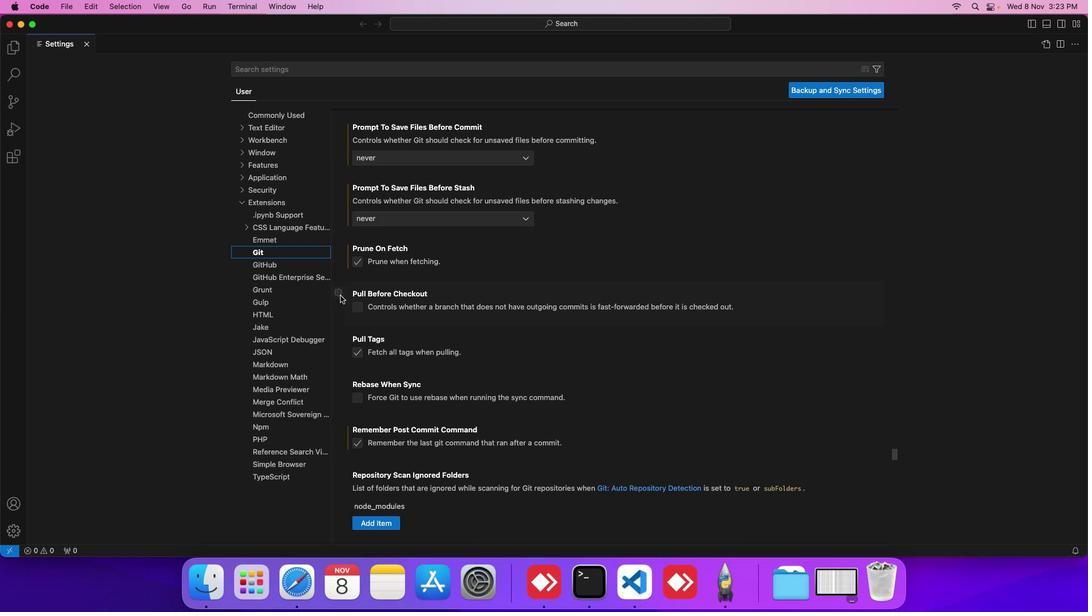 
Action: Mouse scrolled (340, 295) with delta (0, 0)
Screenshot: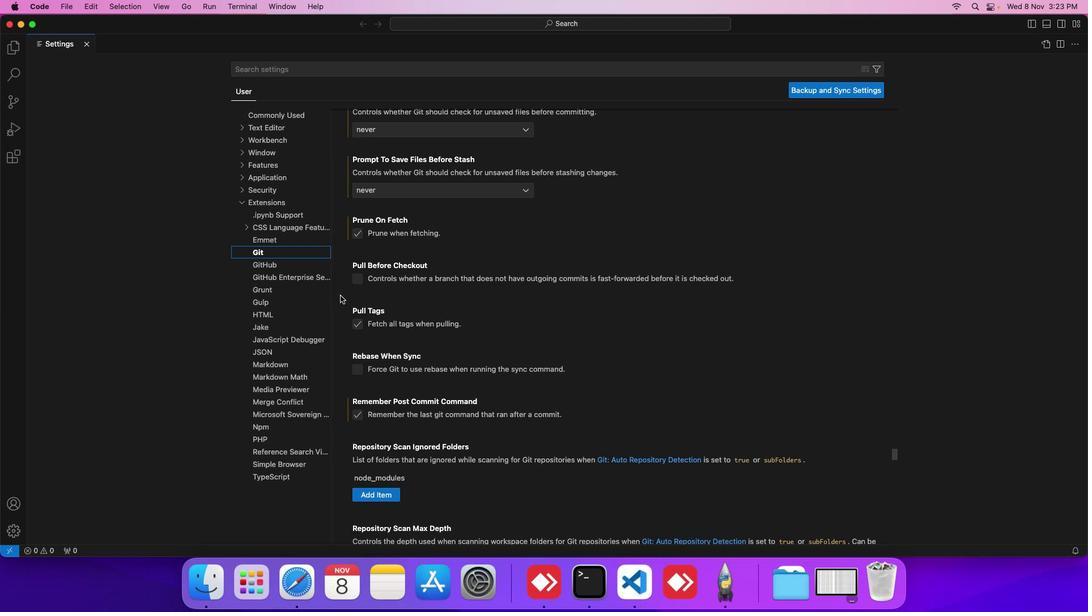 
Action: Mouse scrolled (340, 295) with delta (0, 0)
Screenshot: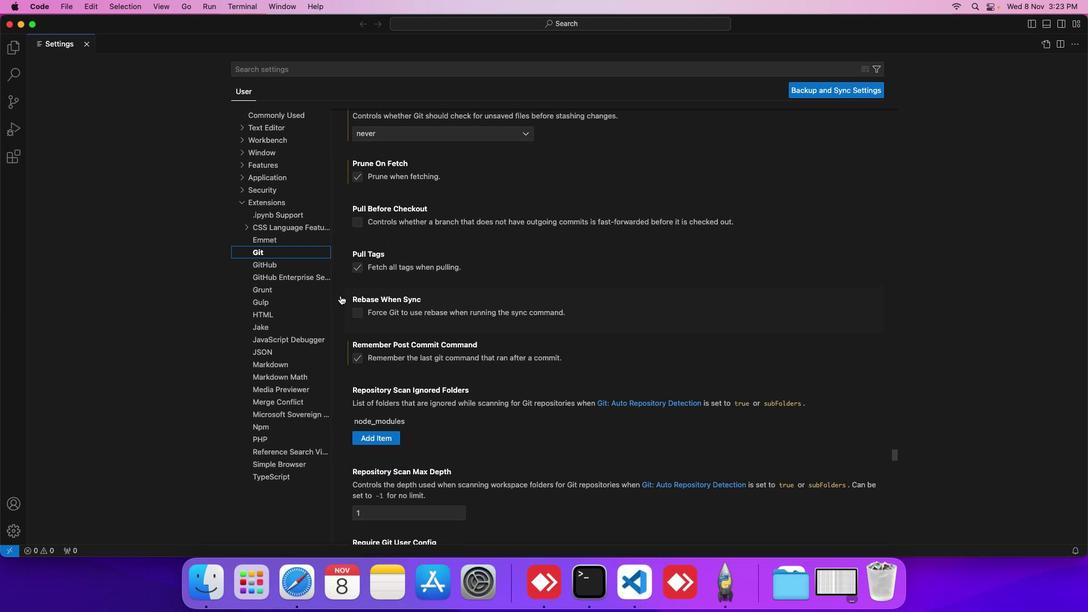 
Action: Mouse scrolled (340, 295) with delta (0, 0)
Screenshot: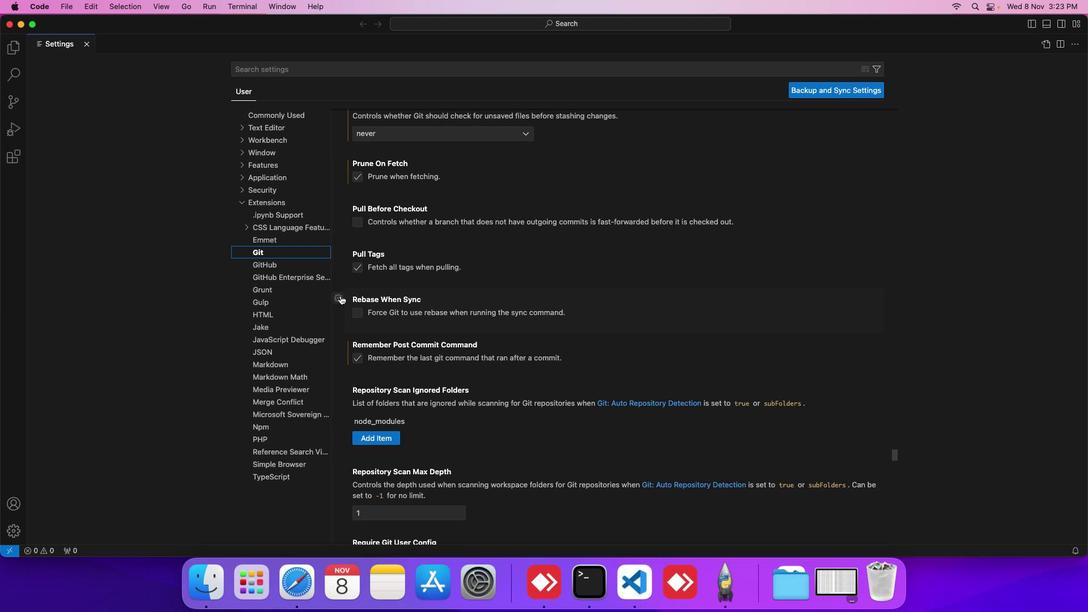 
Action: Mouse scrolled (340, 295) with delta (0, 0)
Screenshot: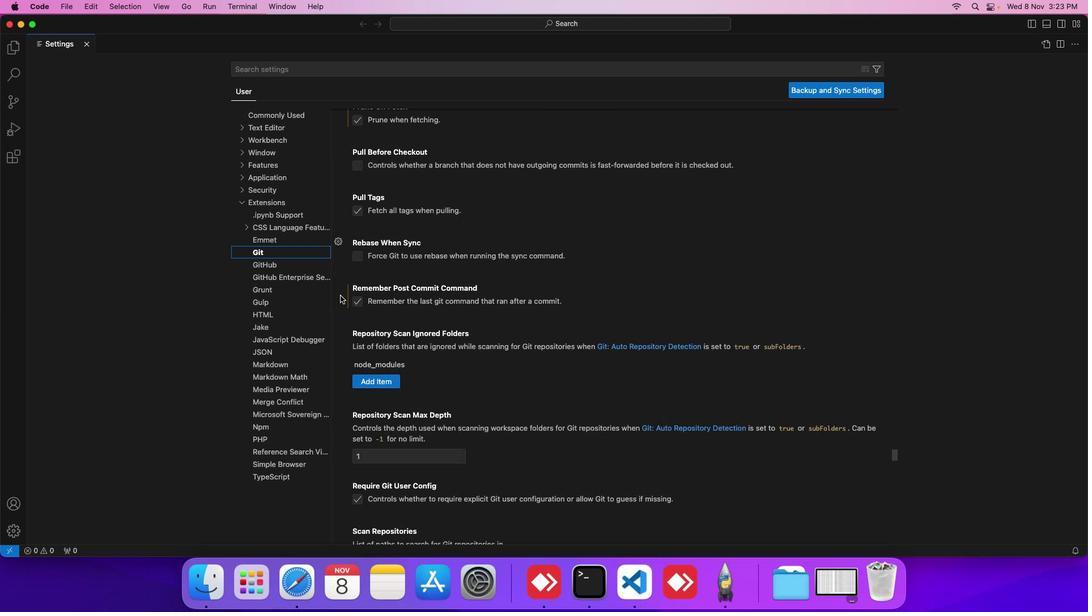 
Action: Mouse scrolled (340, 295) with delta (0, 0)
Screenshot: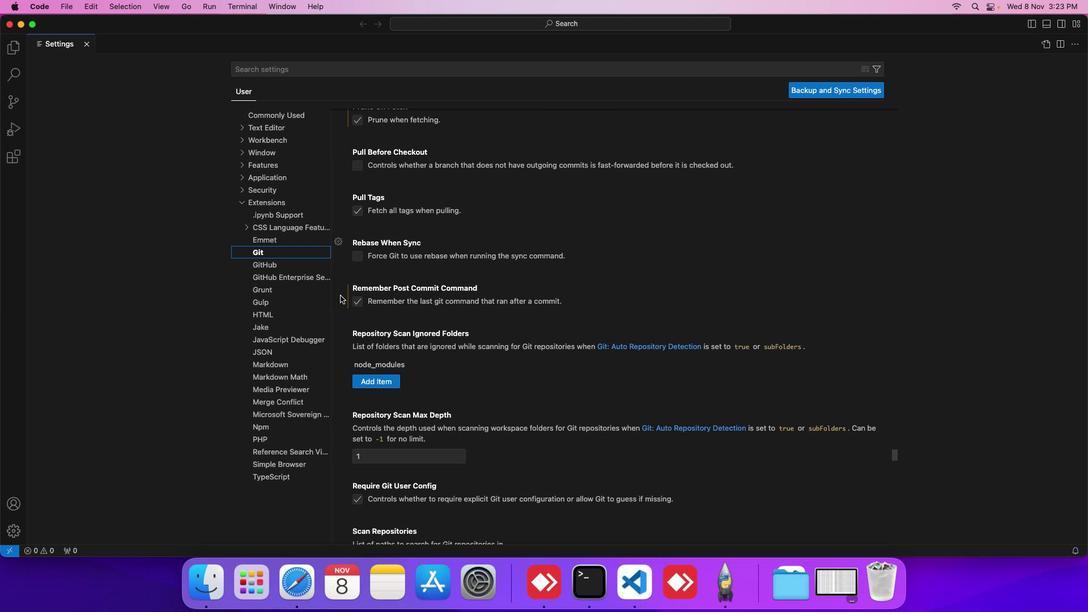
Action: Mouse scrolled (340, 295) with delta (0, 0)
Screenshot: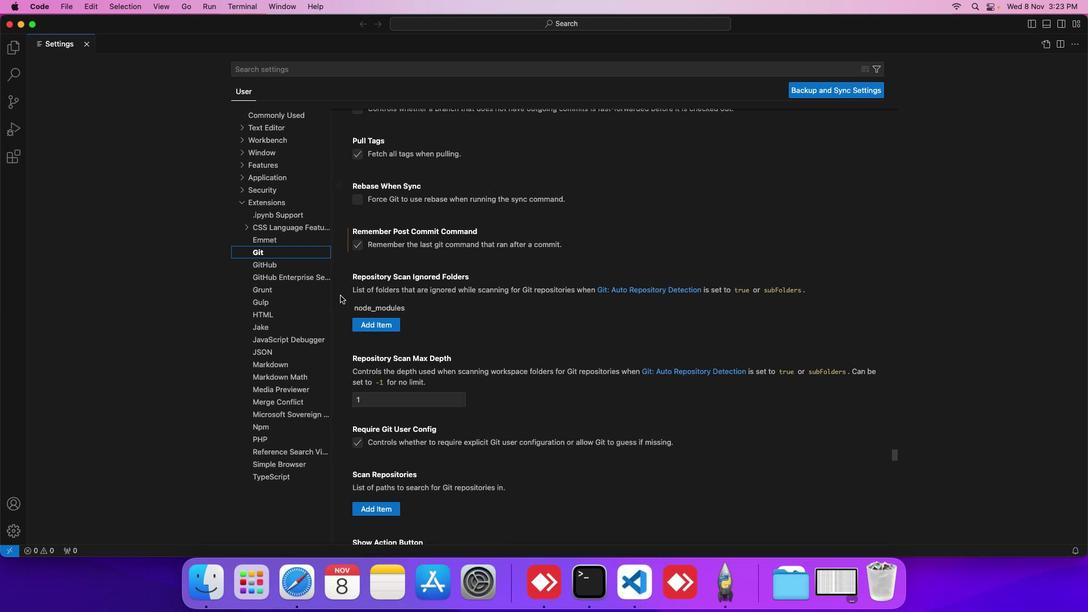 
Action: Mouse scrolled (340, 295) with delta (0, 0)
Screenshot: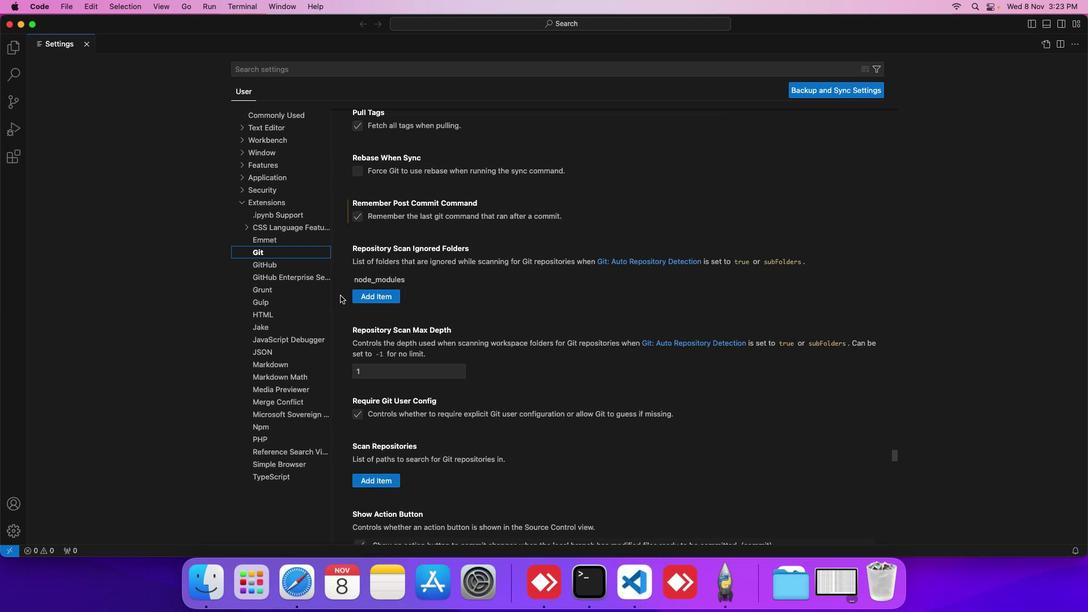 
Action: Mouse scrolled (340, 295) with delta (0, 0)
Screenshot: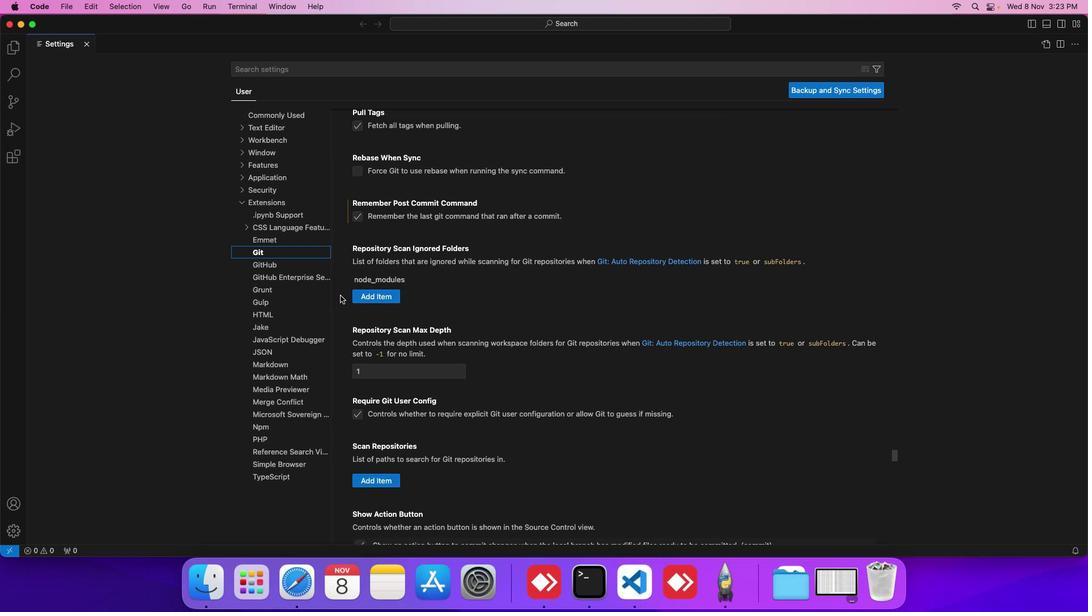 
Action: Mouse scrolled (340, 295) with delta (0, 0)
Screenshot: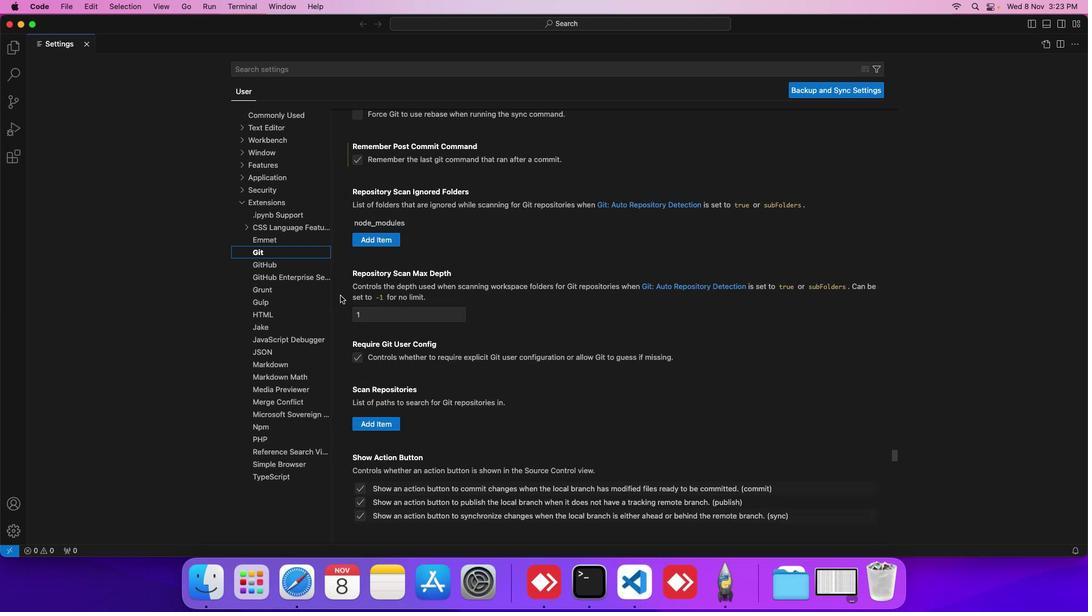 
Action: Mouse scrolled (340, 295) with delta (0, 0)
Screenshot: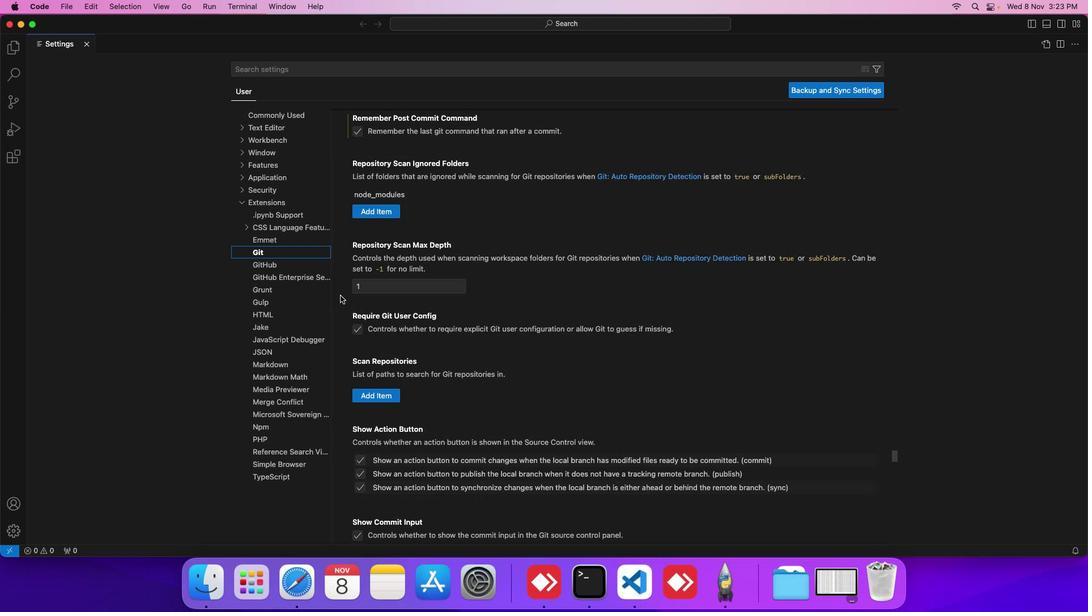 
Action: Mouse scrolled (340, 295) with delta (0, 0)
Screenshot: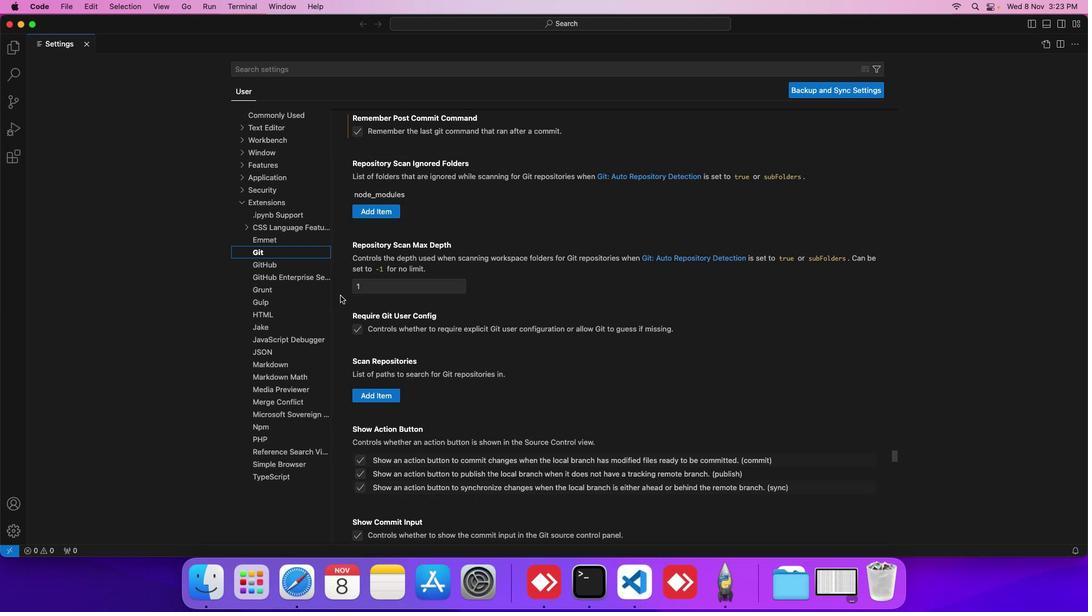 
Action: Mouse scrolled (340, 295) with delta (0, 0)
Screenshot: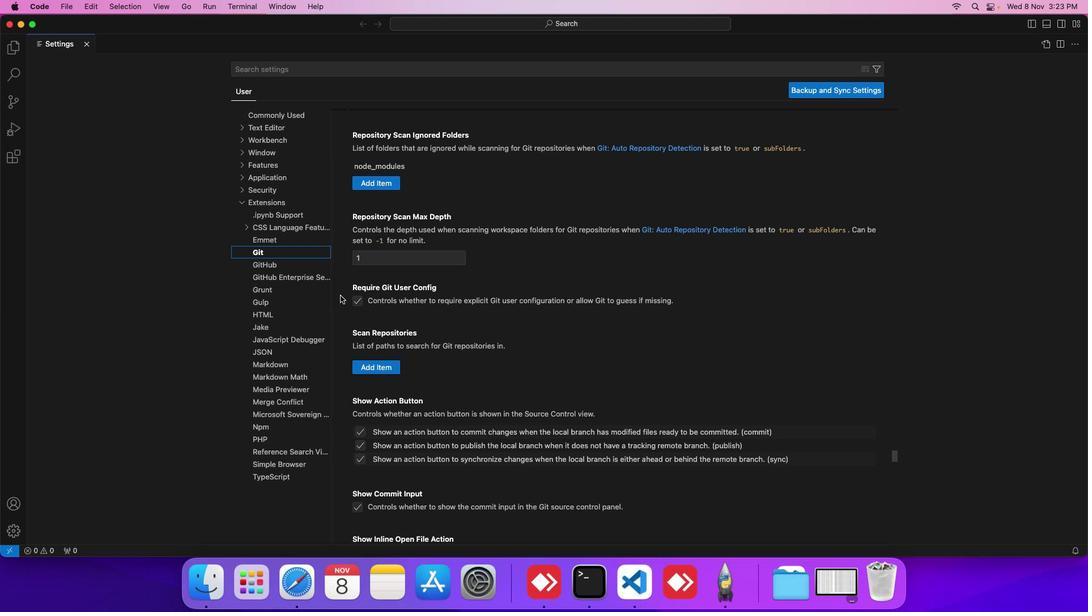 
Action: Mouse scrolled (340, 295) with delta (0, 0)
Screenshot: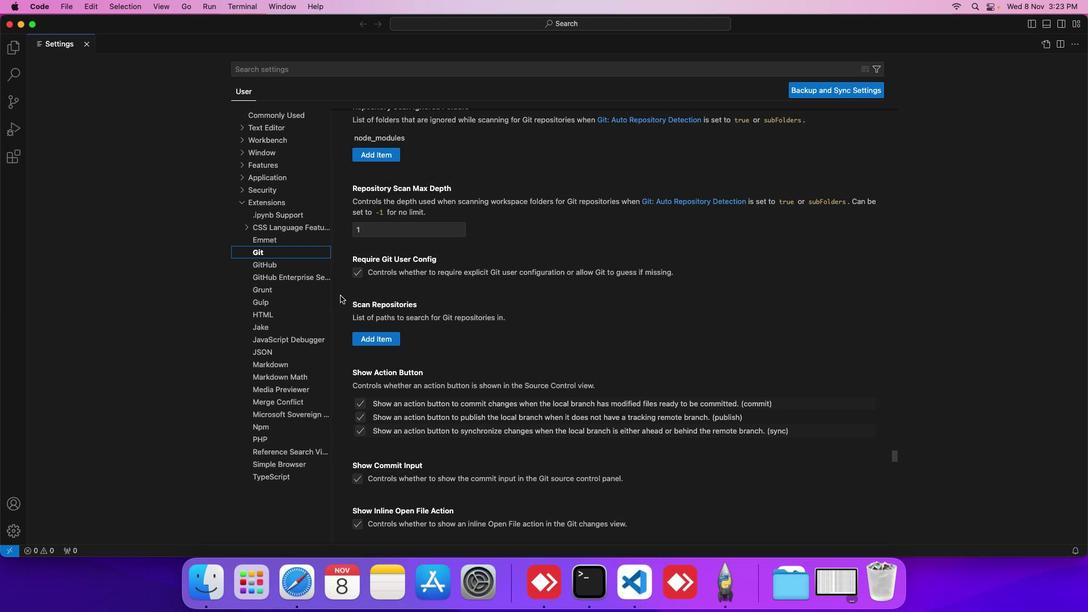 
Action: Mouse scrolled (340, 295) with delta (0, 0)
Screenshot: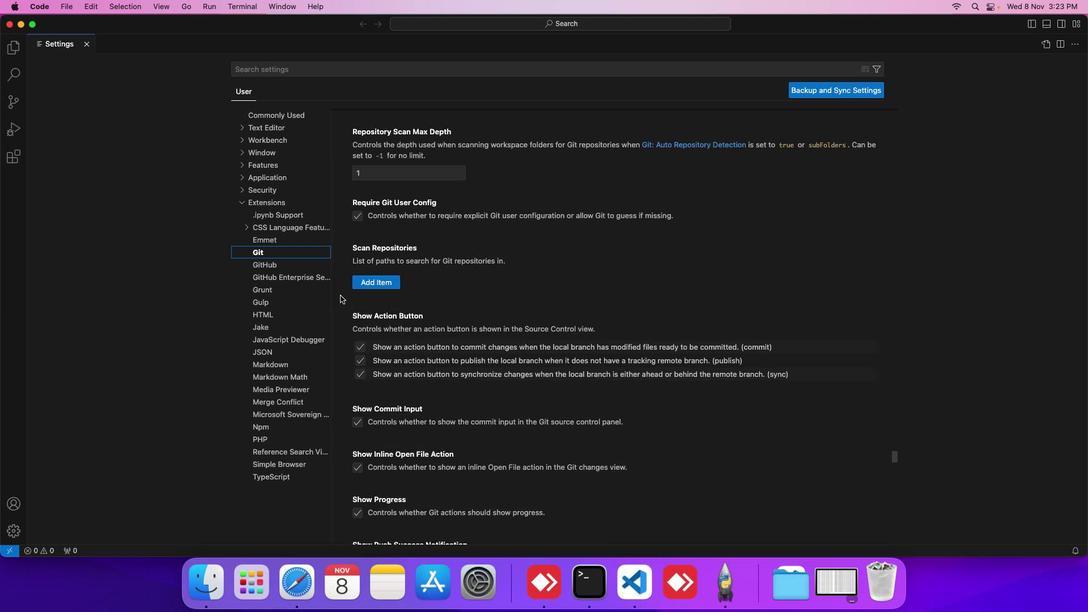 
Action: Mouse scrolled (340, 295) with delta (0, 0)
Screenshot: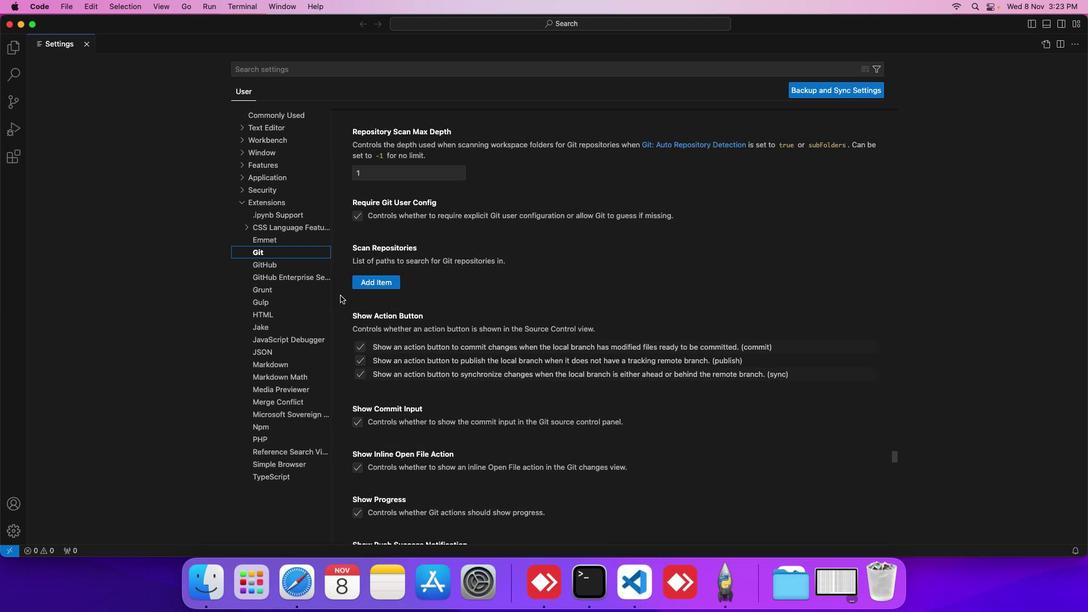
Action: Mouse scrolled (340, 295) with delta (0, 0)
Screenshot: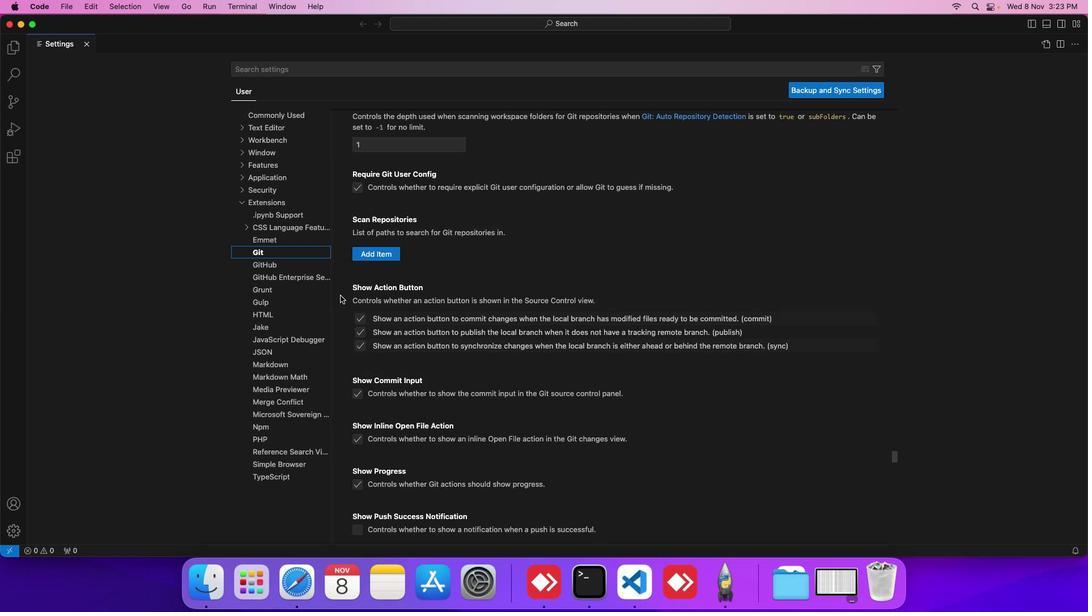 
Action: Mouse scrolled (340, 295) with delta (0, -1)
Screenshot: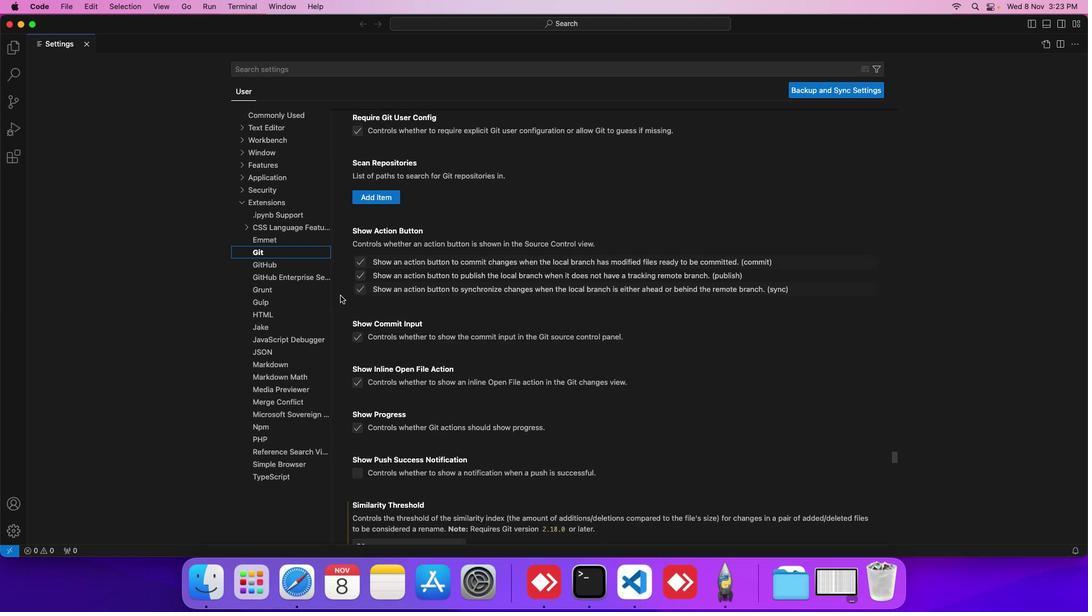 
Action: Mouse scrolled (340, 295) with delta (0, -1)
Screenshot: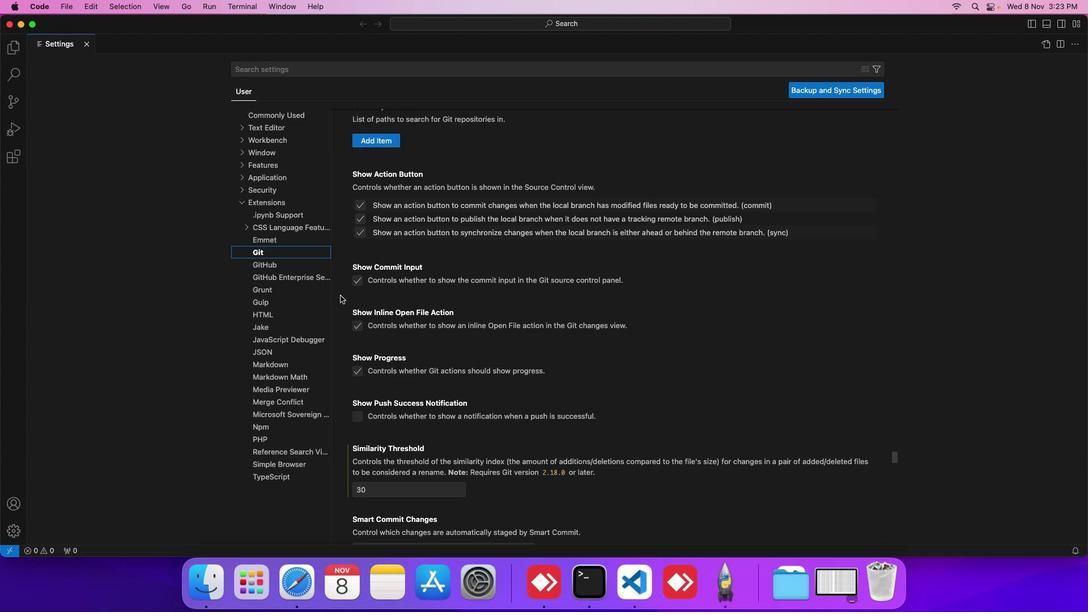 
Action: Mouse scrolled (340, 295) with delta (0, -1)
Screenshot: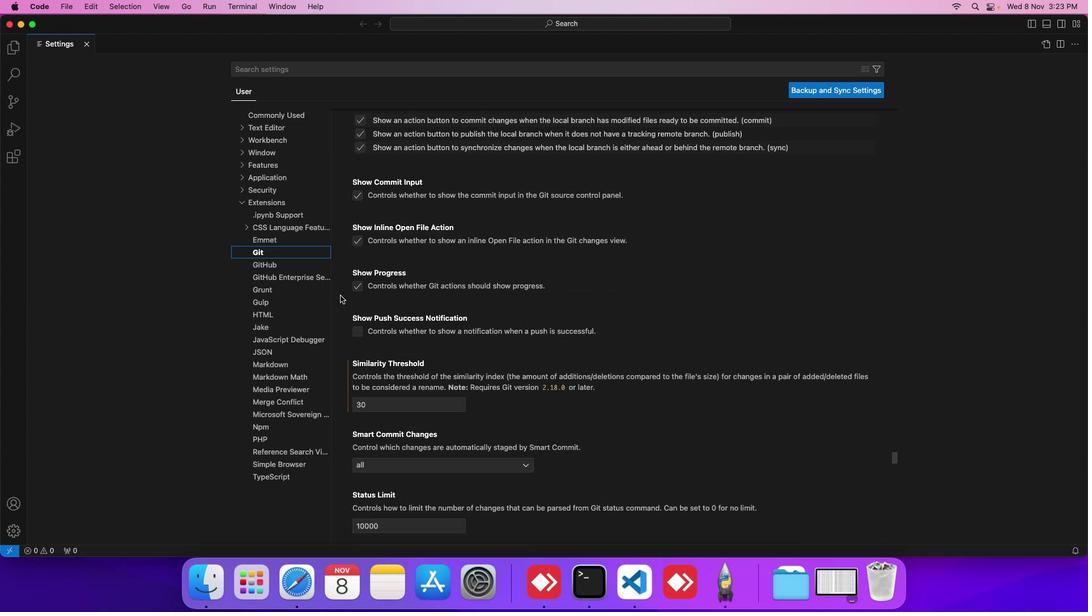 
Action: Mouse scrolled (340, 295) with delta (0, 0)
Screenshot: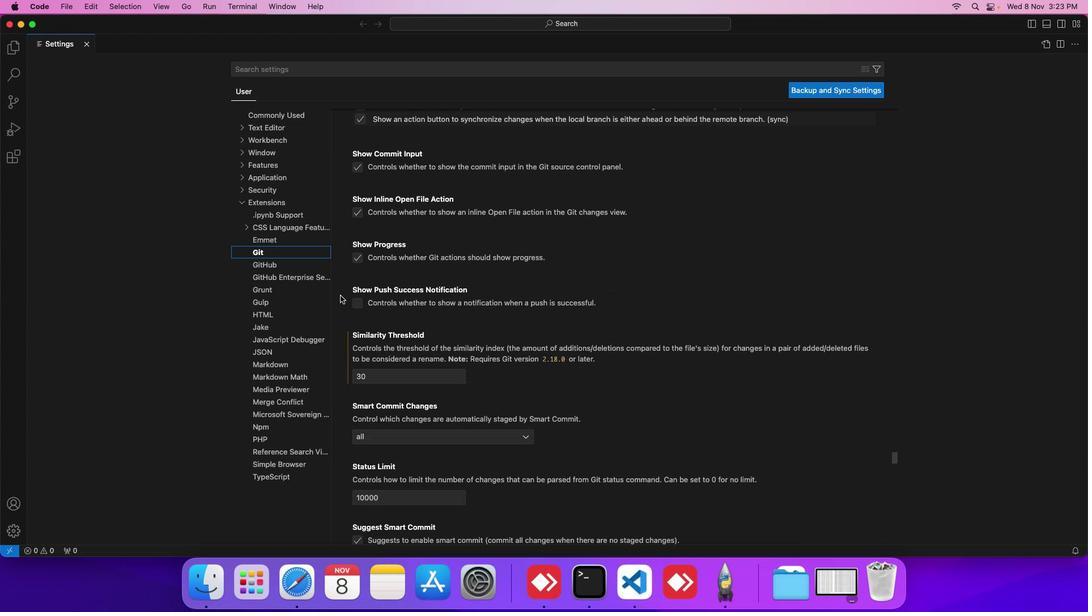 
Action: Mouse scrolled (340, 295) with delta (0, 0)
Screenshot: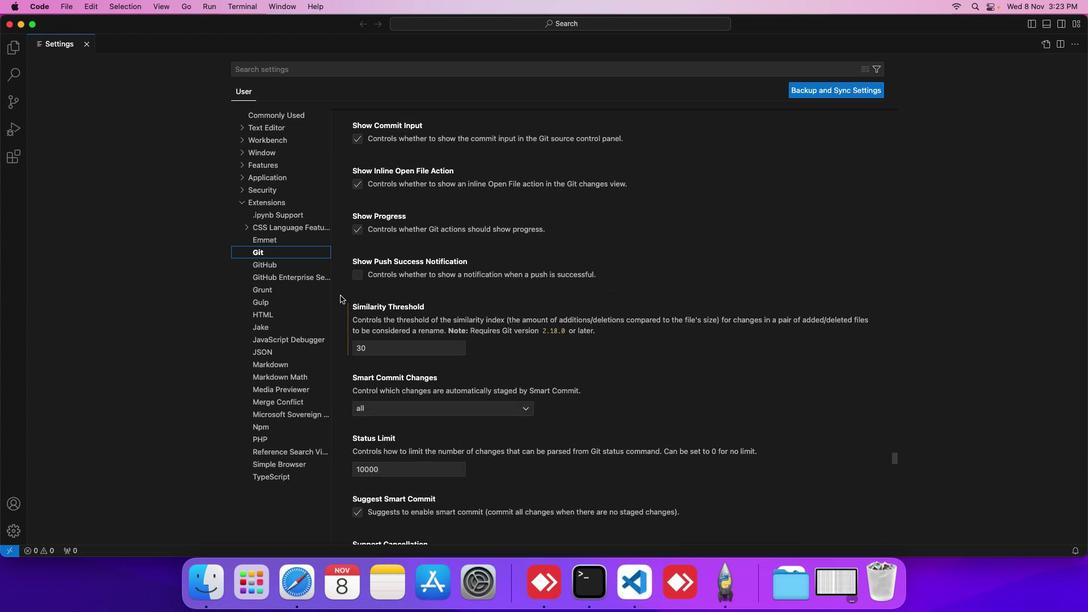 
Action: Mouse scrolled (340, 295) with delta (0, 0)
Screenshot: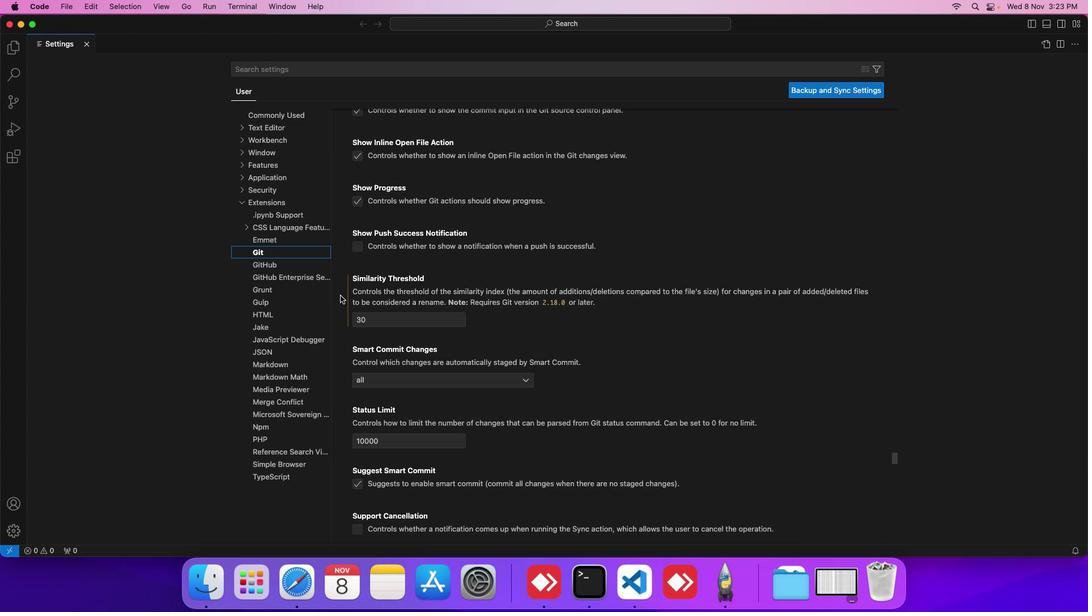 
Action: Mouse scrolled (340, 295) with delta (0, 0)
Screenshot: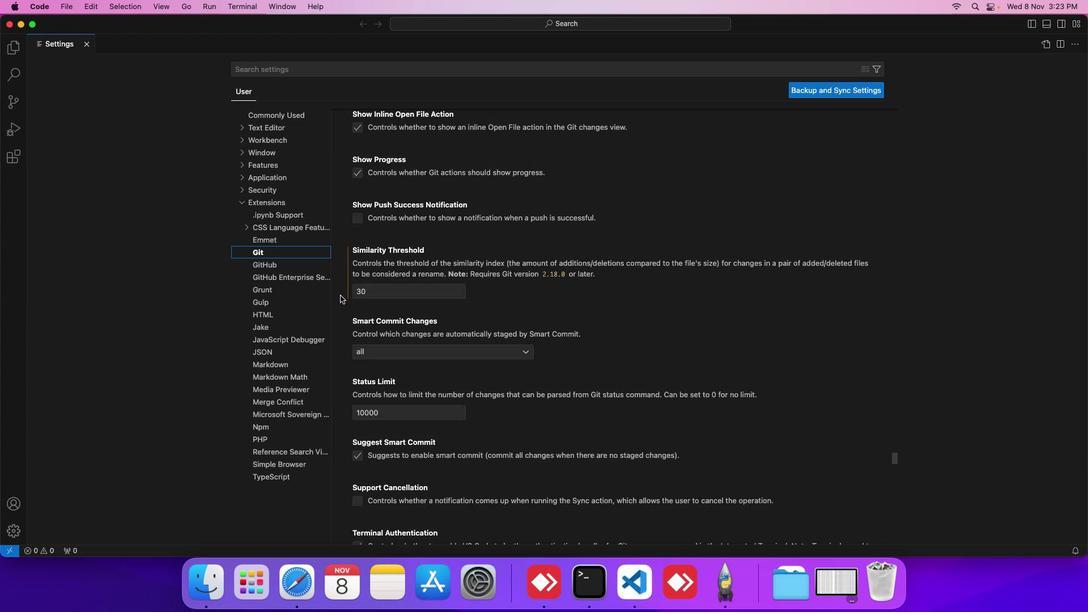 
Action: Mouse scrolled (340, 295) with delta (0, 0)
Screenshot: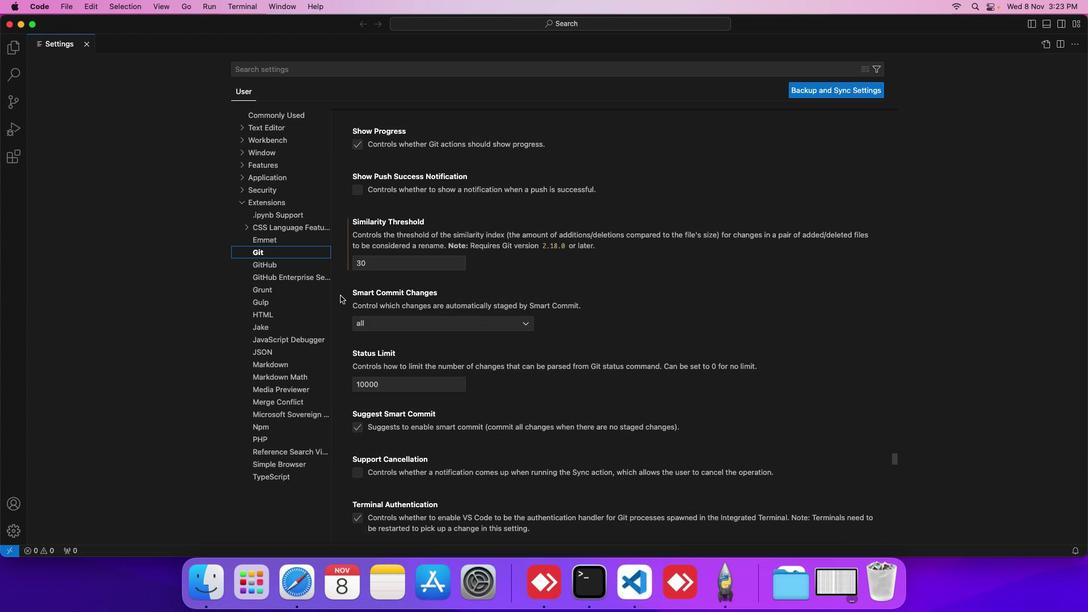 
Action: Mouse moved to (385, 319)
Screenshot: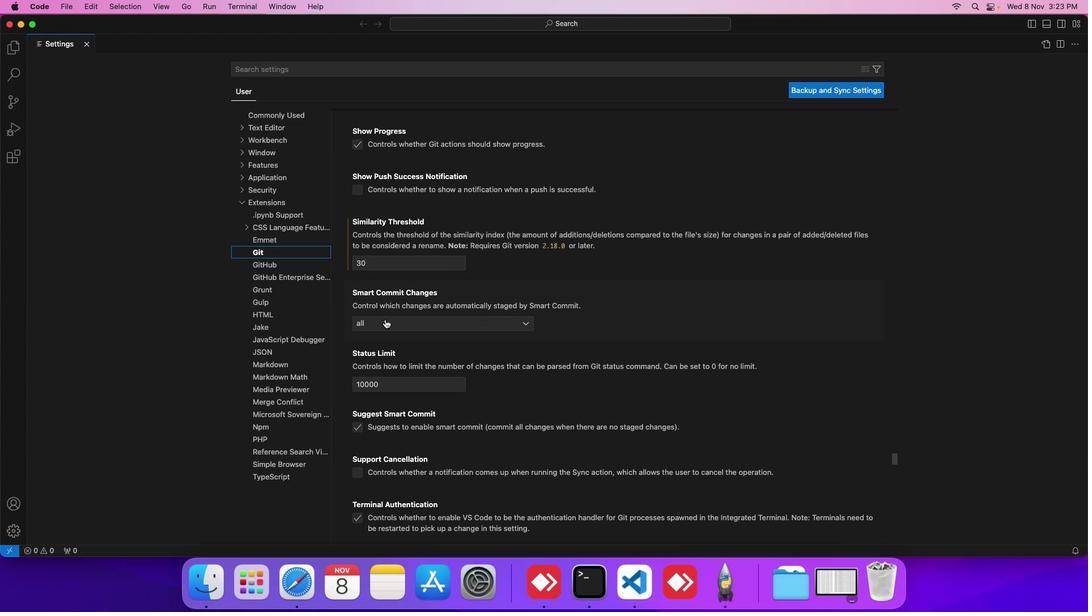 
Action: Mouse pressed left at (385, 319)
Screenshot: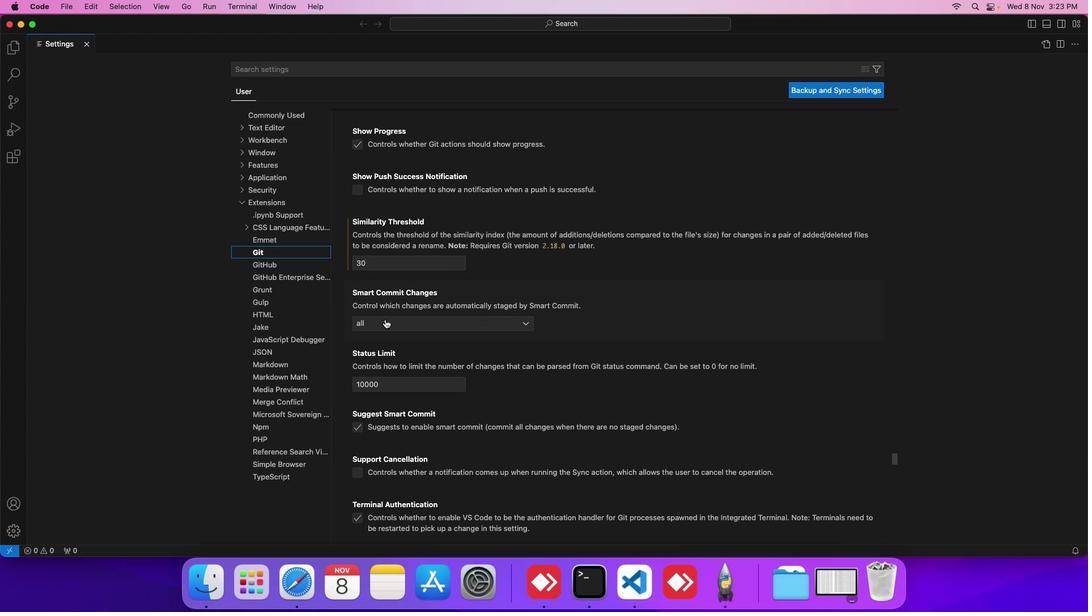 
Action: Mouse moved to (374, 347)
Screenshot: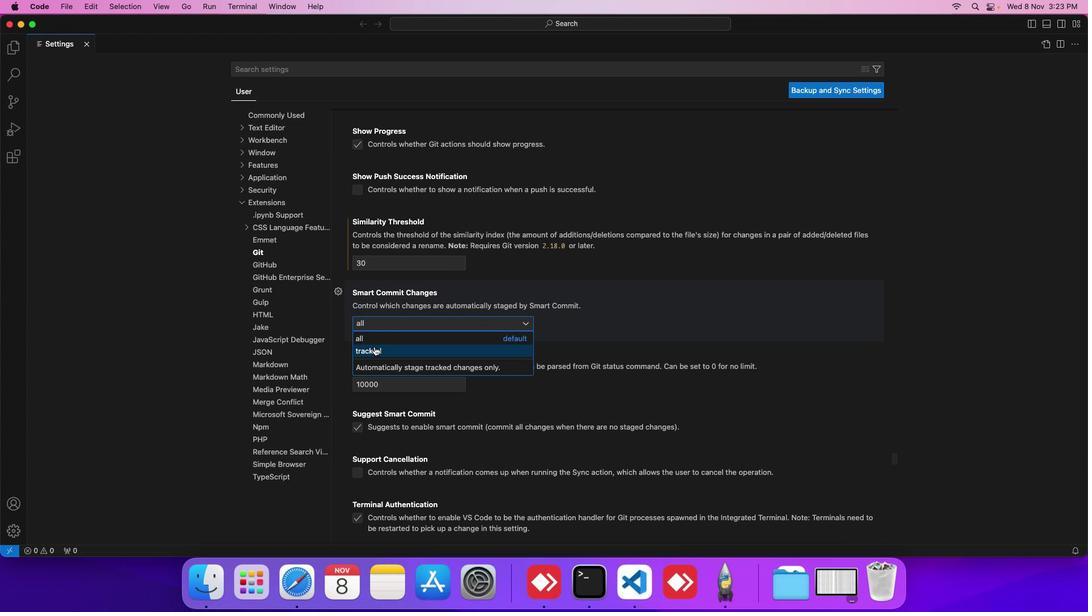 
Action: Mouse pressed left at (374, 347)
Screenshot: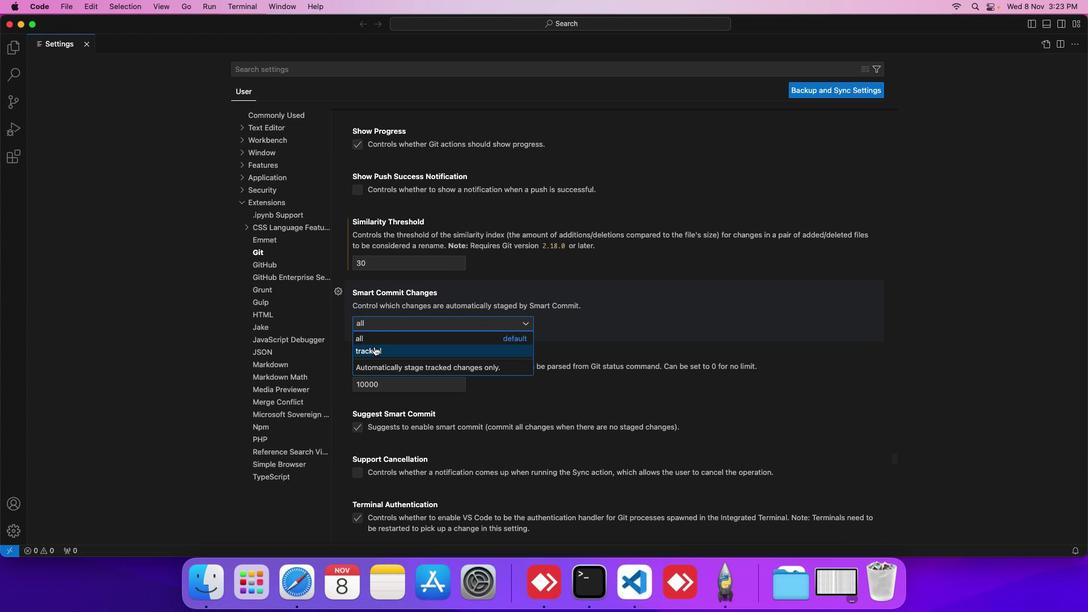 
